 Task: Search for a private room in Ribeira do Pombal, Brazil, from 2nd to 12th August for 2 guests, with a price range of ₹5000 to ₹10000, hosted by a Superhost who speaks Spanish.
Action: Mouse moved to (565, 162)
Screenshot: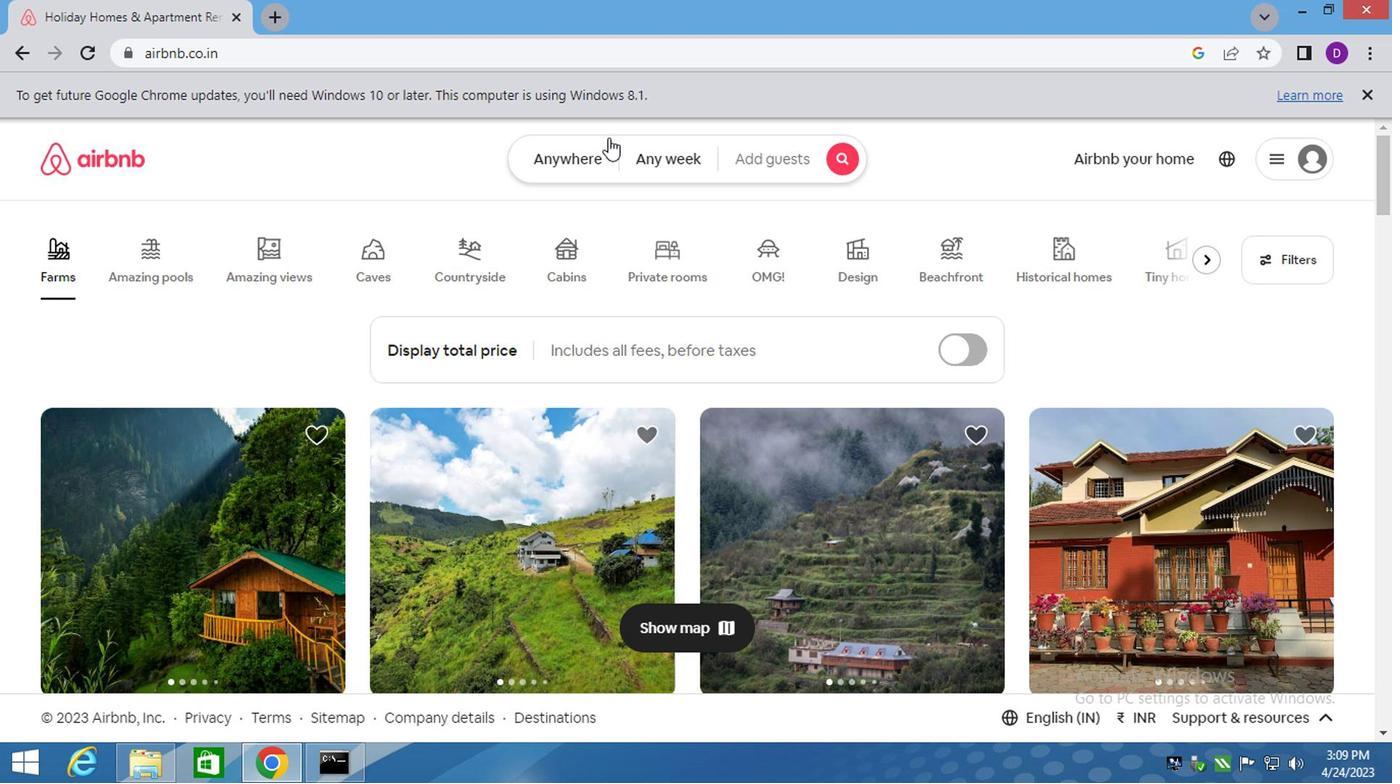 
Action: Mouse pressed left at (565, 162)
Screenshot: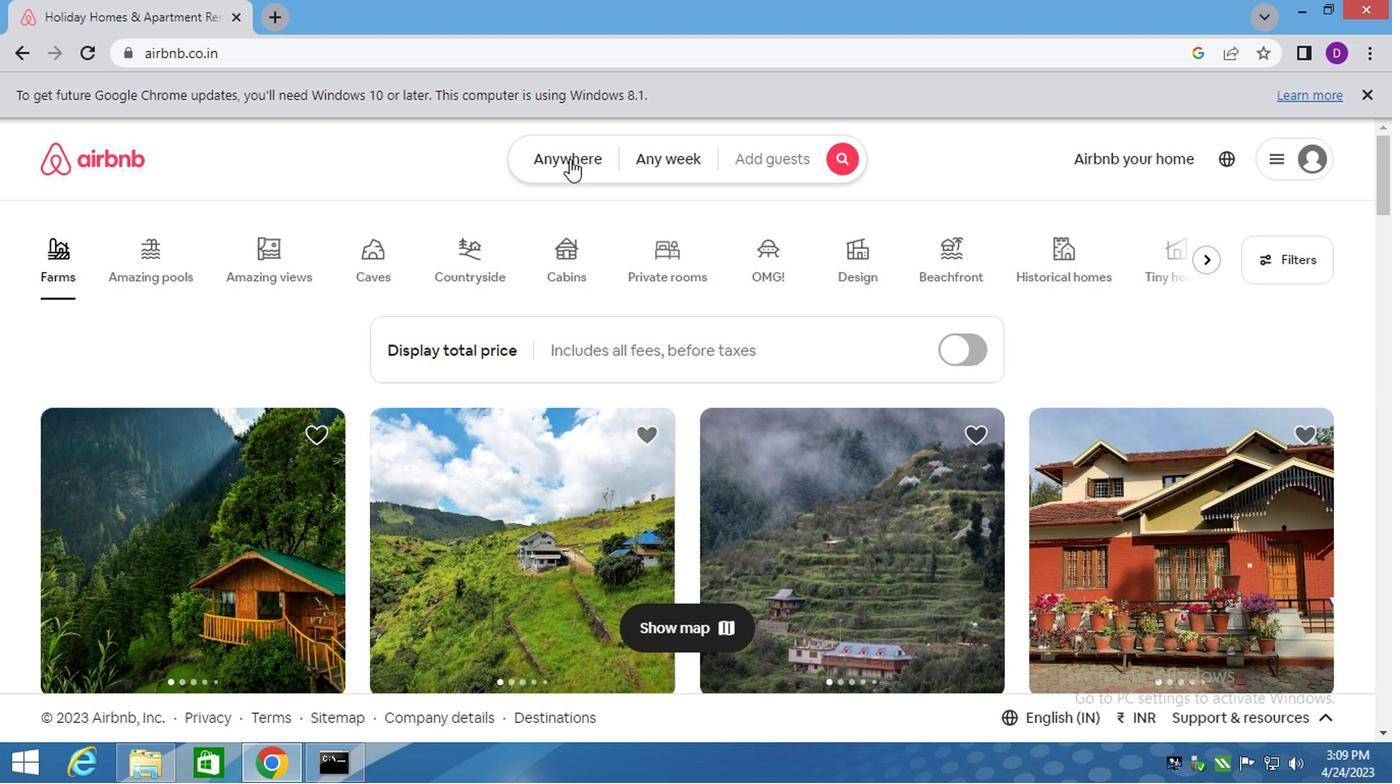 
Action: Mouse moved to (399, 243)
Screenshot: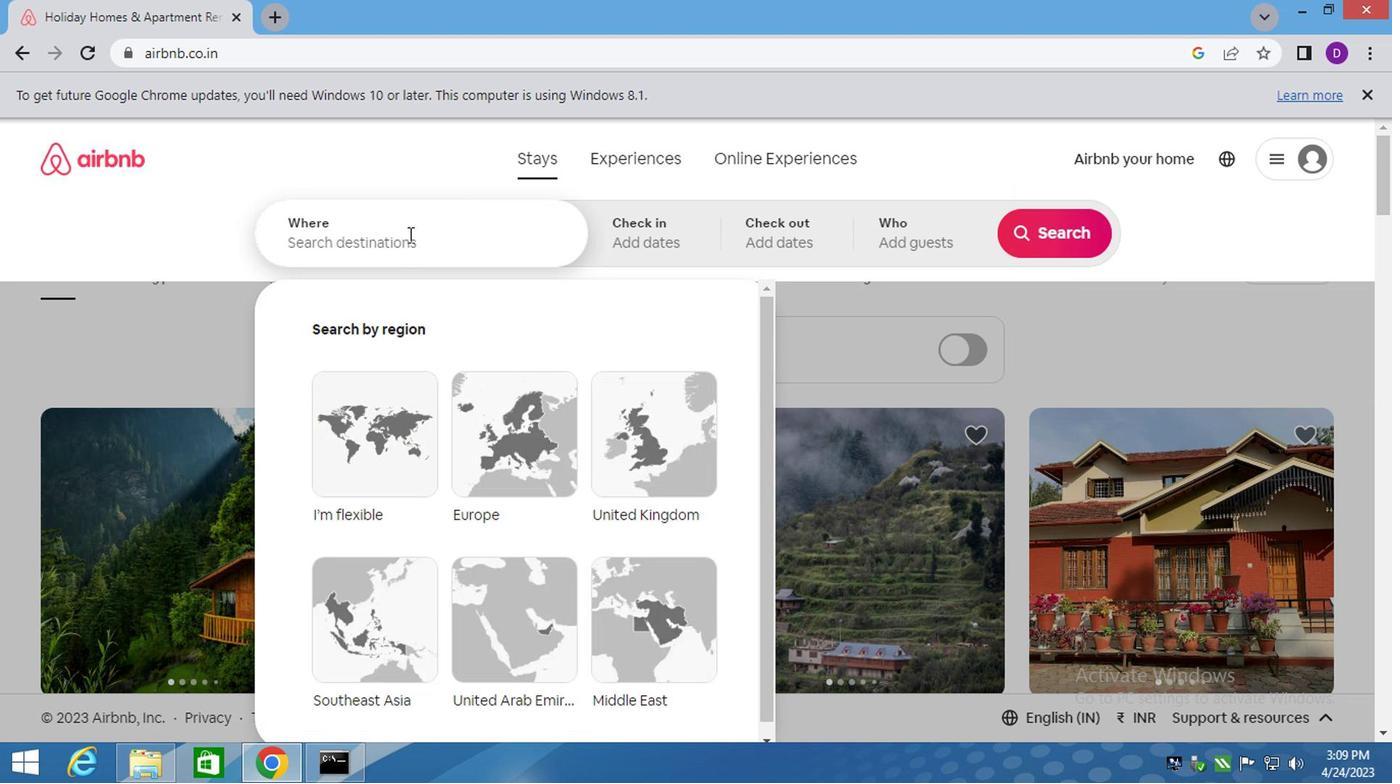 
Action: Mouse pressed left at (399, 243)
Screenshot: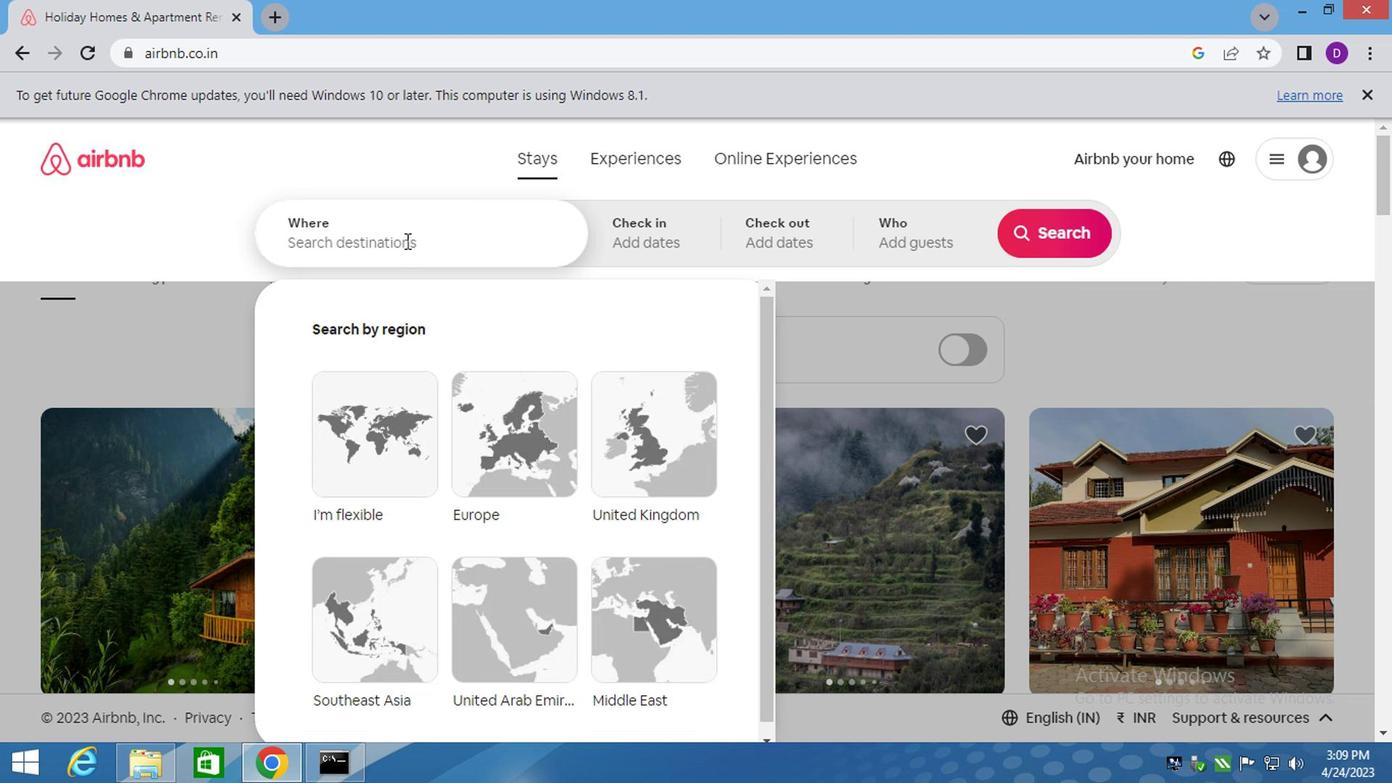 
Action: Key pressed <Key.shift>RIBEIRA<Key.space>DO<Key.space>POMBAL,<Key.space><Key.shift>BRAZIL<Key.enter>
Screenshot: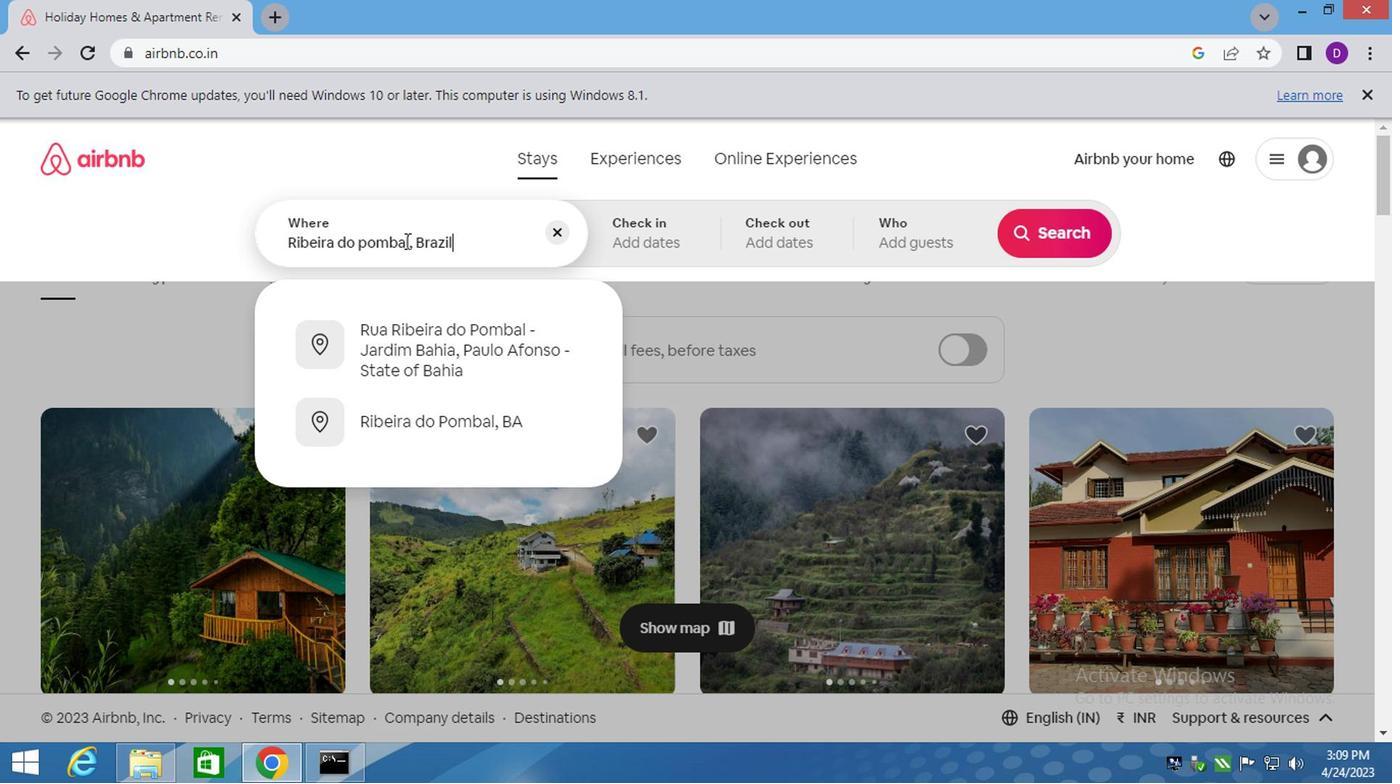 
Action: Mouse moved to (1029, 401)
Screenshot: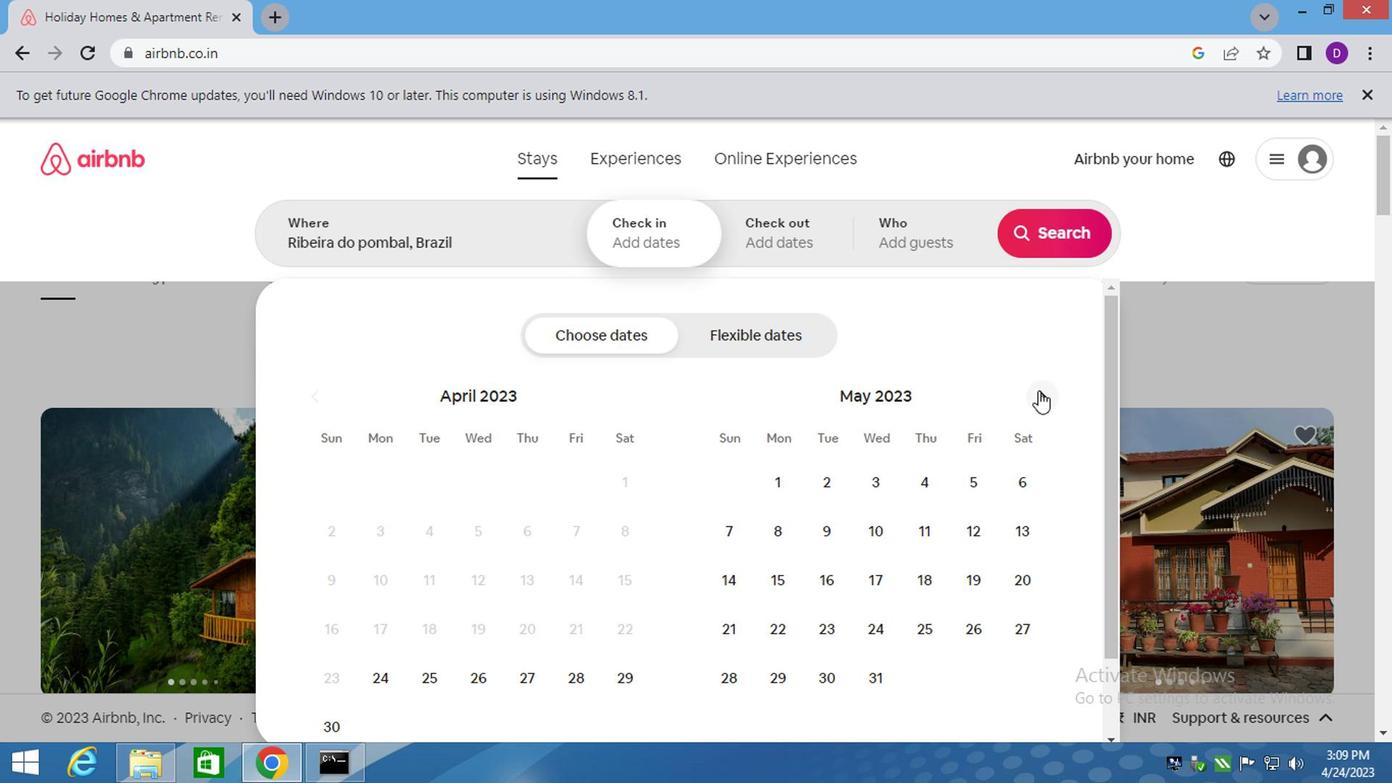 
Action: Mouse pressed left at (1029, 401)
Screenshot: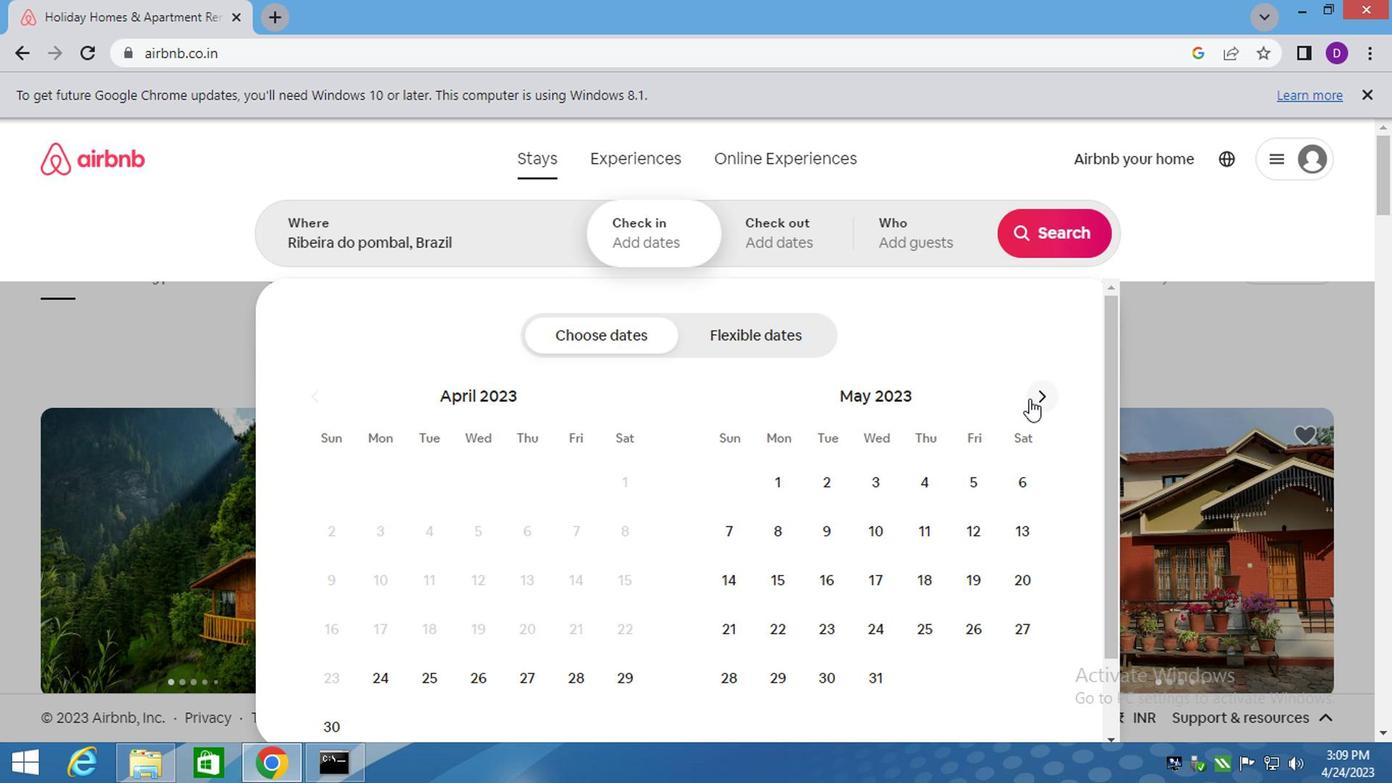 
Action: Mouse pressed left at (1029, 401)
Screenshot: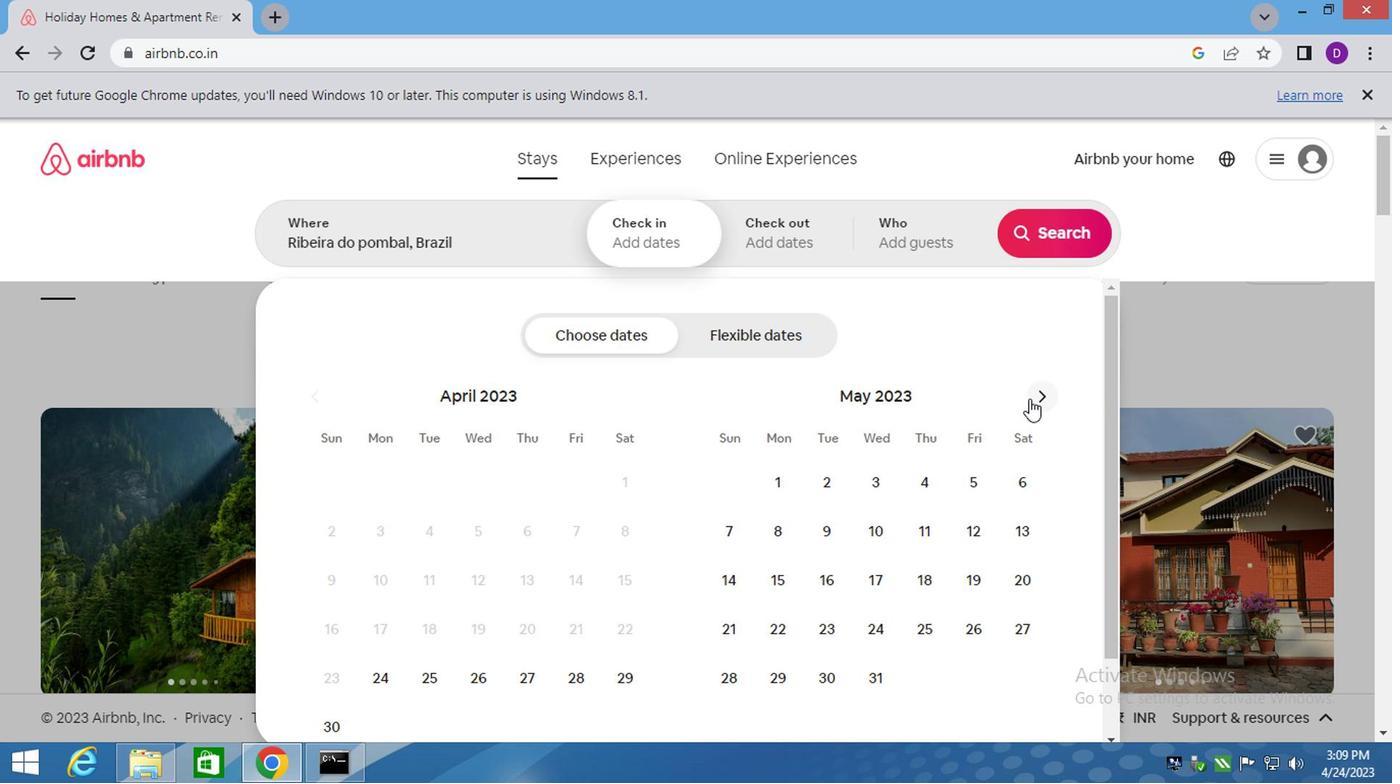 
Action: Mouse pressed left at (1029, 401)
Screenshot: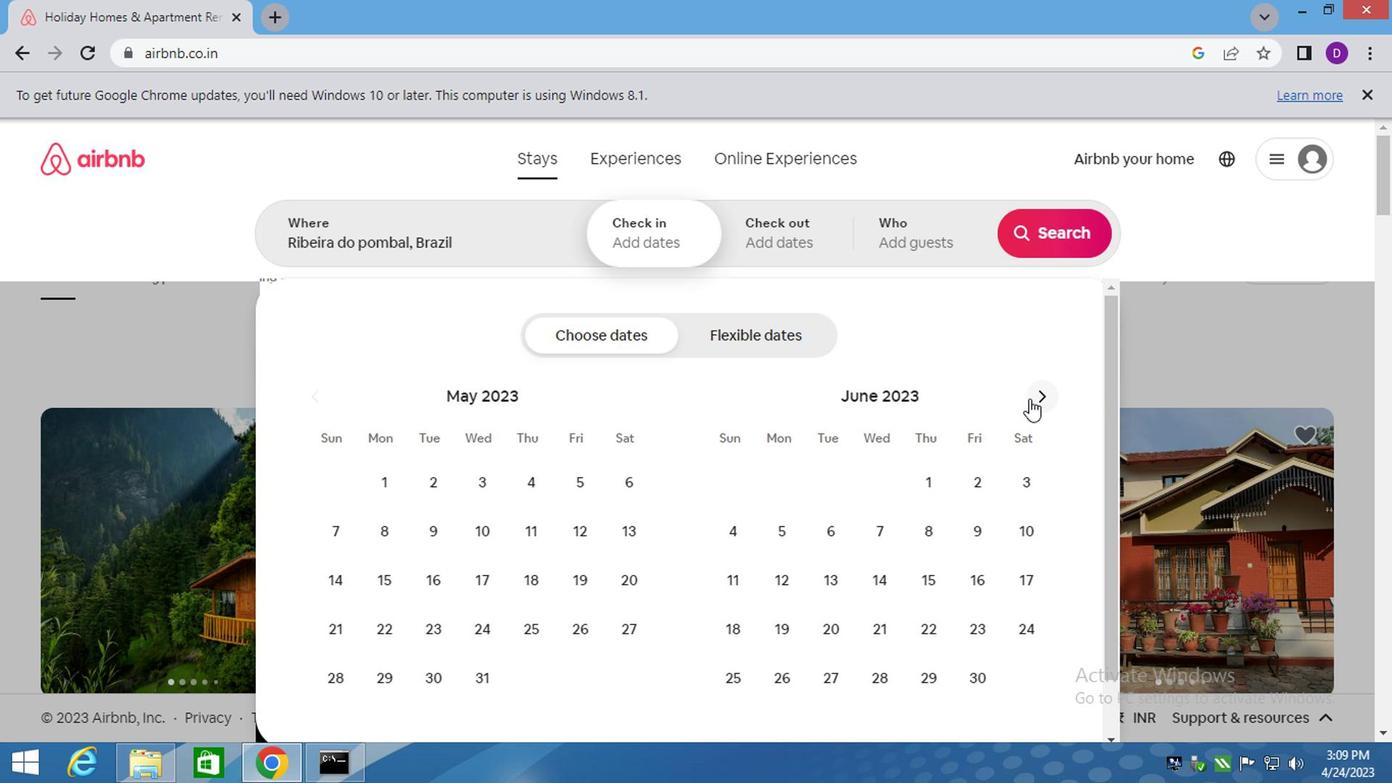 
Action: Mouse pressed left at (1029, 401)
Screenshot: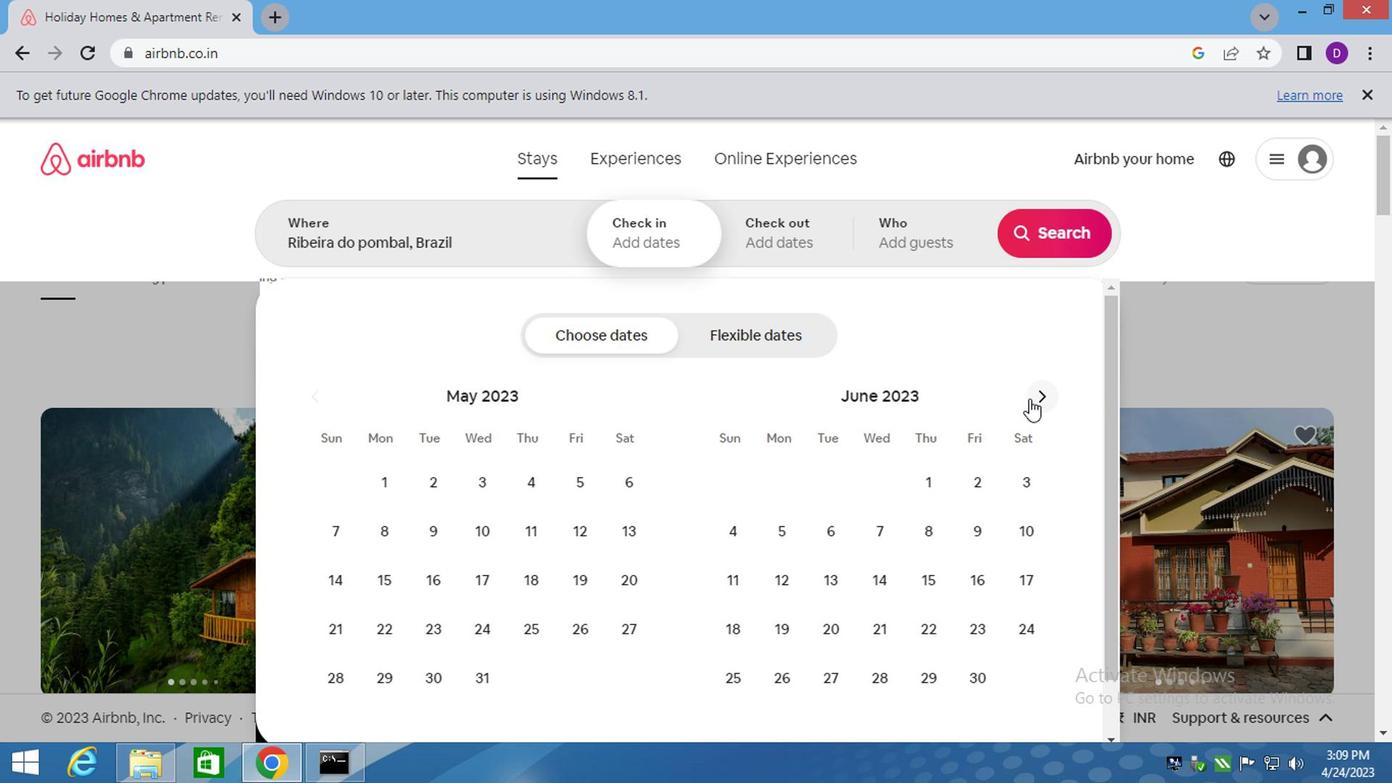 
Action: Mouse moved to (1031, 401)
Screenshot: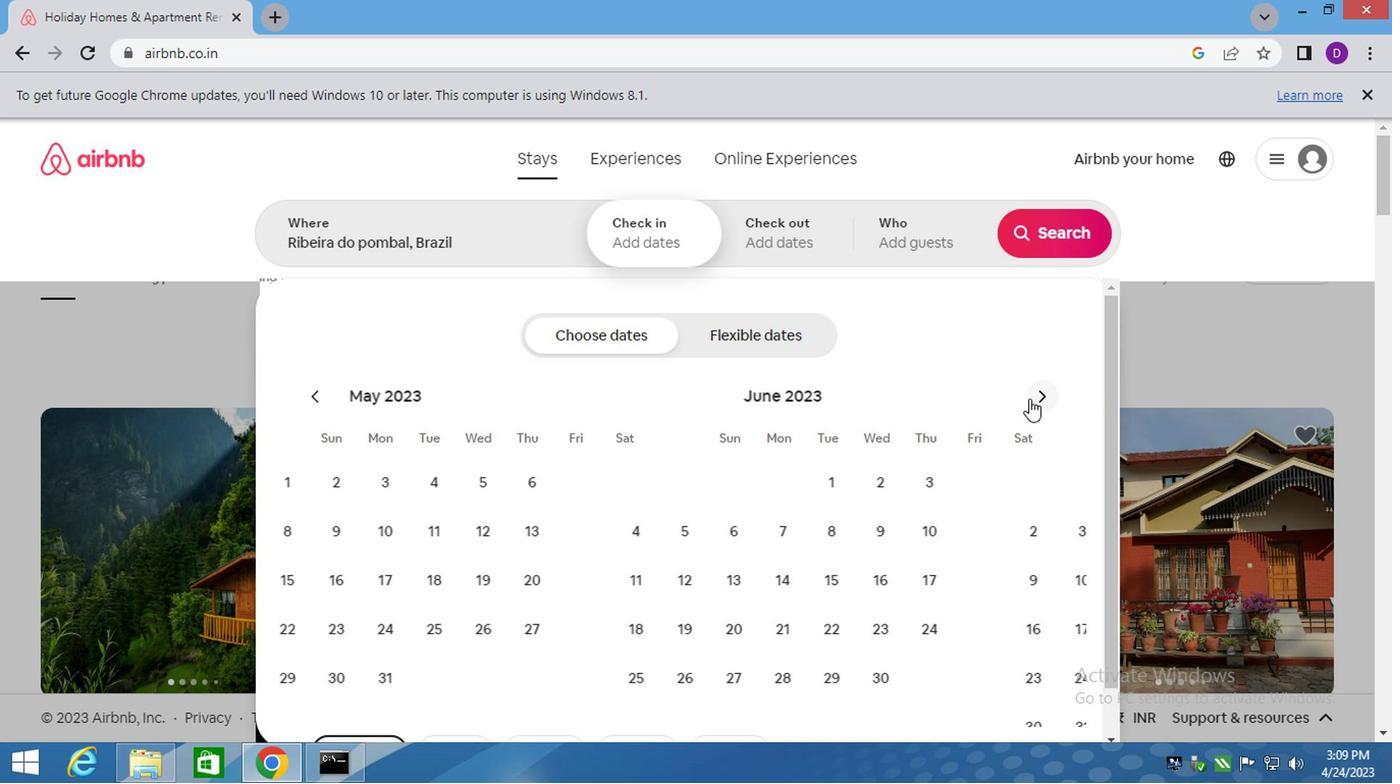
Action: Mouse pressed left at (1031, 401)
Screenshot: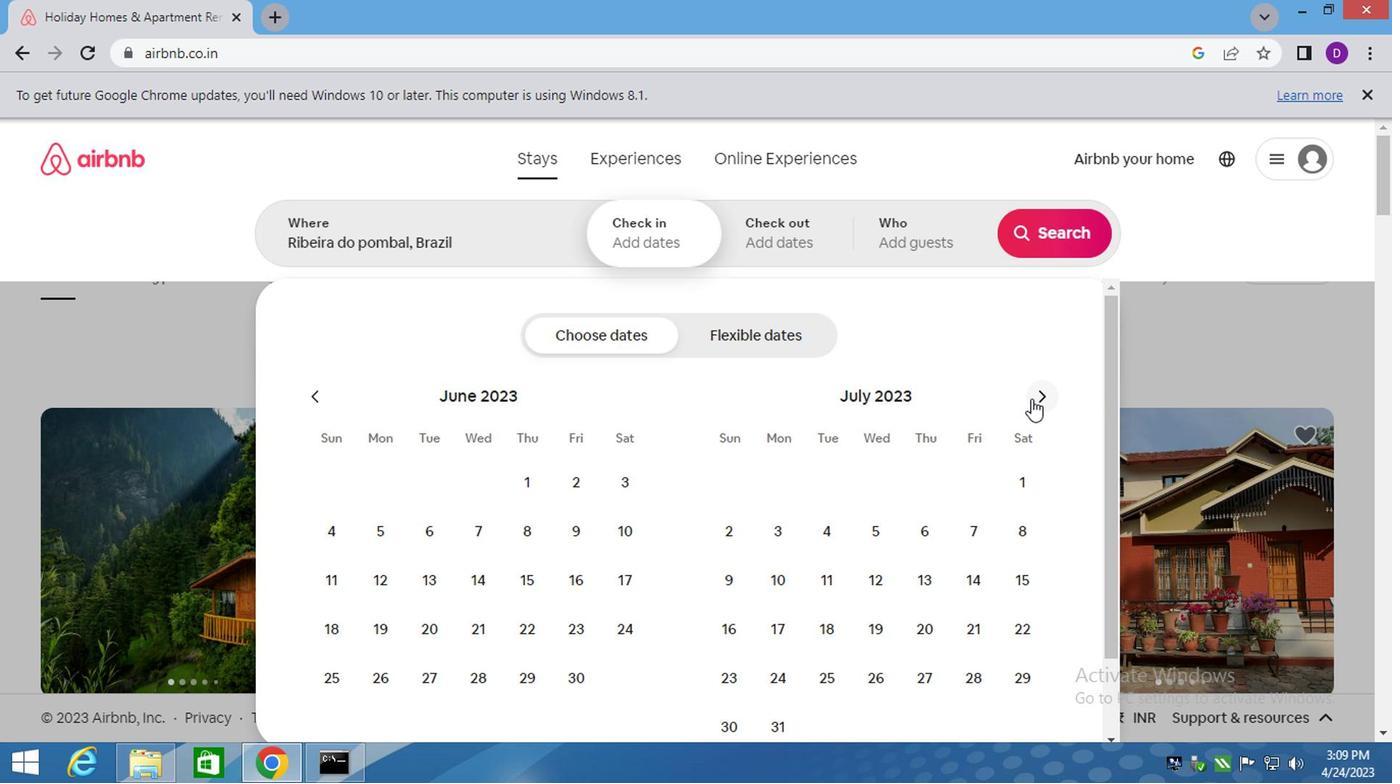 
Action: Mouse moved to (863, 494)
Screenshot: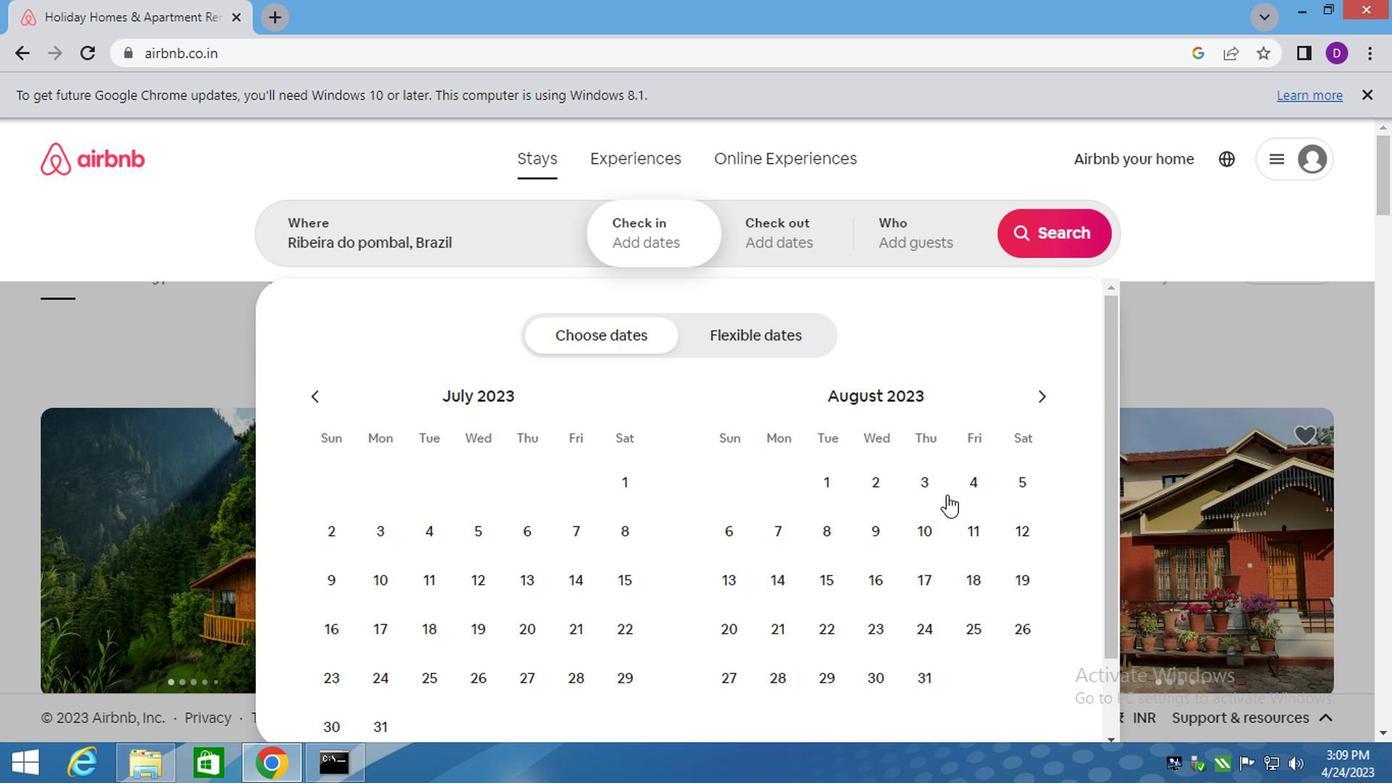 
Action: Mouse pressed left at (863, 494)
Screenshot: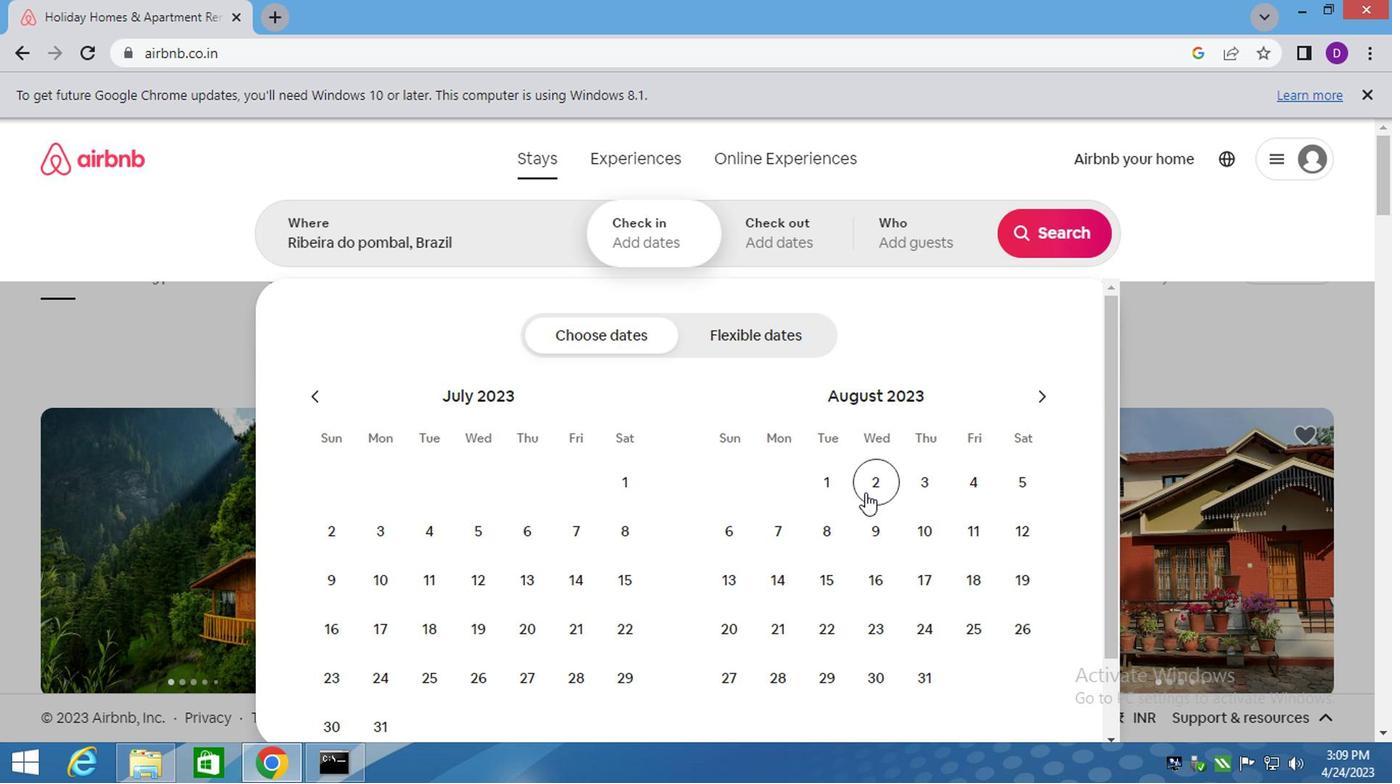 
Action: Mouse moved to (1025, 539)
Screenshot: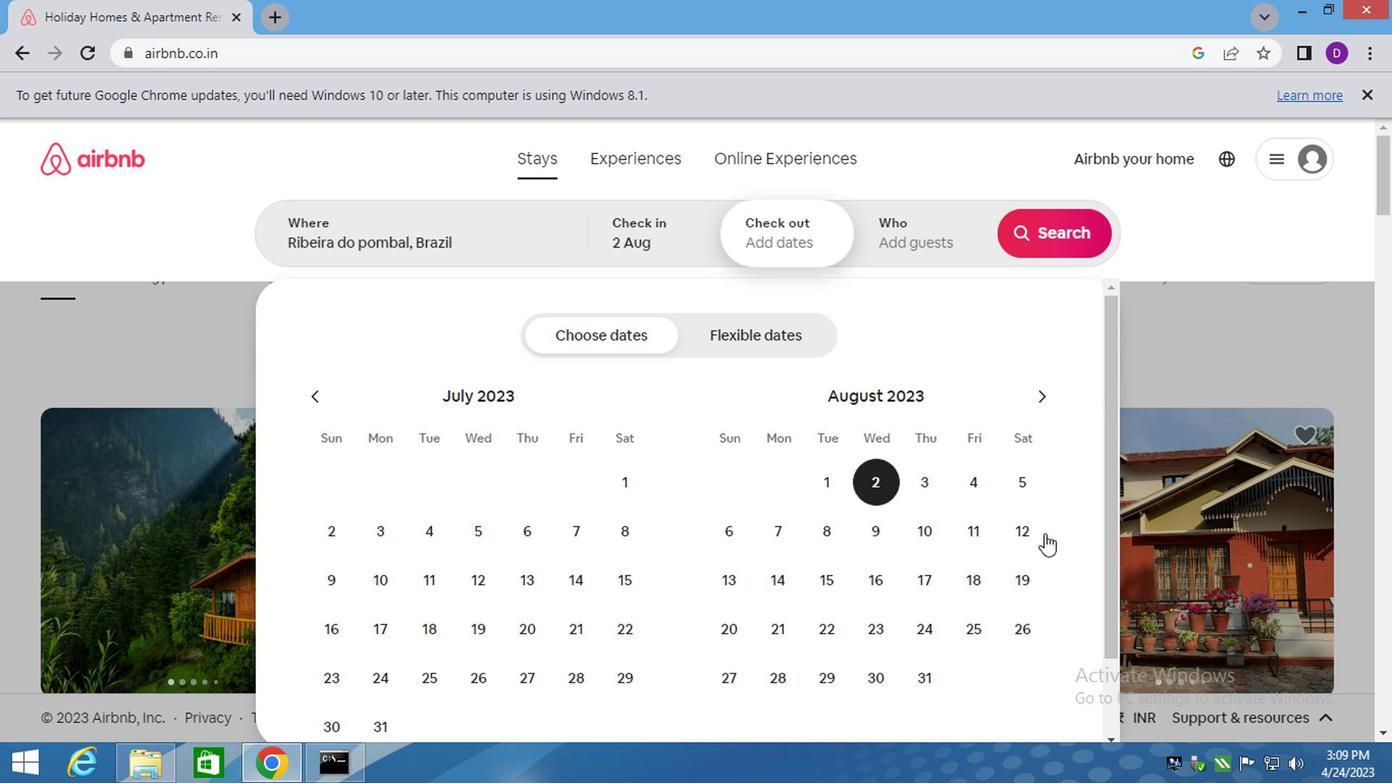 
Action: Mouse pressed left at (1025, 539)
Screenshot: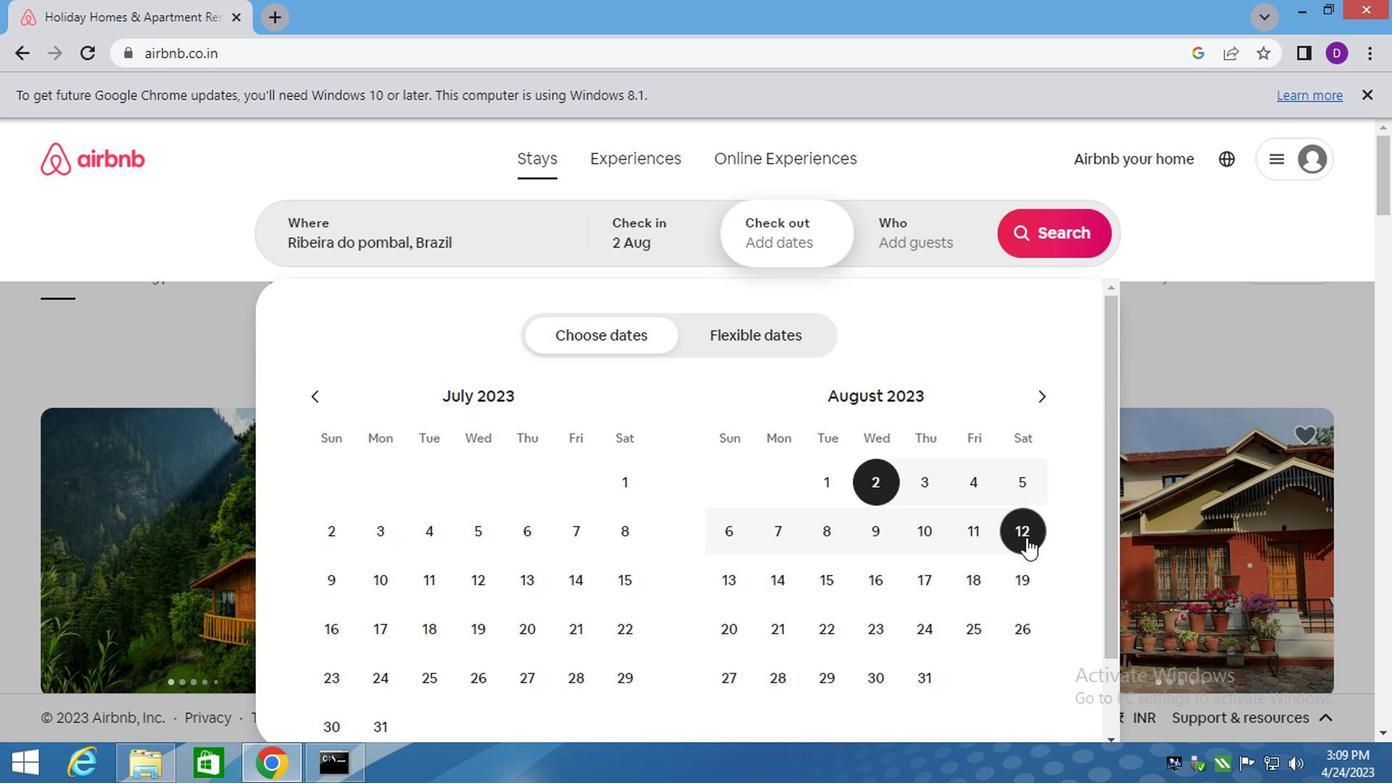 
Action: Mouse moved to (928, 241)
Screenshot: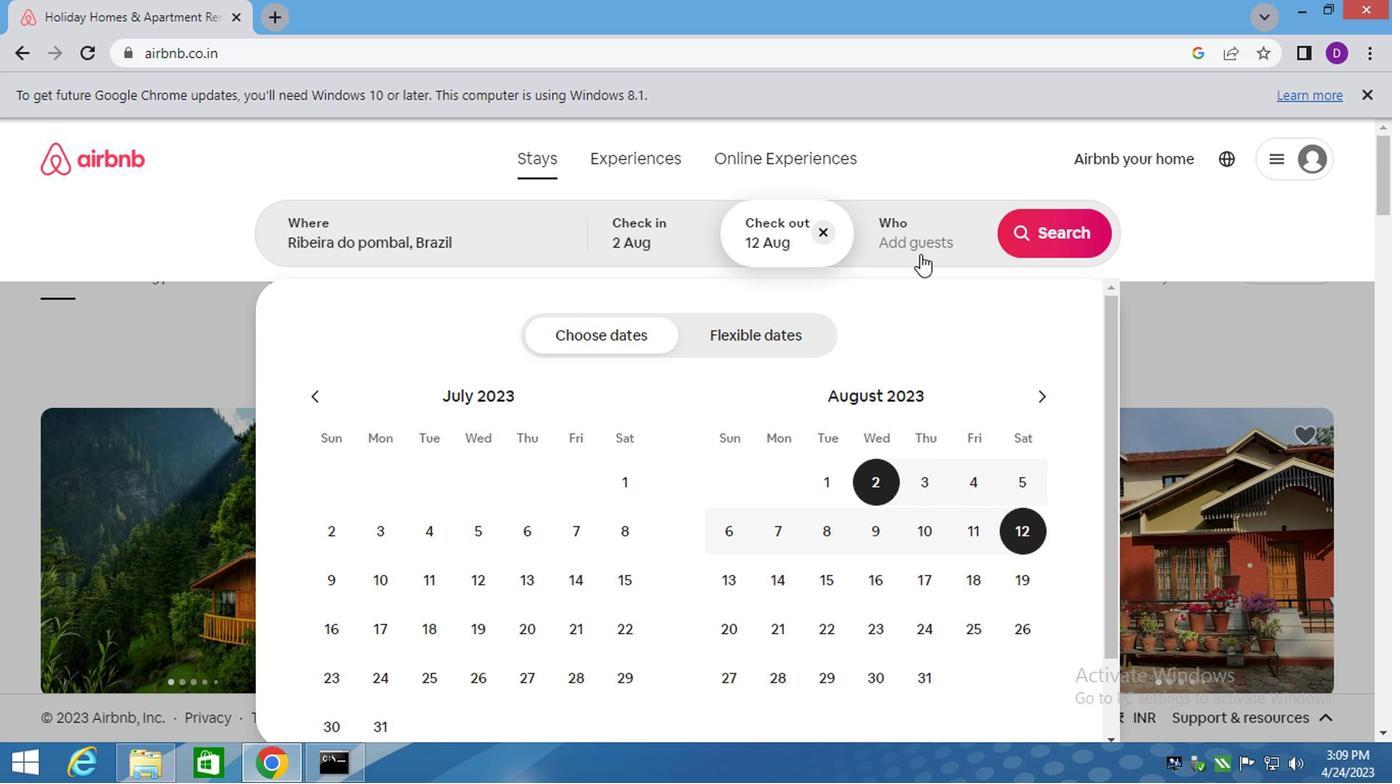 
Action: Mouse pressed left at (928, 241)
Screenshot: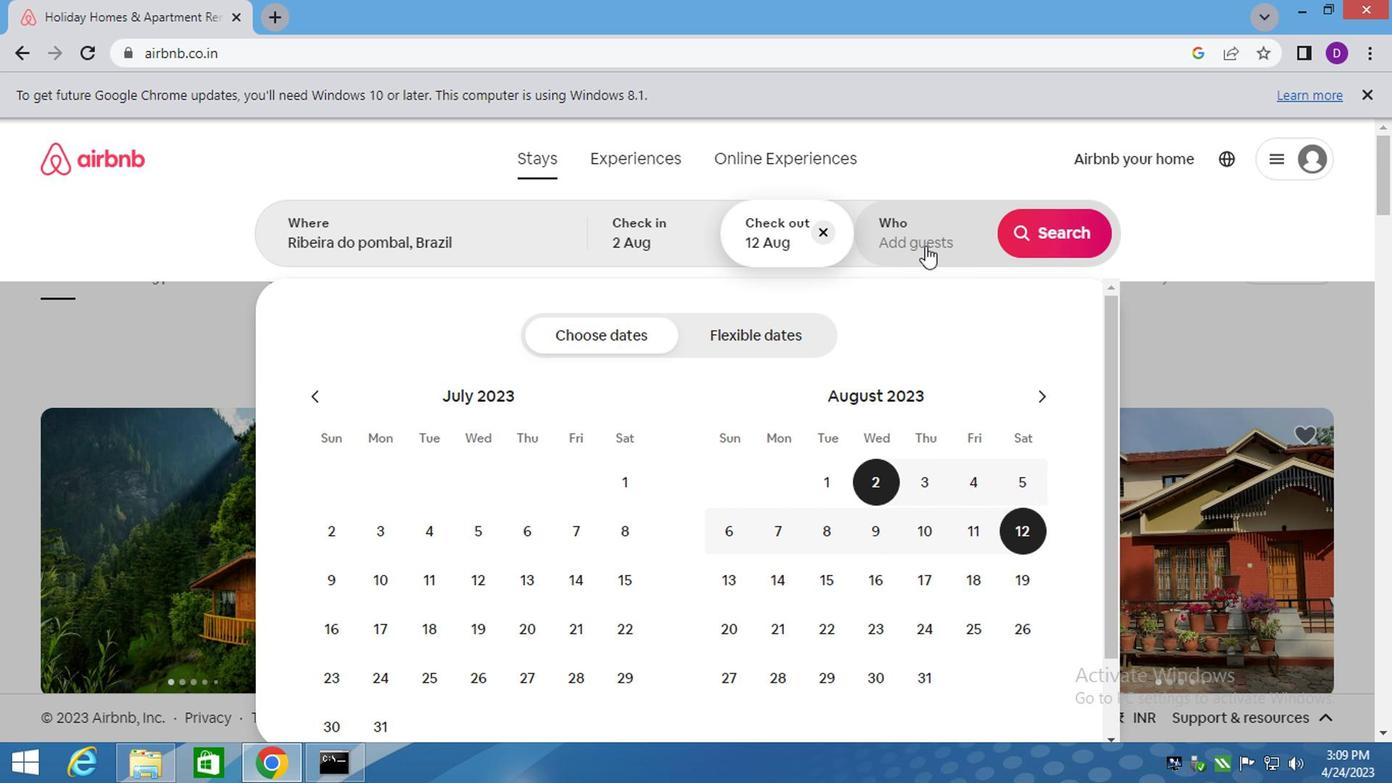 
Action: Mouse moved to (1064, 350)
Screenshot: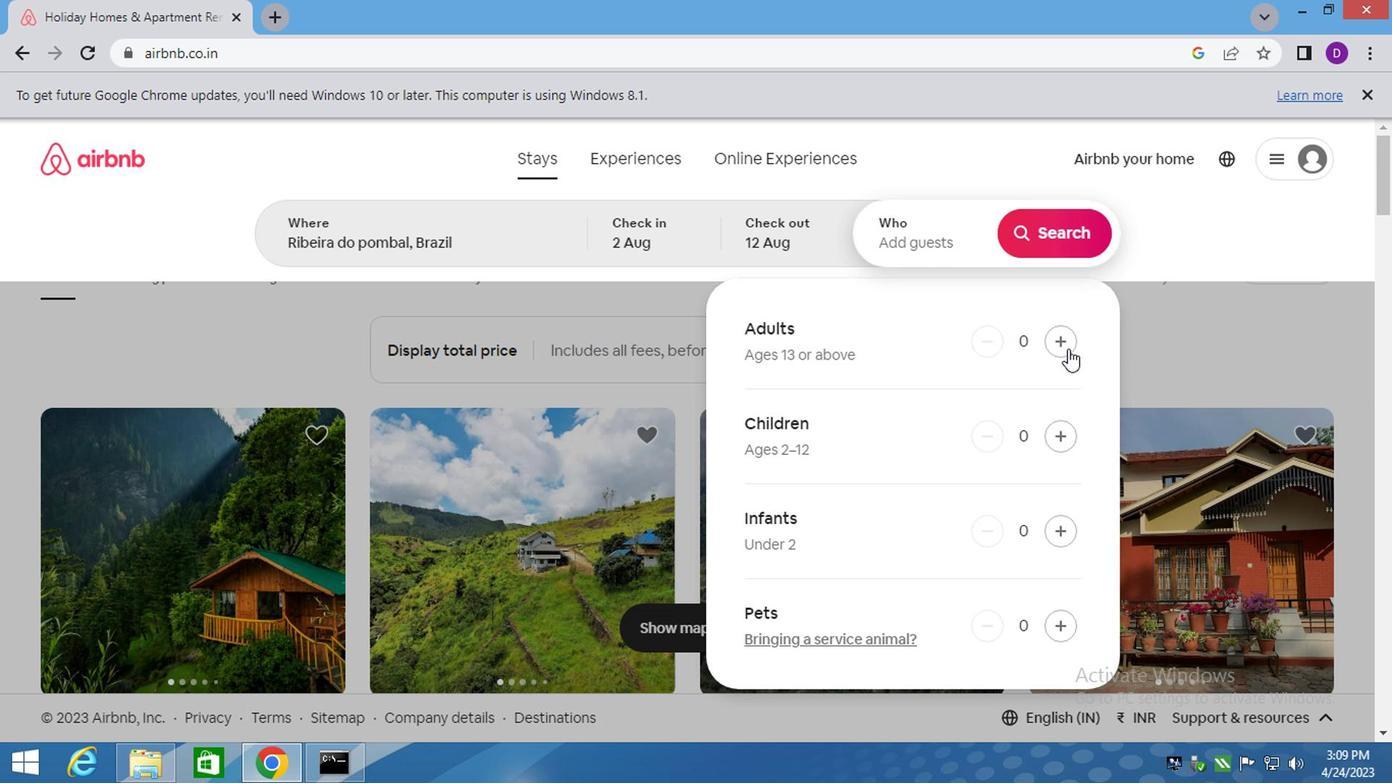 
Action: Mouse pressed left at (1064, 350)
Screenshot: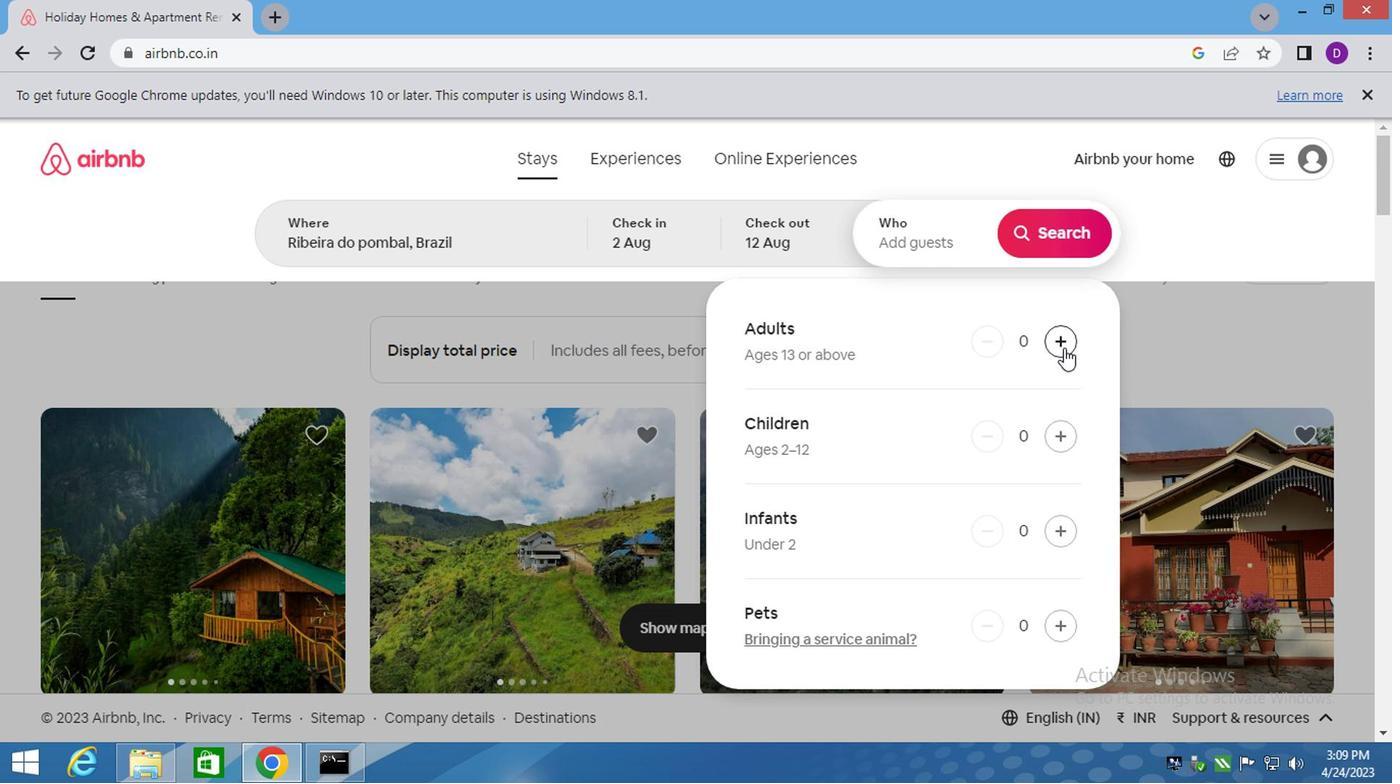 
Action: Mouse pressed left at (1064, 350)
Screenshot: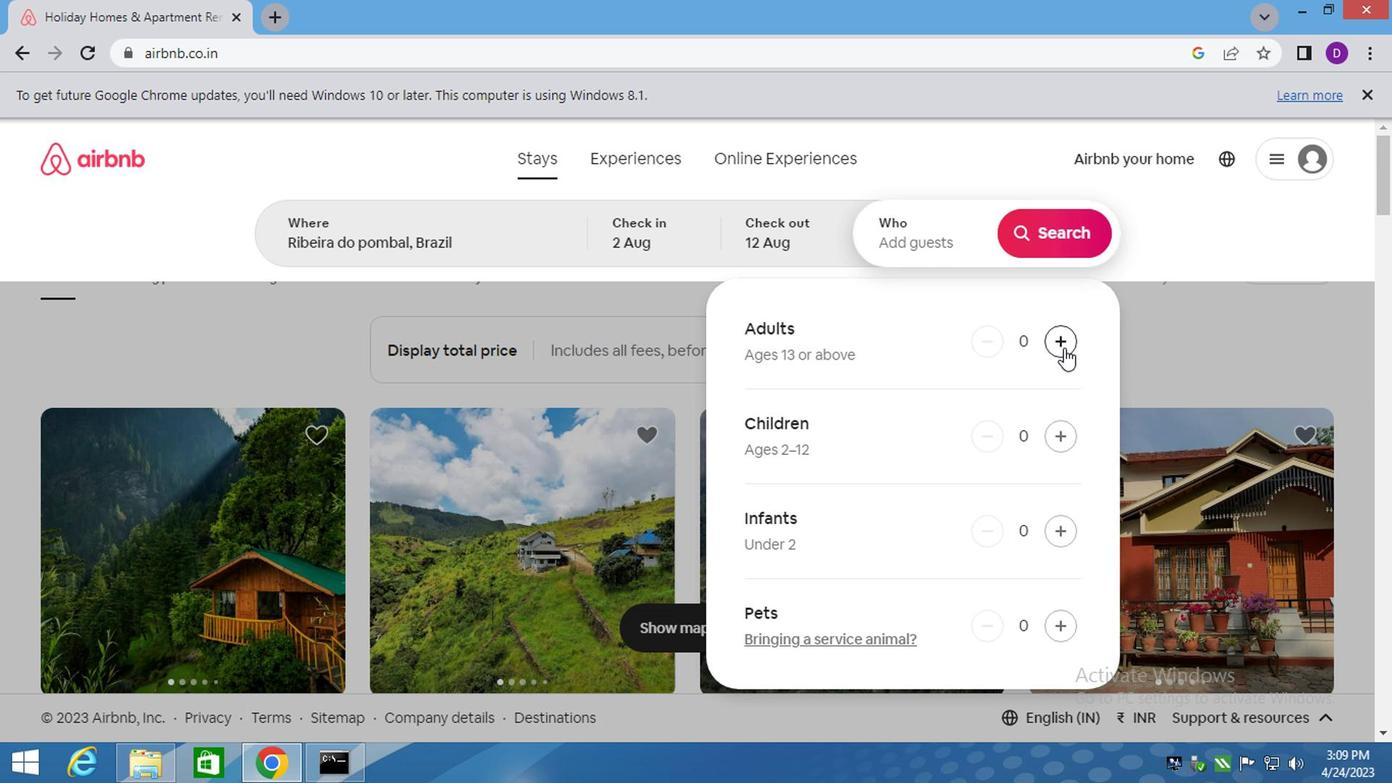 
Action: Mouse moved to (1032, 237)
Screenshot: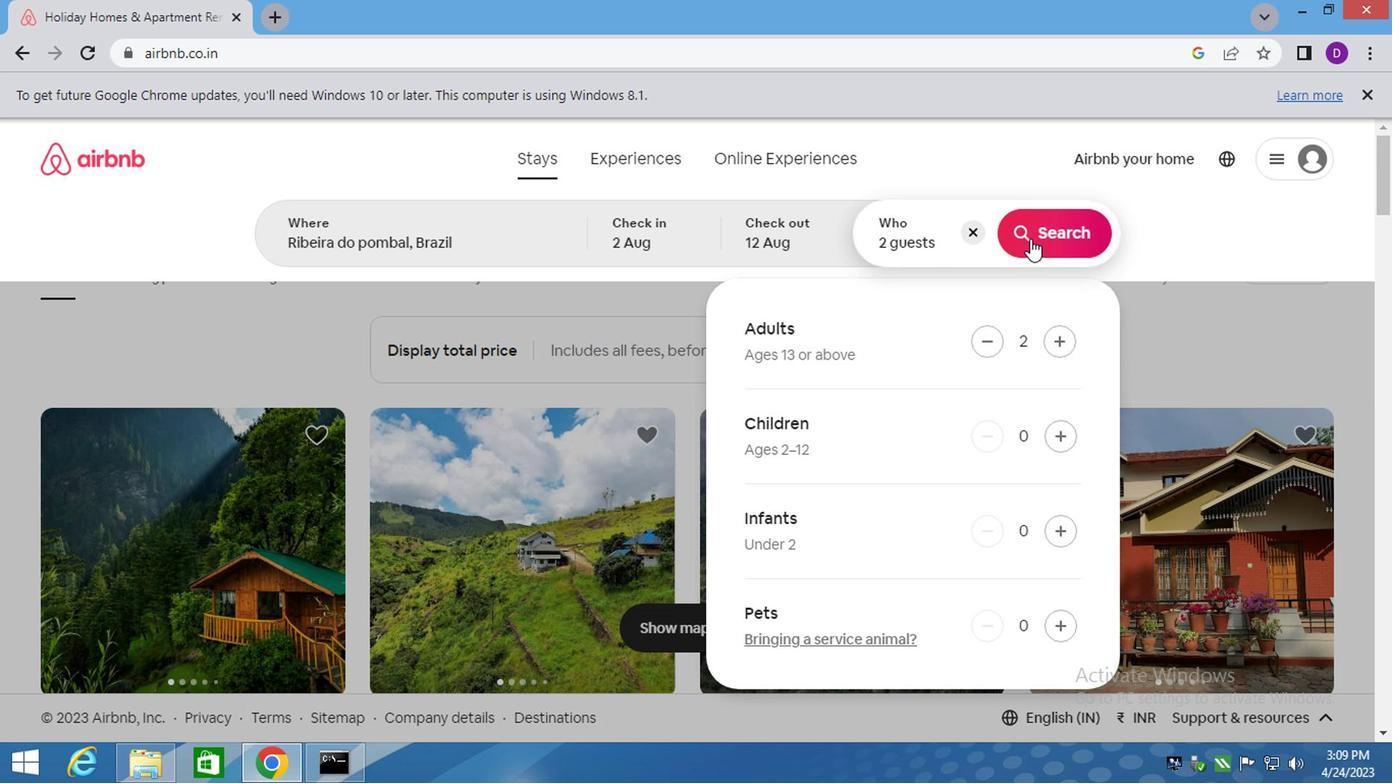 
Action: Mouse pressed left at (1032, 237)
Screenshot: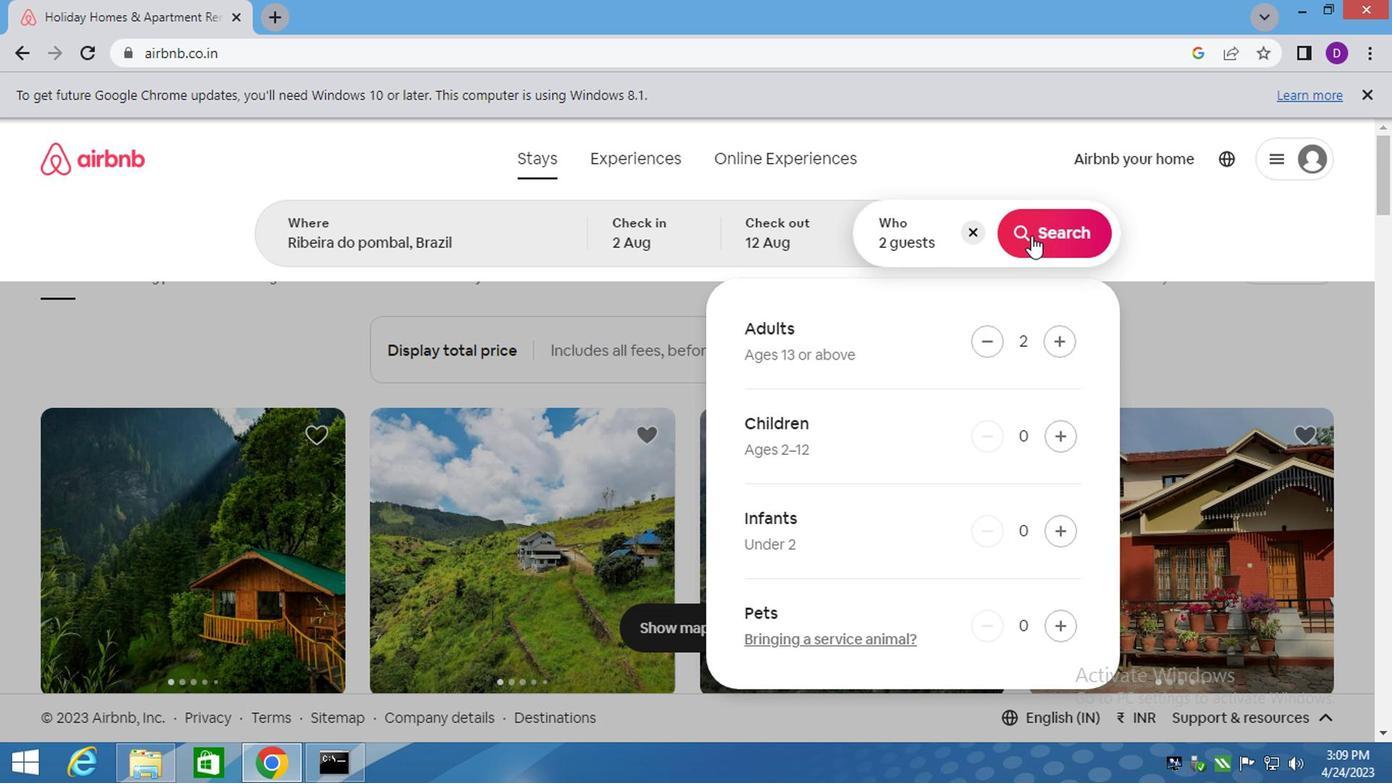 
Action: Mouse moved to (1280, 243)
Screenshot: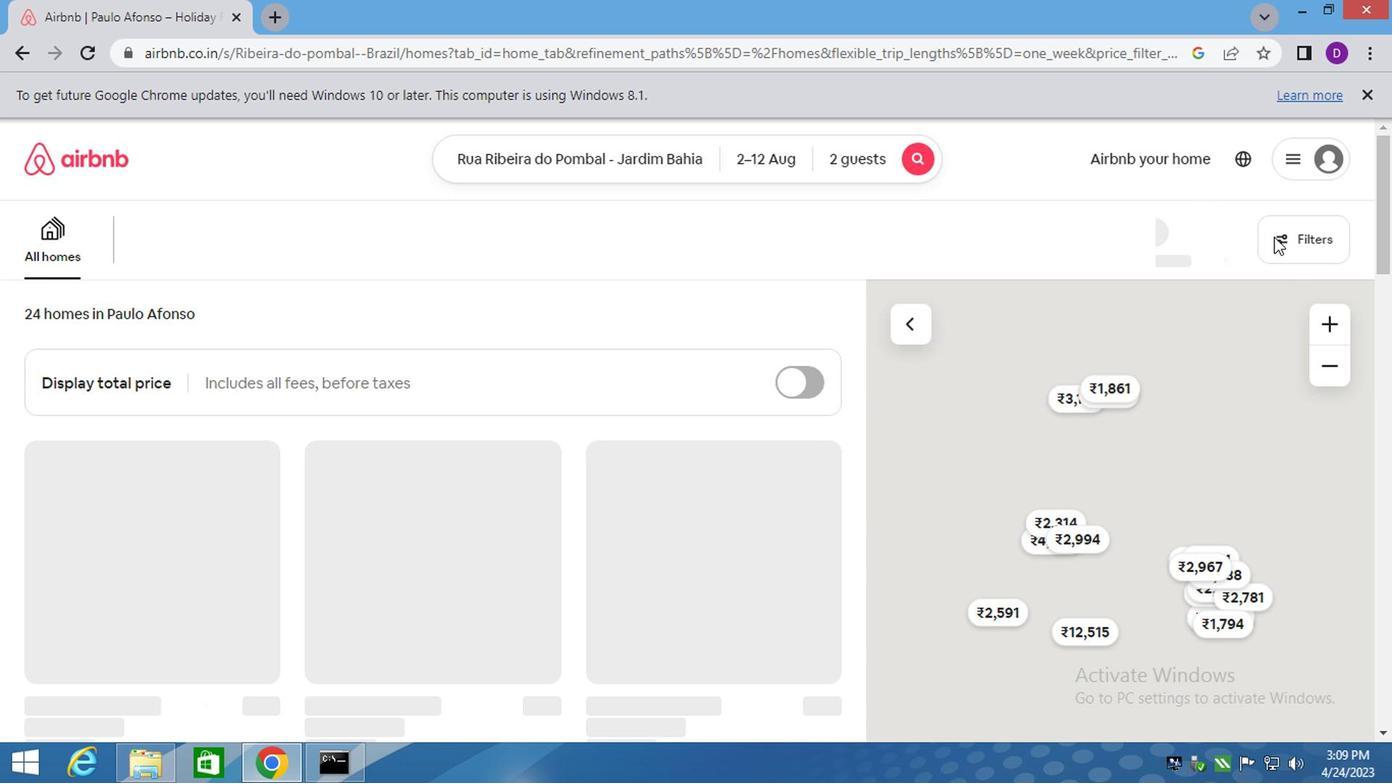 
Action: Mouse pressed left at (1280, 243)
Screenshot: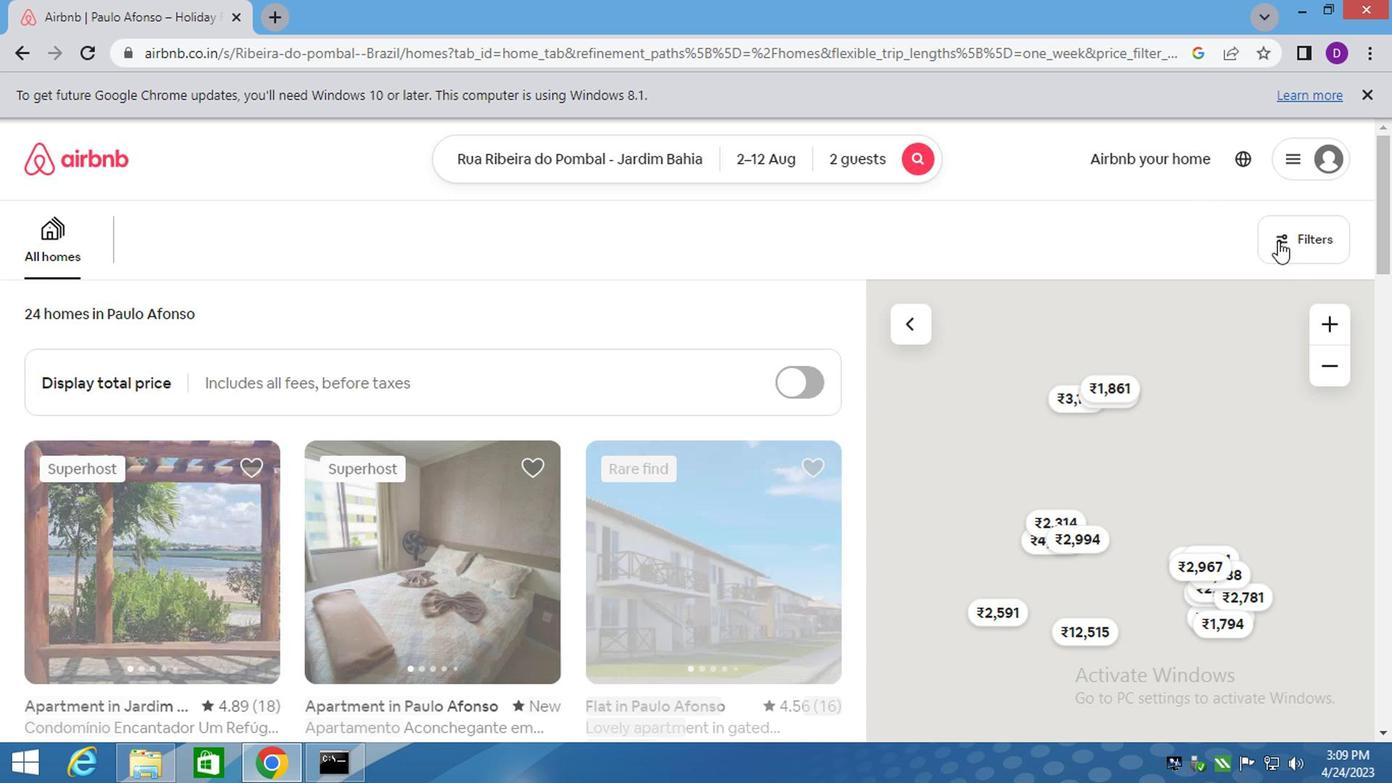 
Action: Mouse moved to (427, 501)
Screenshot: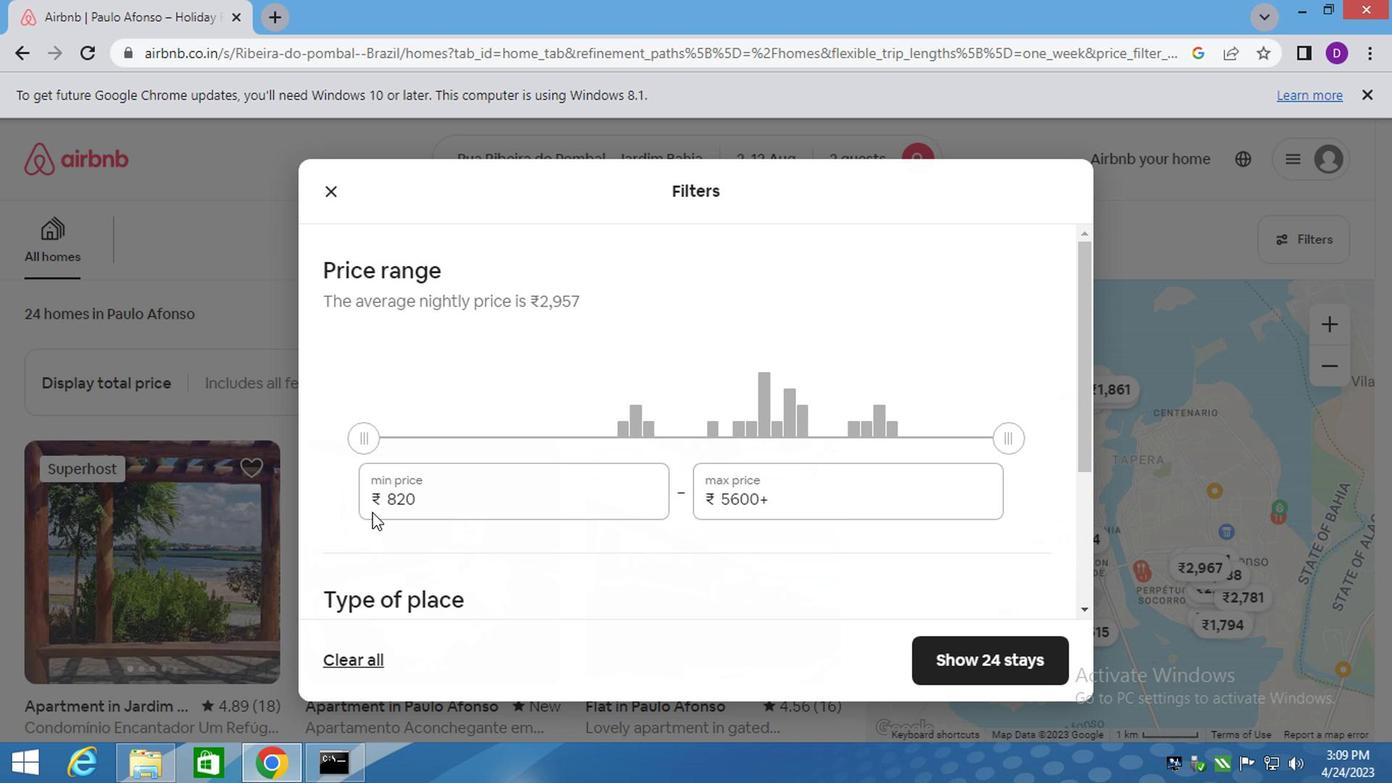 
Action: Mouse pressed left at (427, 501)
Screenshot: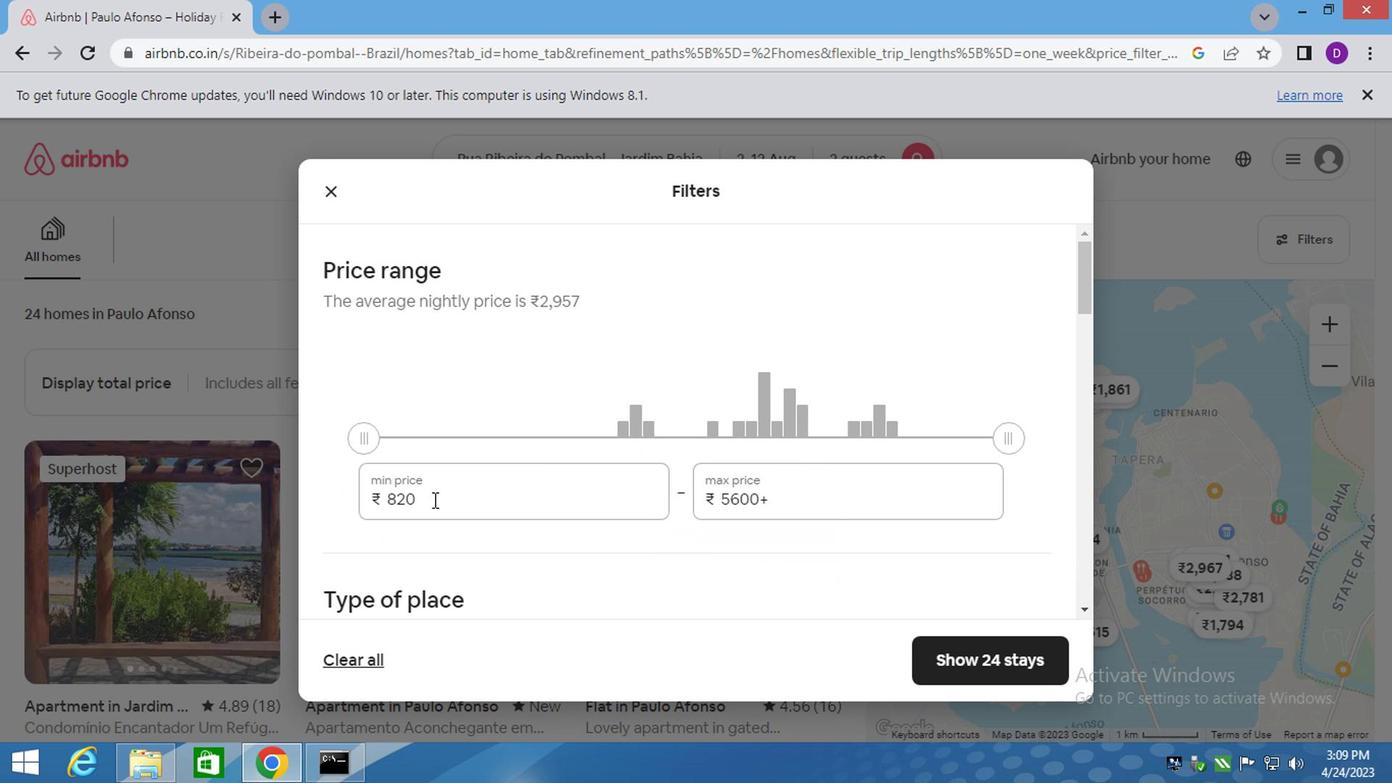 
Action: Mouse moved to (427, 499)
Screenshot: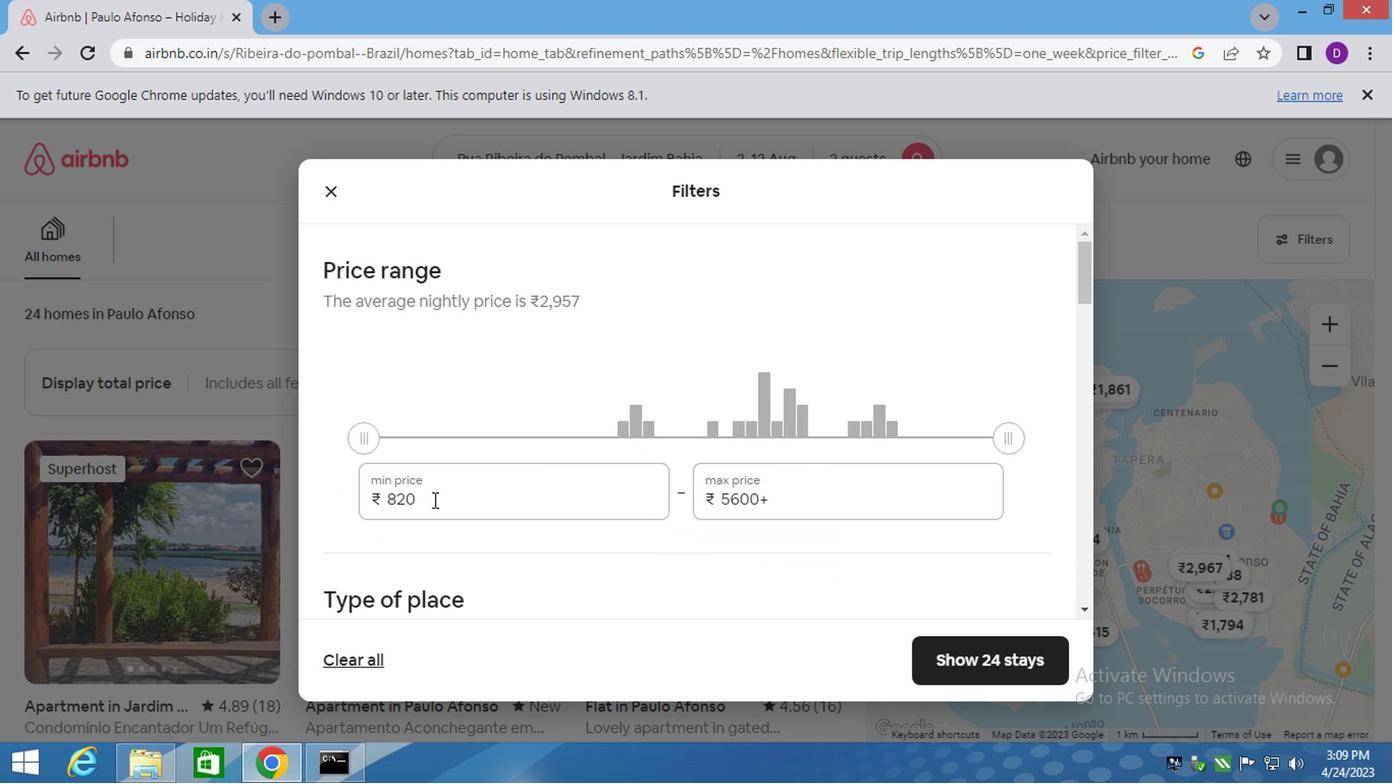 
Action: Mouse pressed left at (427, 499)
Screenshot: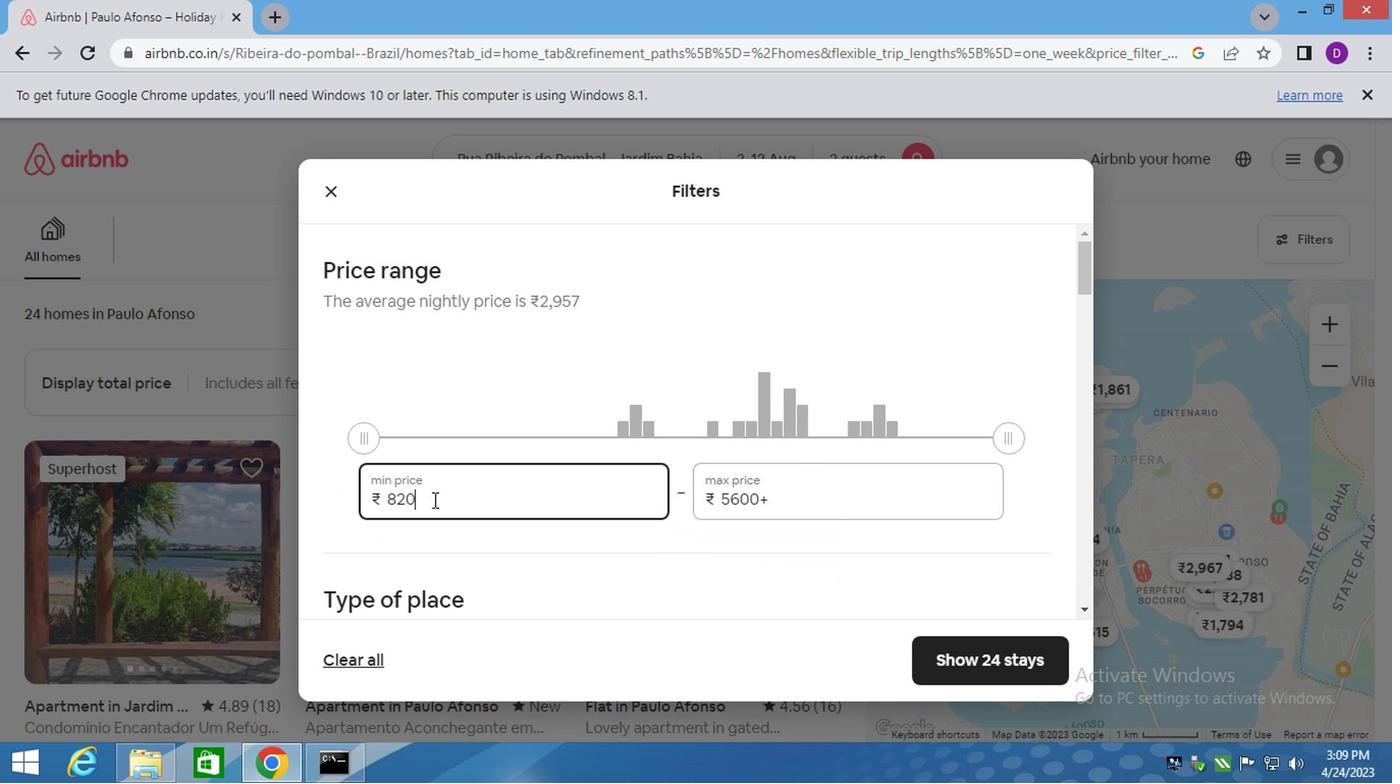 
Action: Mouse moved to (426, 497)
Screenshot: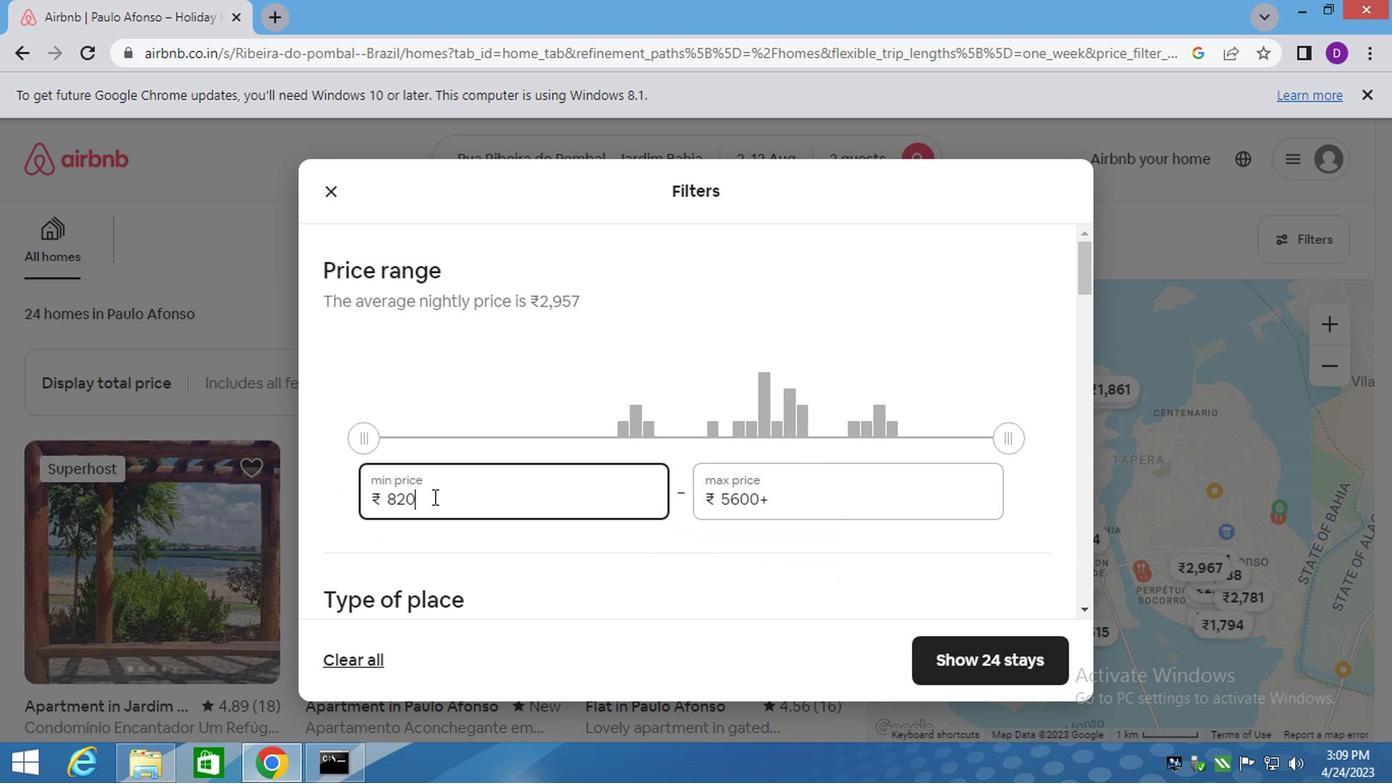 
Action: Mouse pressed left at (426, 497)
Screenshot: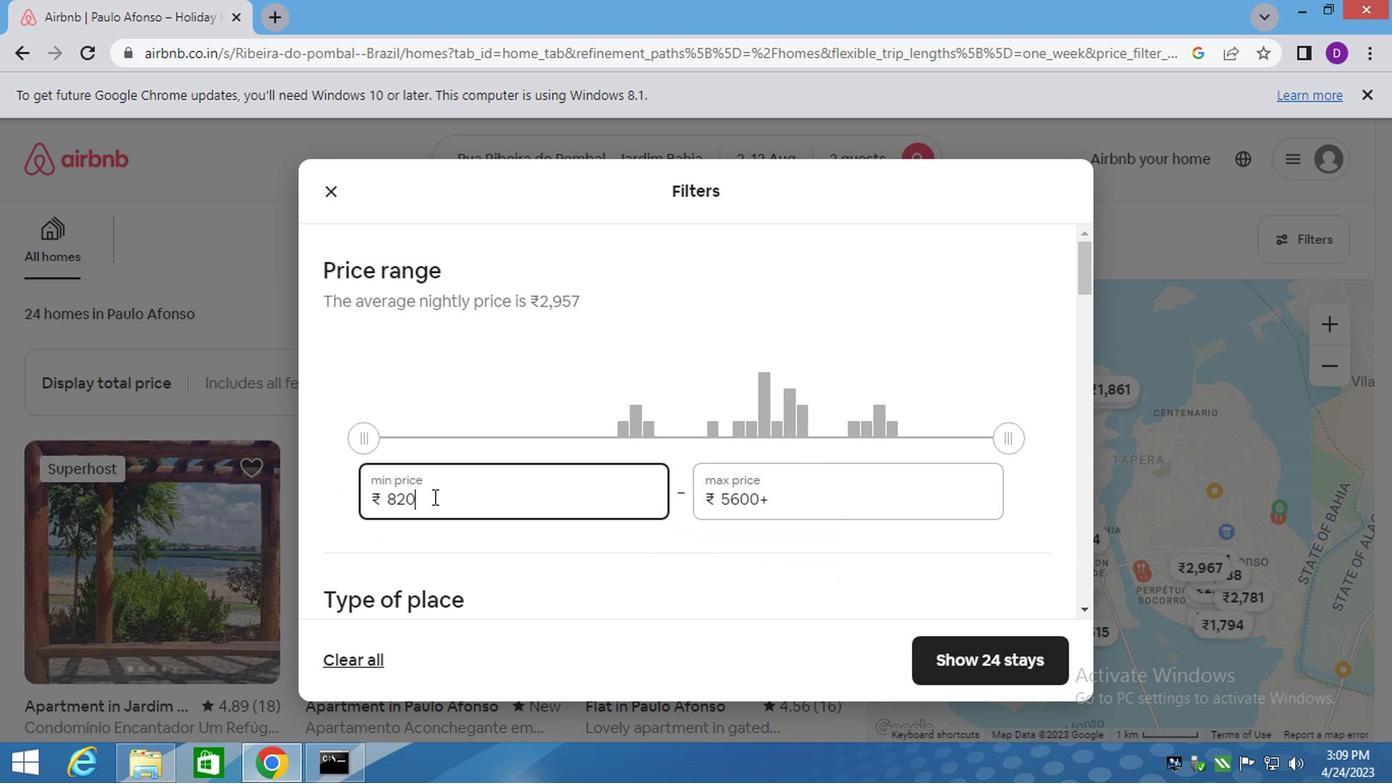 
Action: Key pressed 5
Screenshot: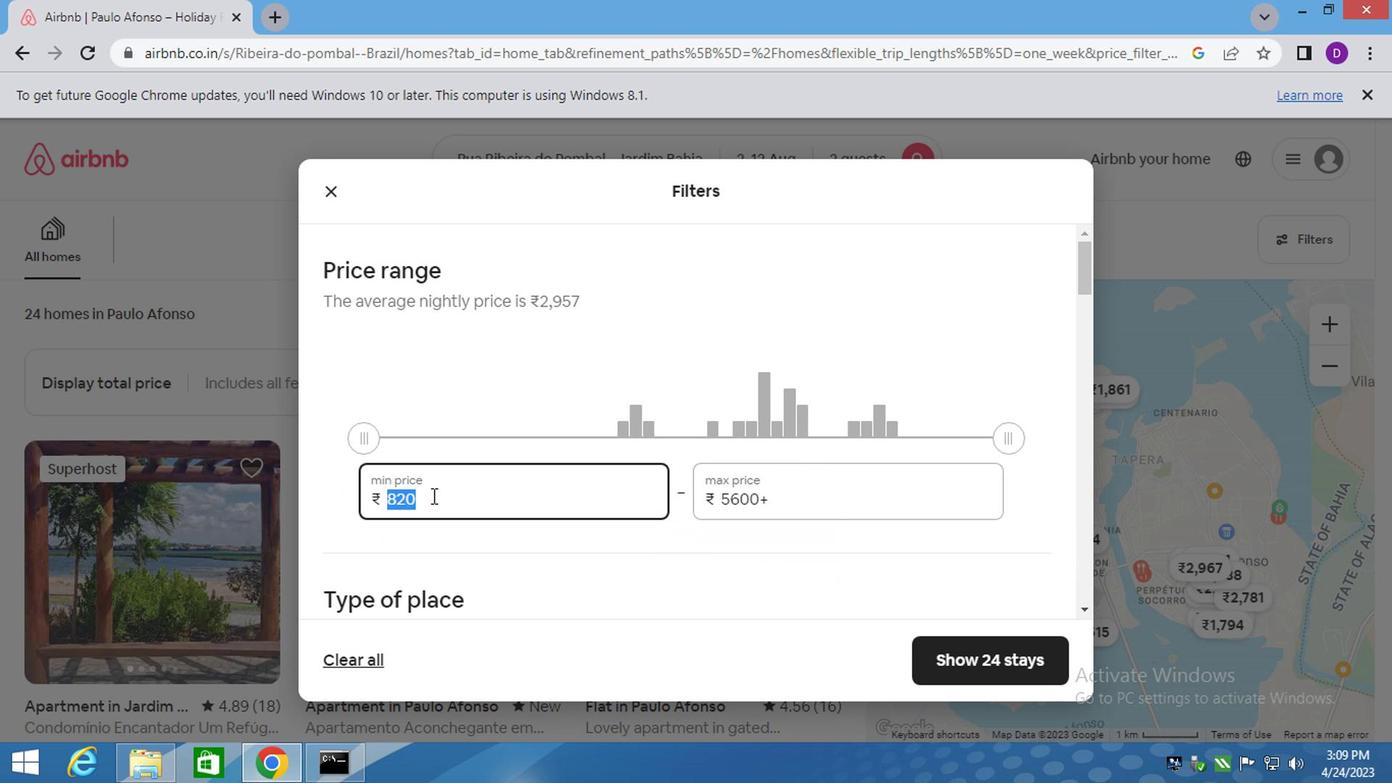 
Action: Mouse moved to (426, 493)
Screenshot: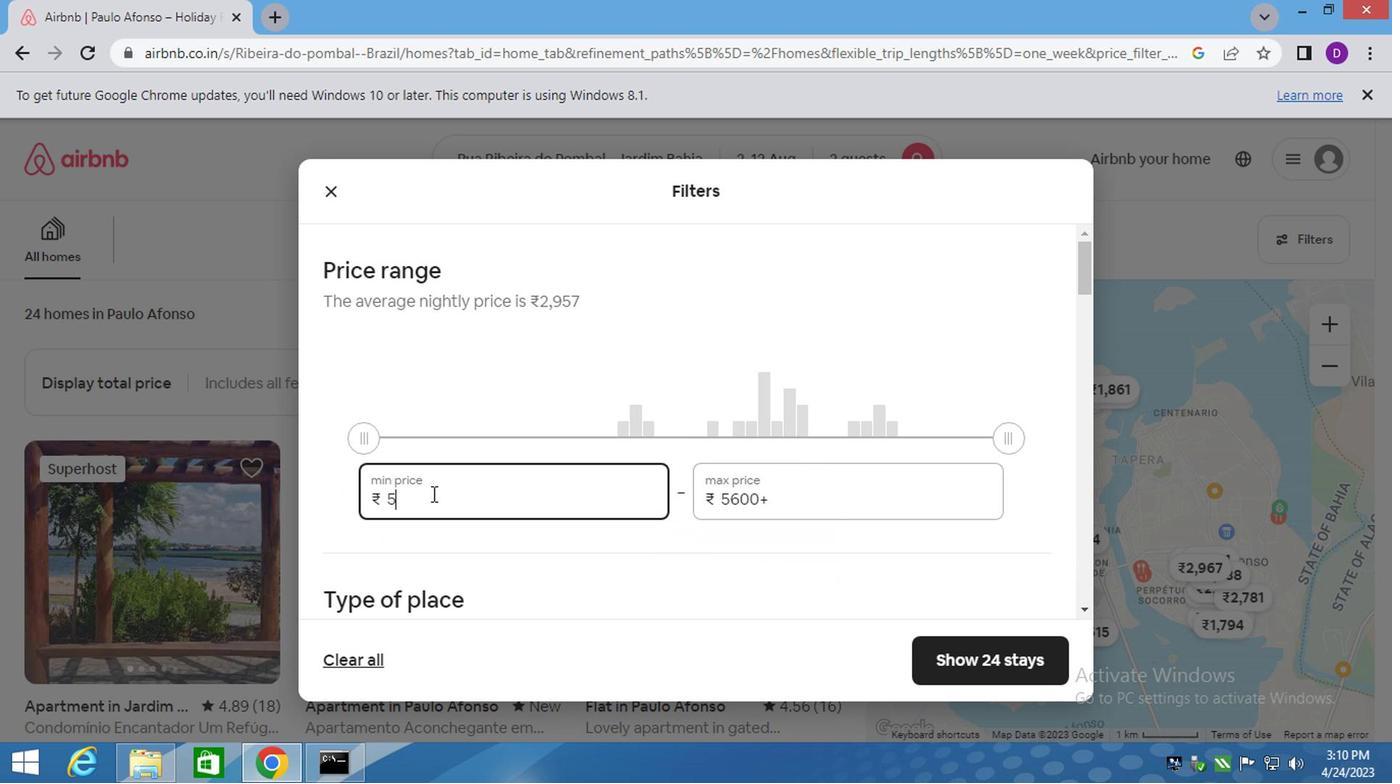 
Action: Key pressed 00
Screenshot: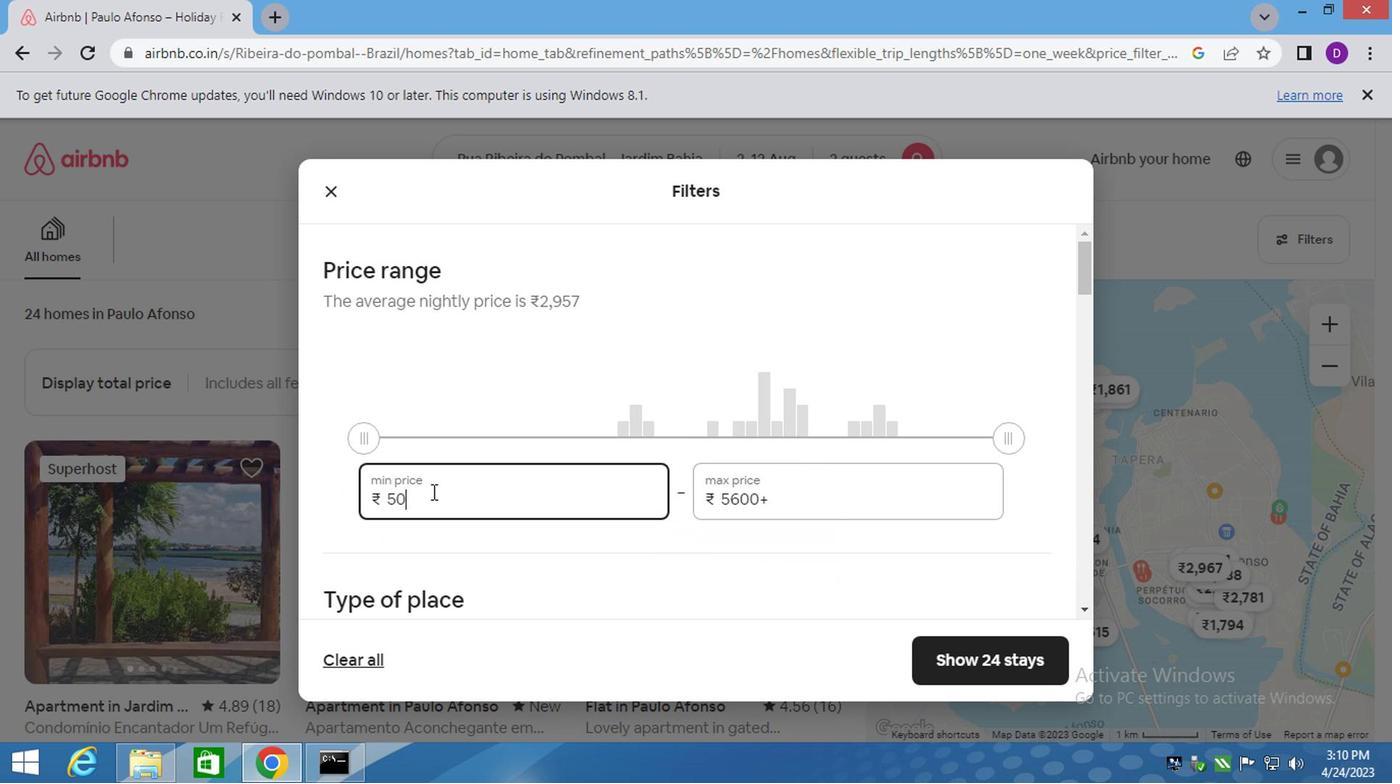 
Action: Mouse moved to (458, 493)
Screenshot: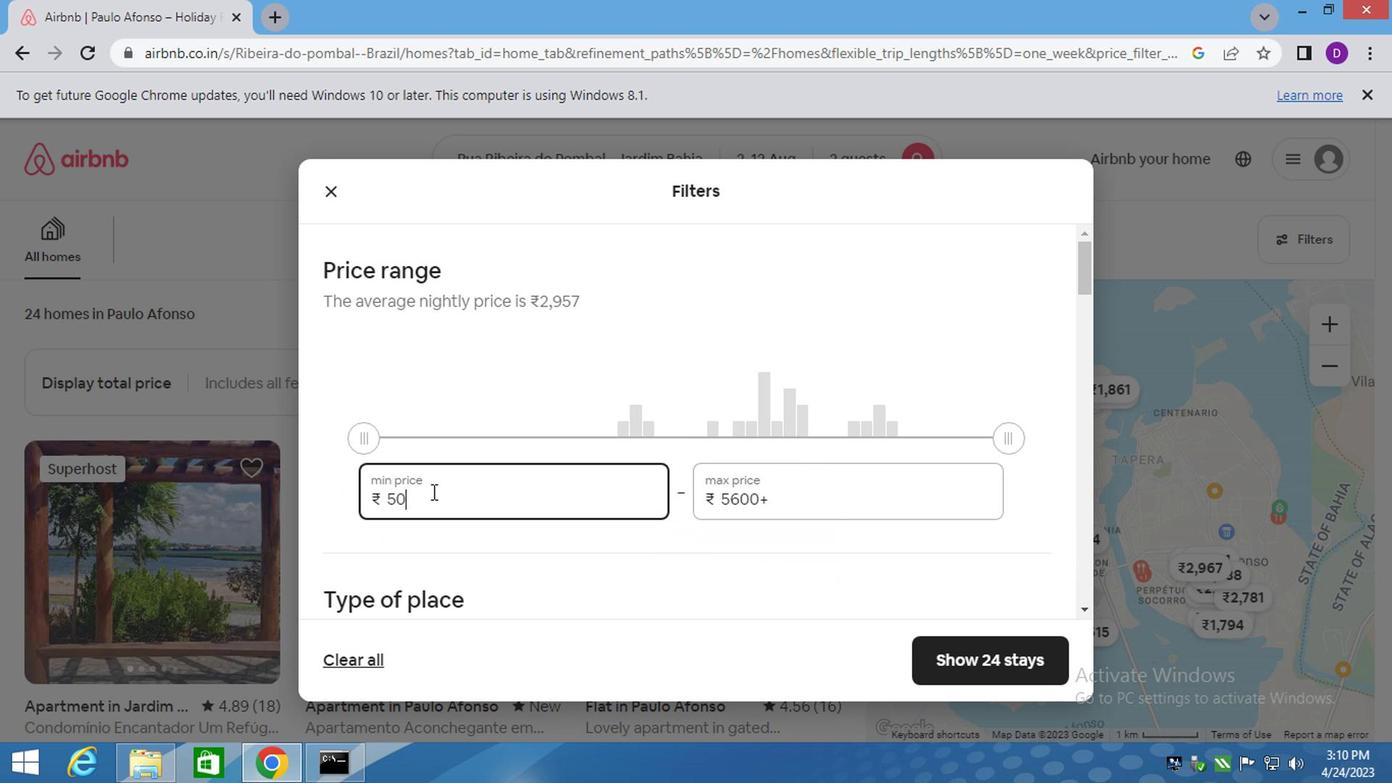 
Action: Key pressed 0
Screenshot: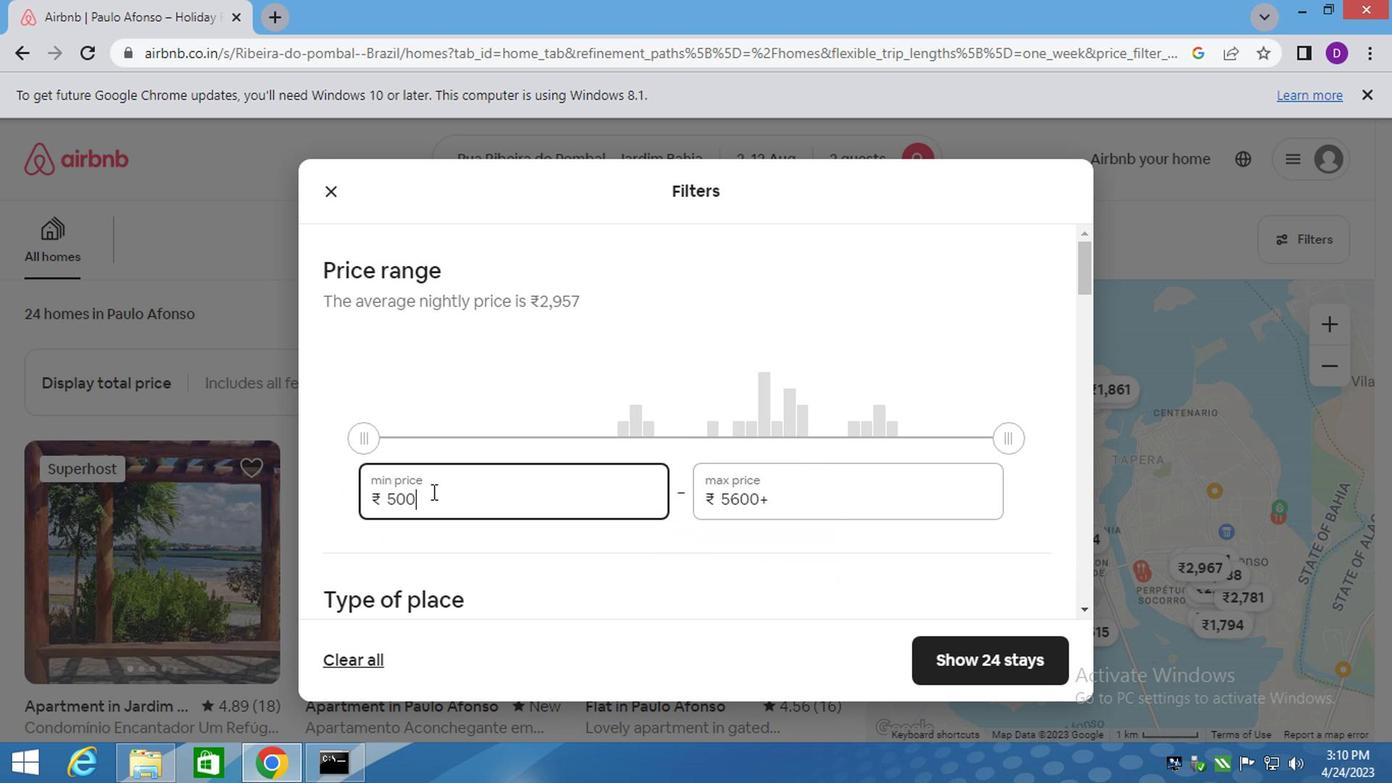 
Action: Mouse moved to (720, 499)
Screenshot: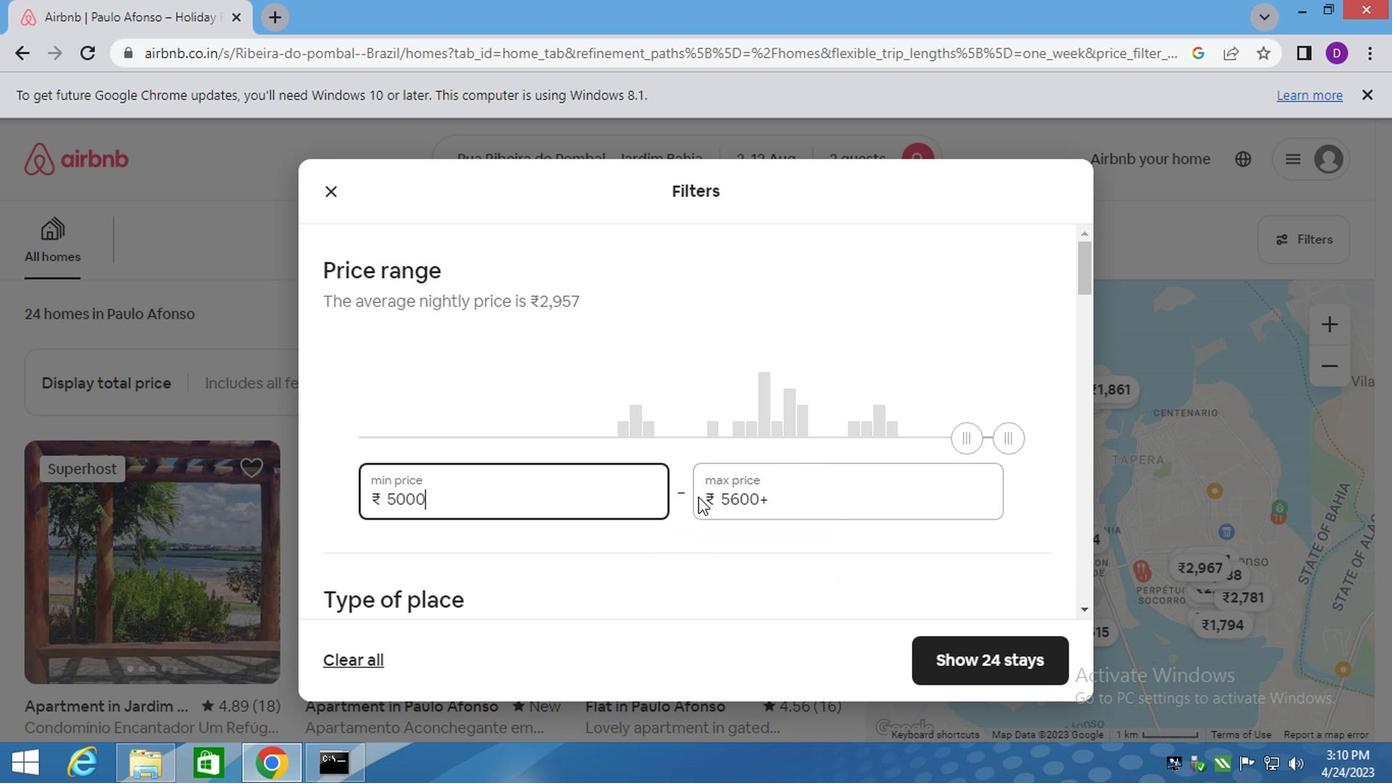
Action: Mouse pressed left at (720, 499)
Screenshot: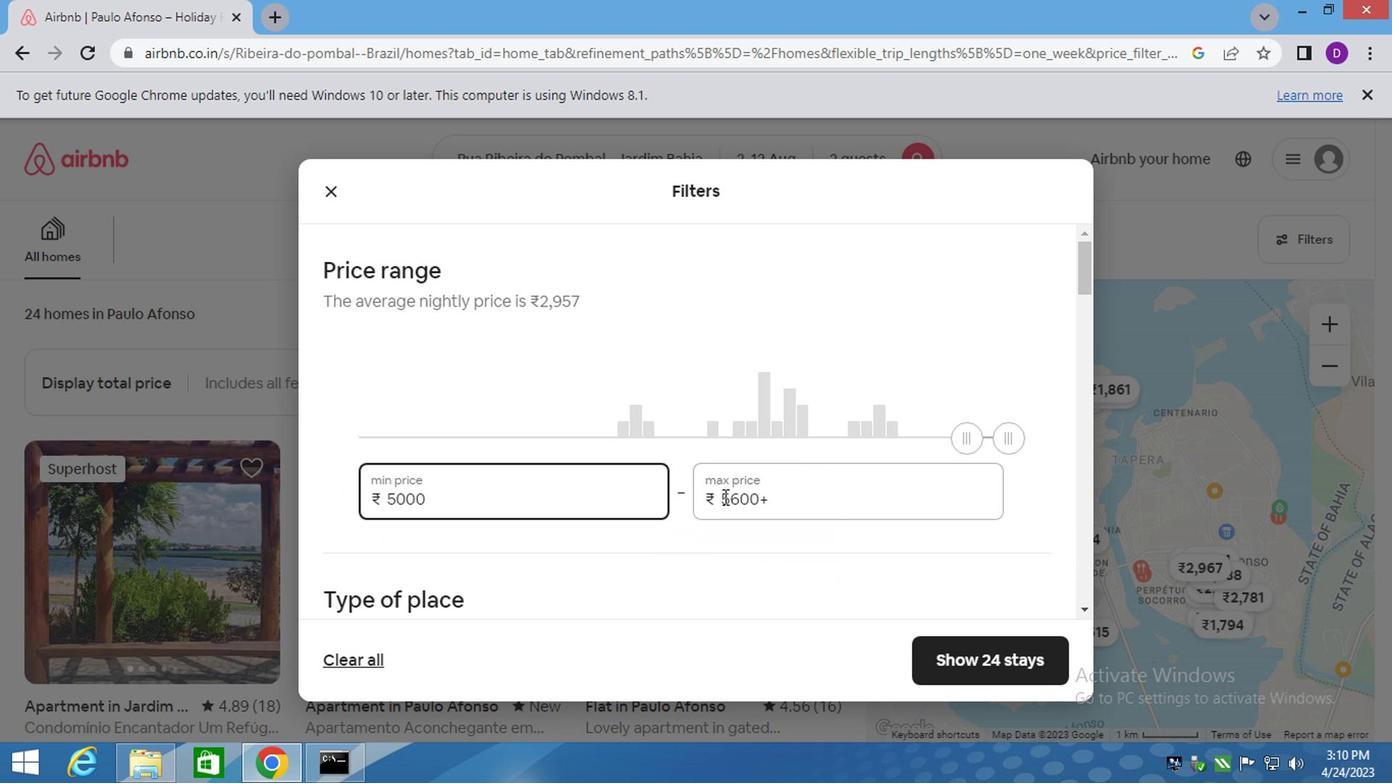 
Action: Mouse pressed left at (720, 499)
Screenshot: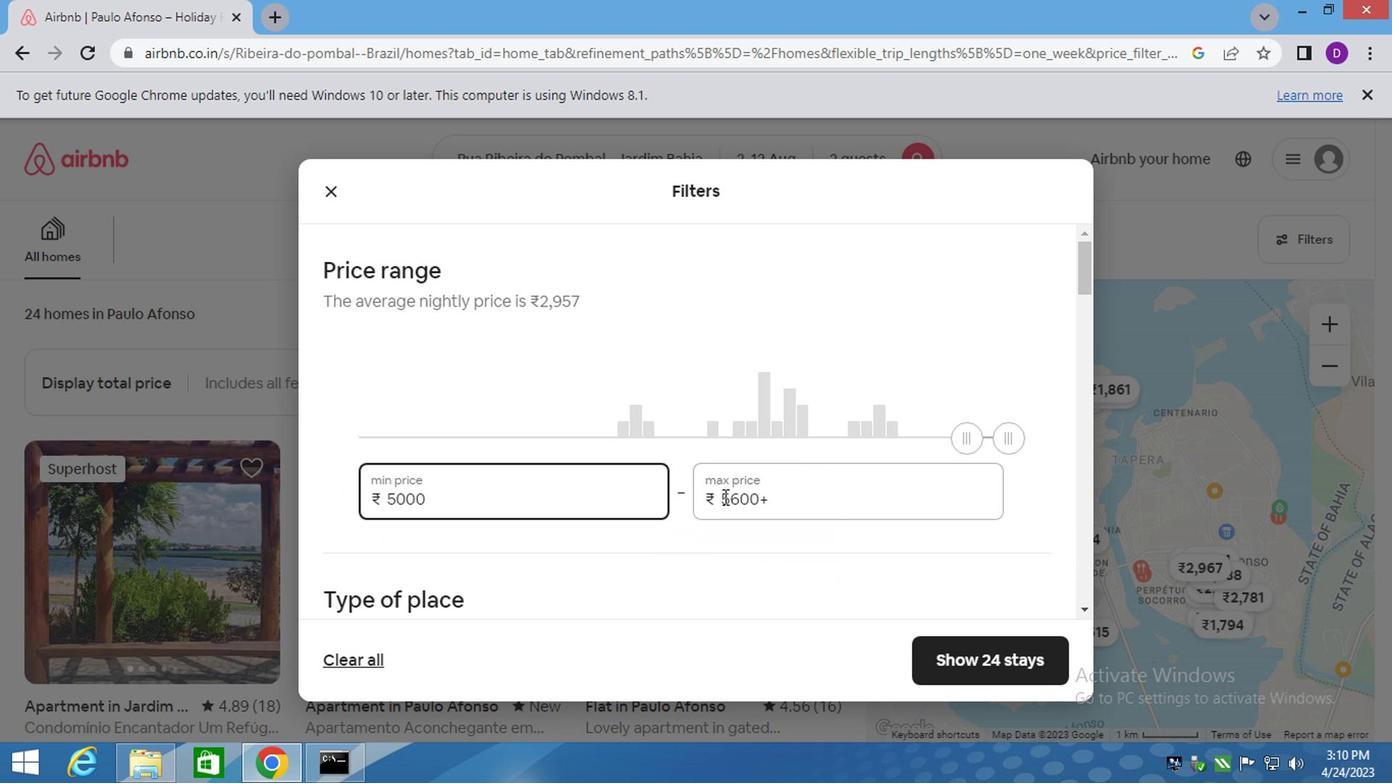 
Action: Mouse pressed left at (720, 499)
Screenshot: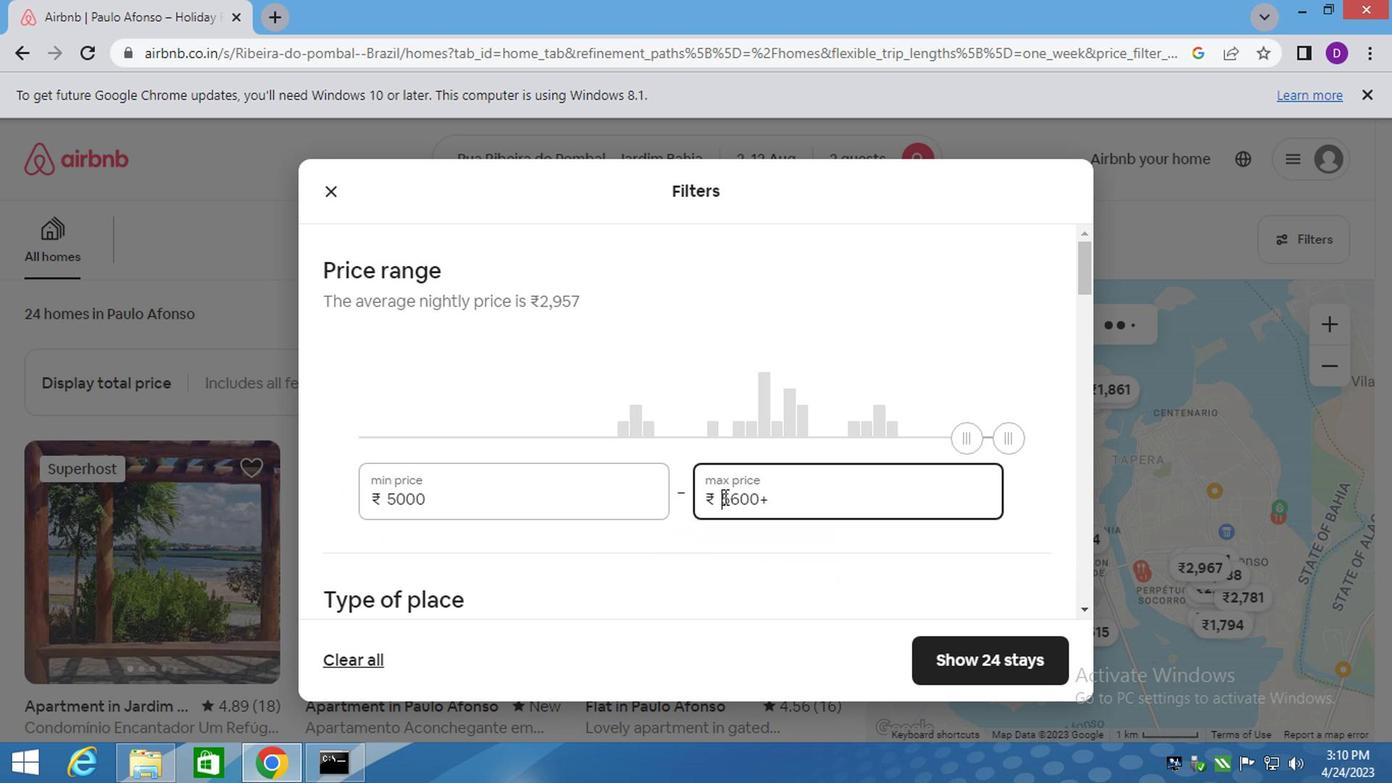
Action: Key pressed 1
Screenshot: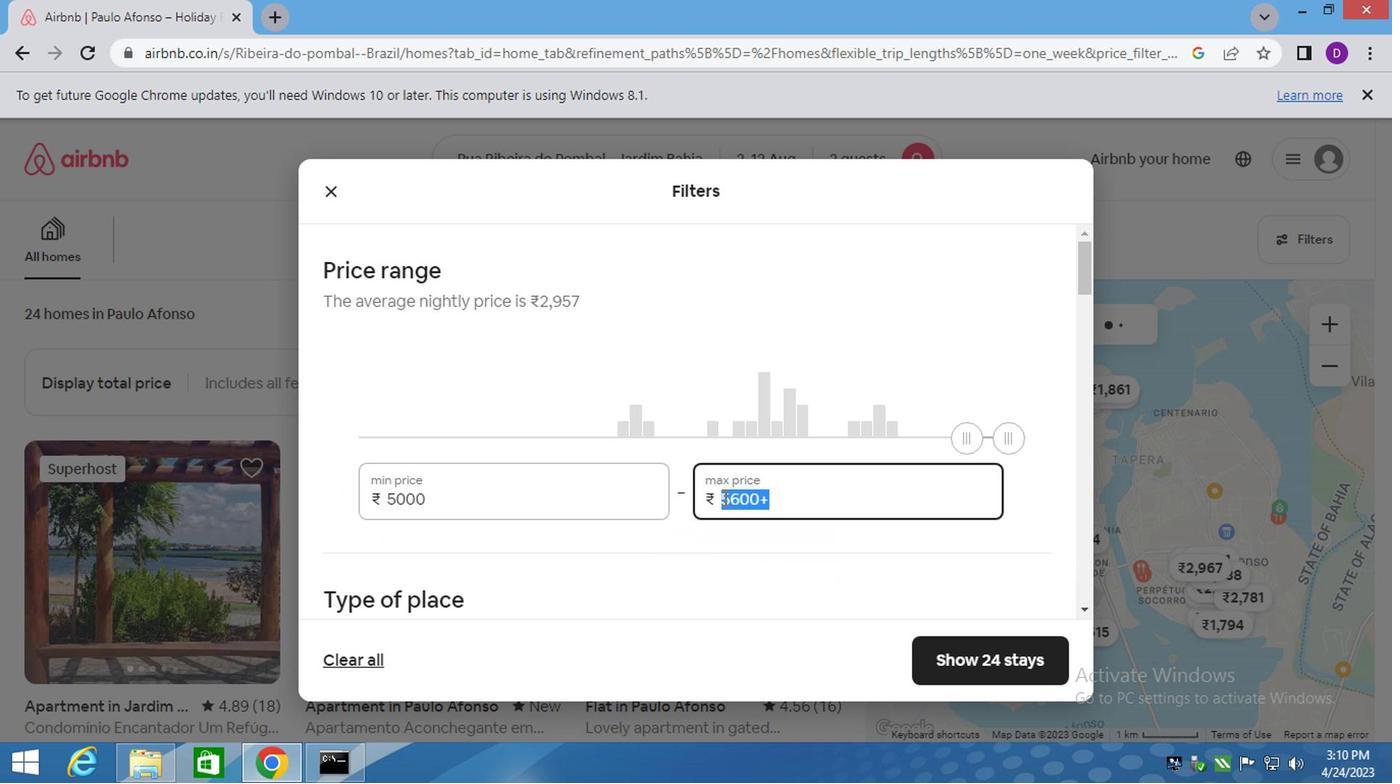
Action: Mouse moved to (832, 517)
Screenshot: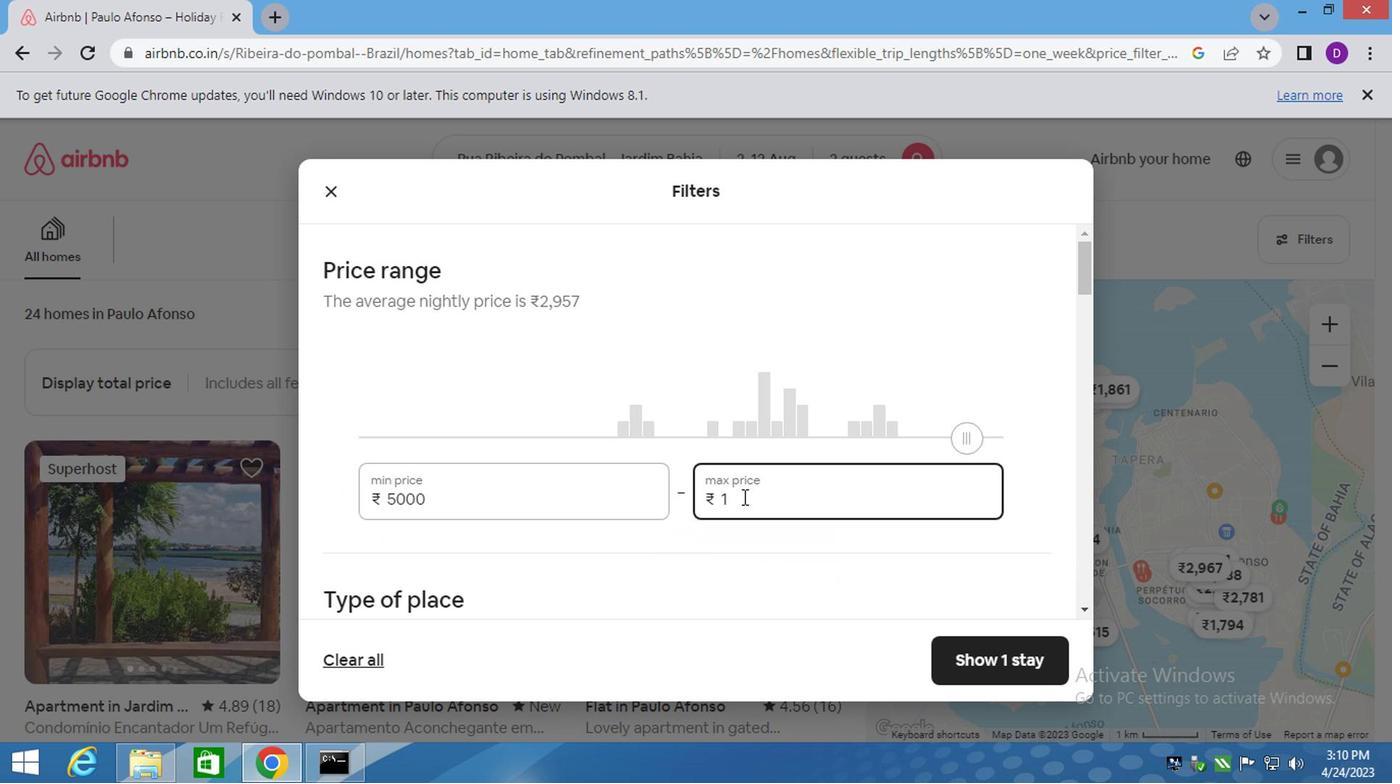 
Action: Key pressed 000
Screenshot: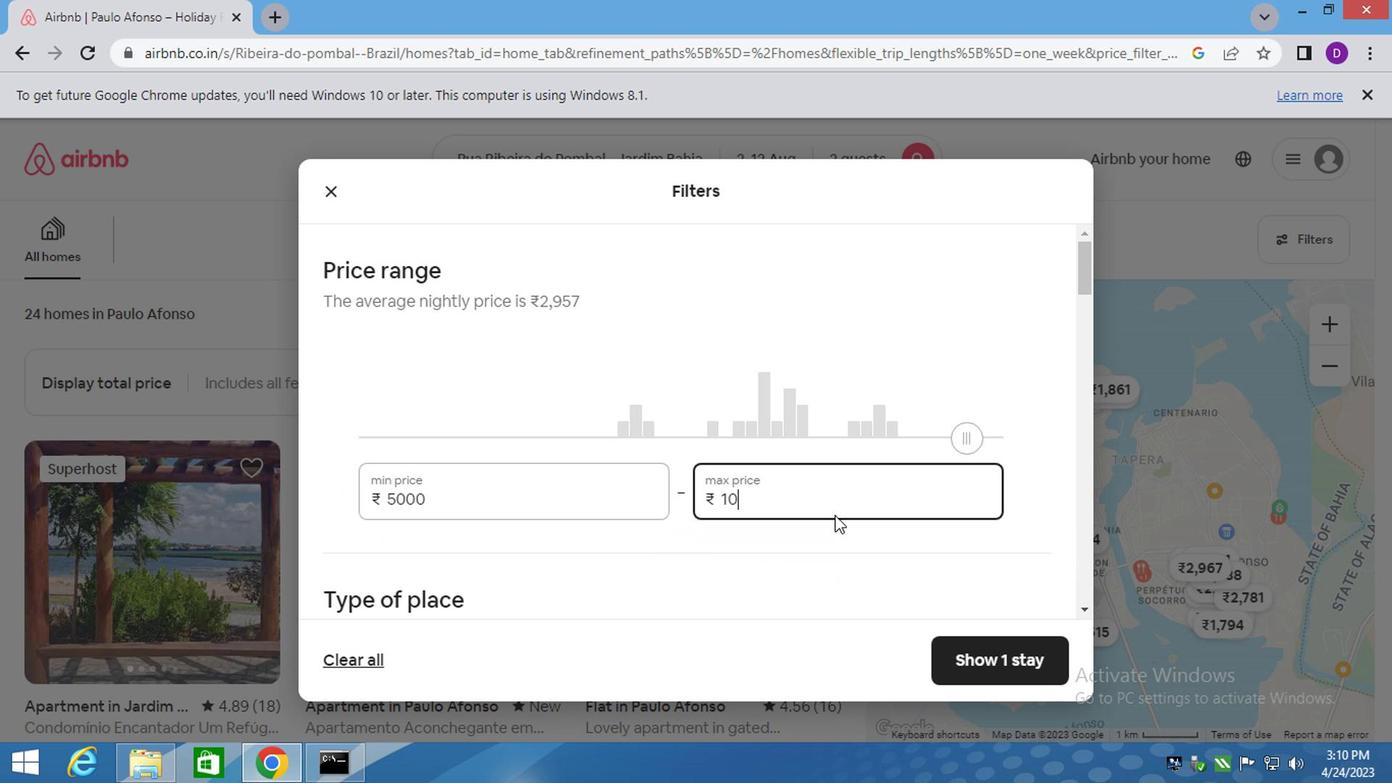 
Action: Mouse moved to (833, 517)
Screenshot: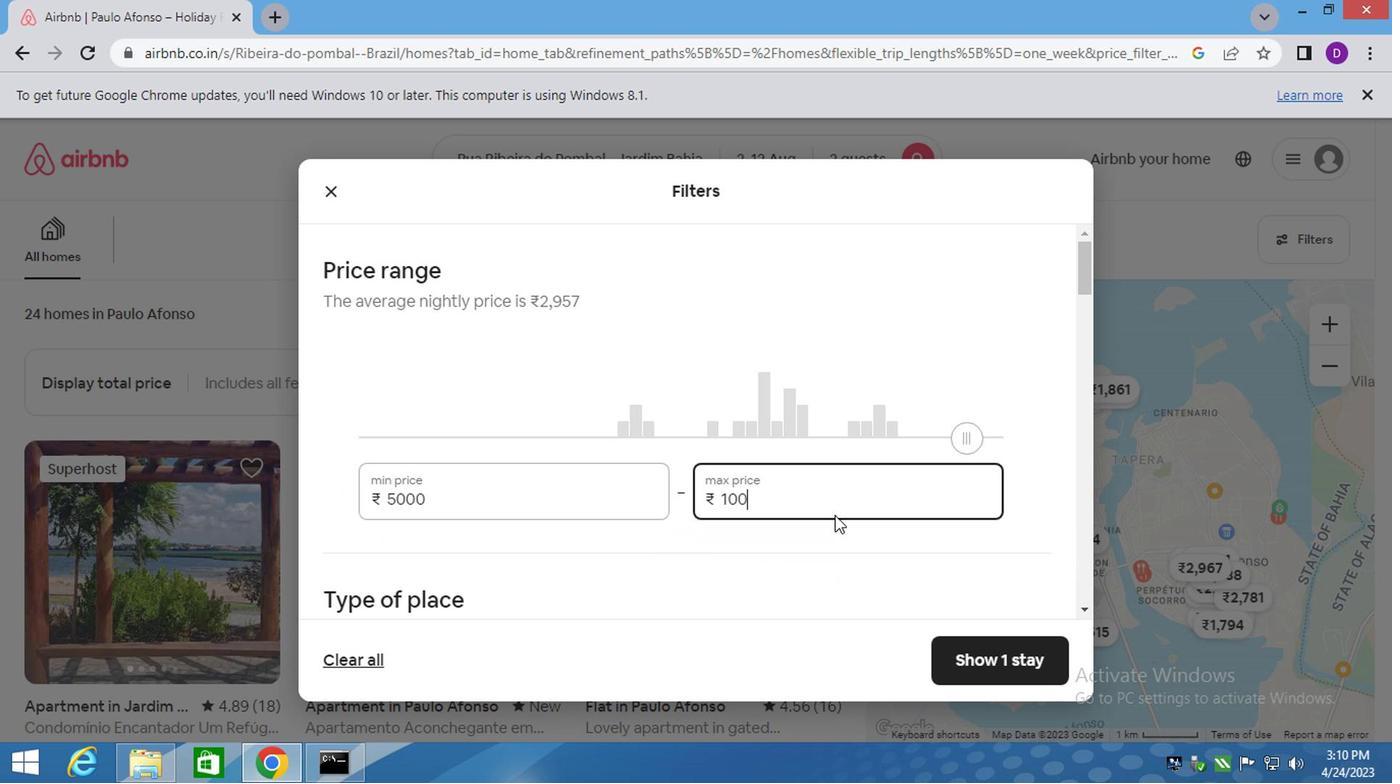
Action: Key pressed 0
Screenshot: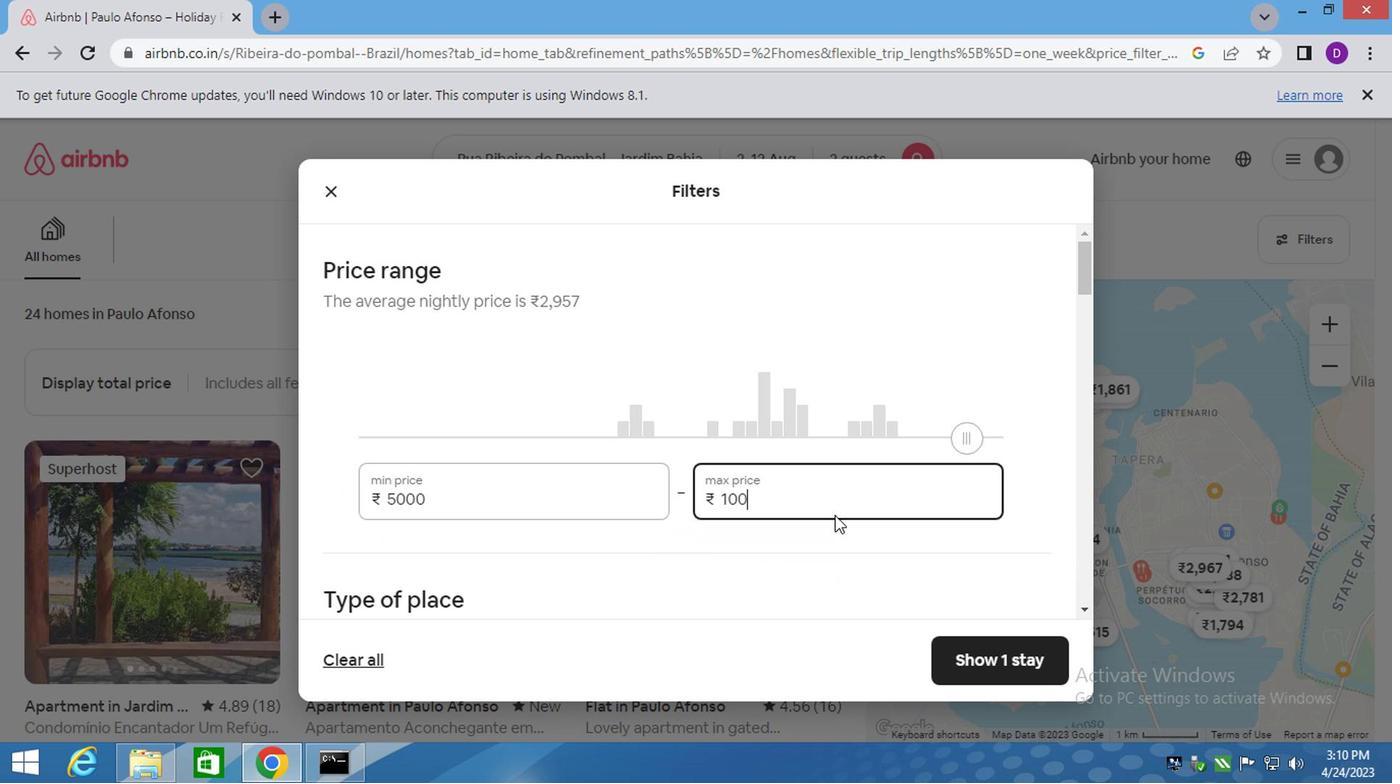 
Action: Mouse moved to (655, 557)
Screenshot: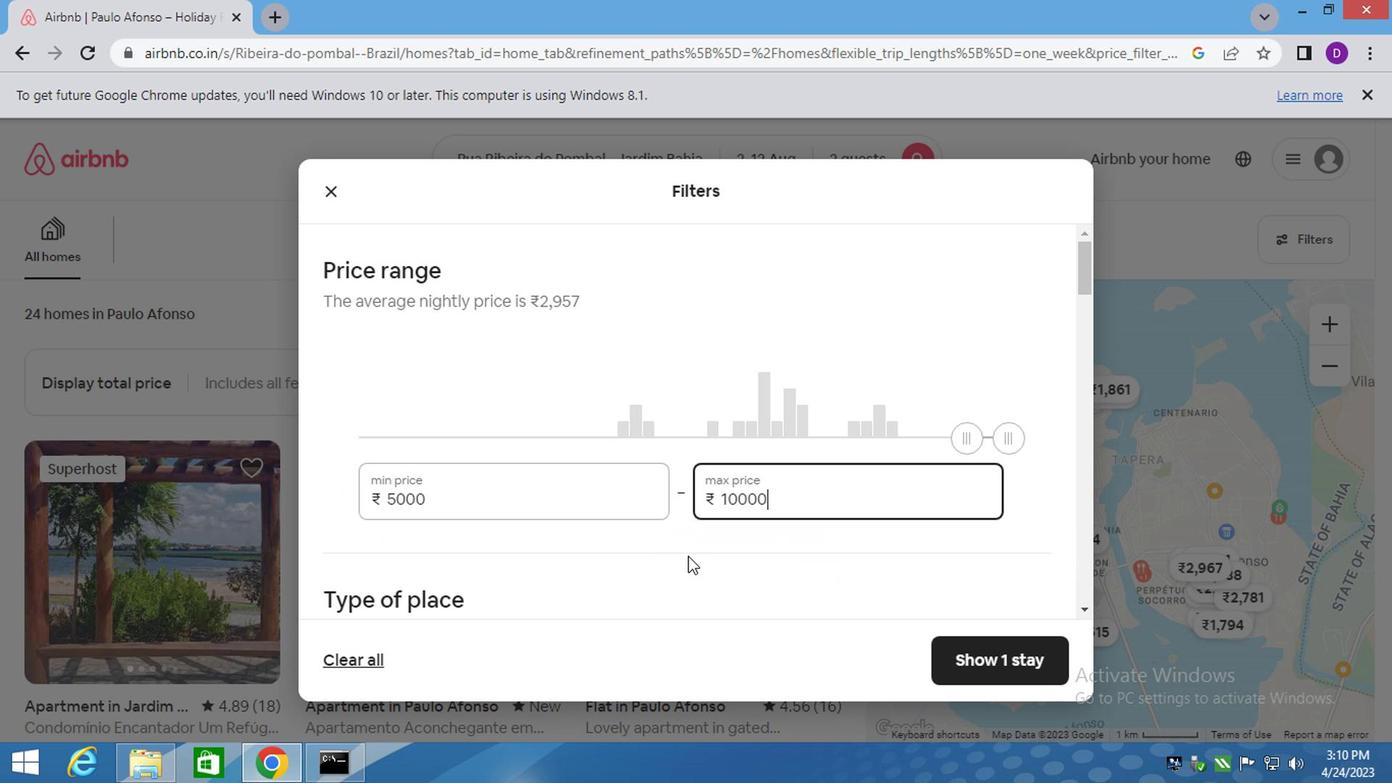 
Action: Mouse scrolled (655, 556) with delta (0, -1)
Screenshot: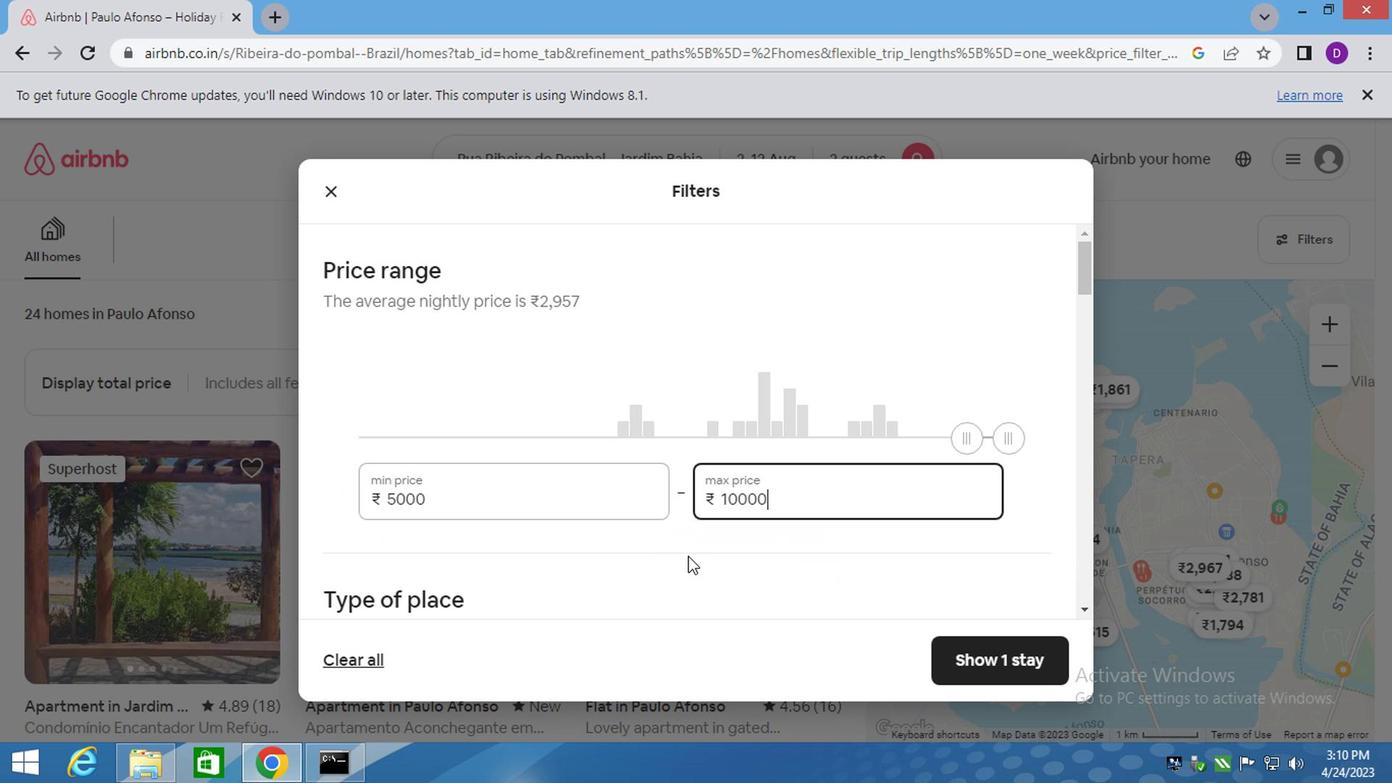 
Action: Mouse moved to (739, 561)
Screenshot: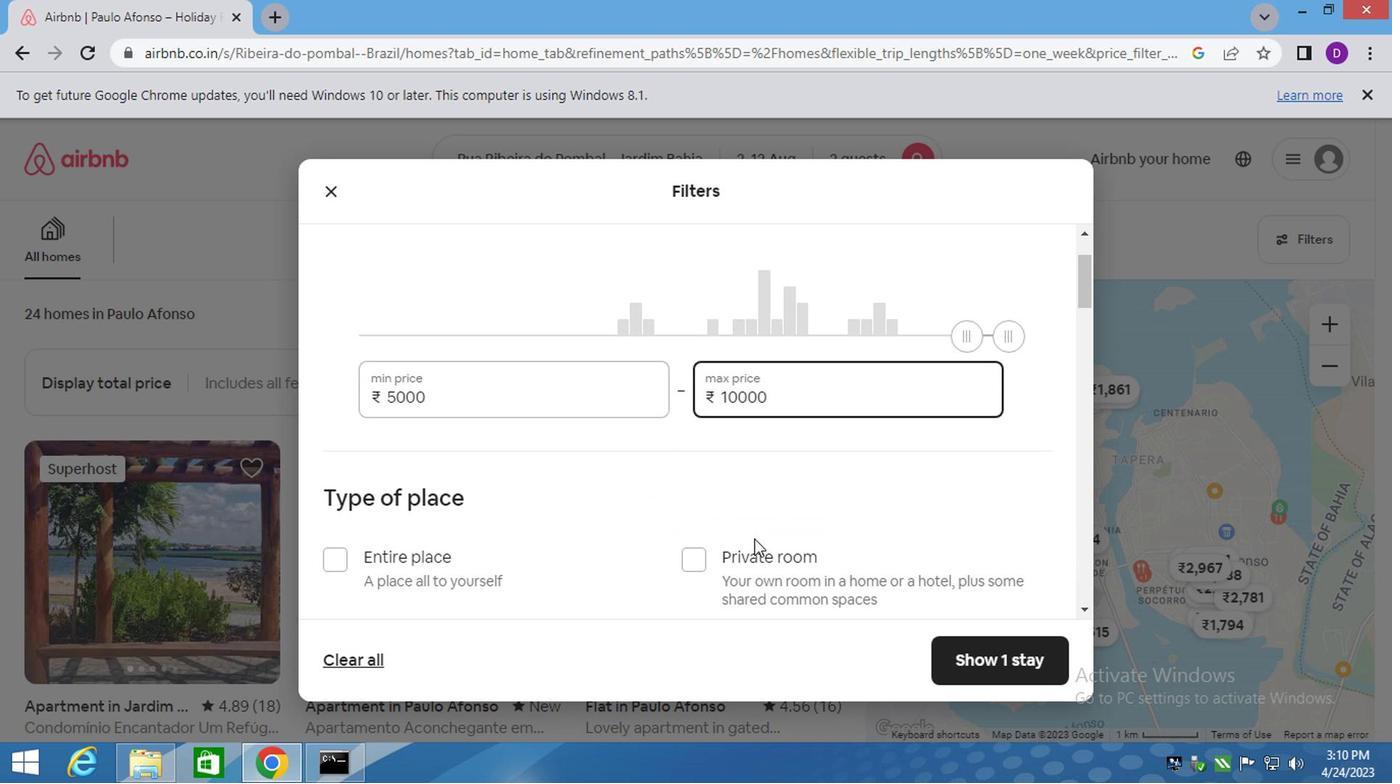 
Action: Mouse pressed left at (739, 561)
Screenshot: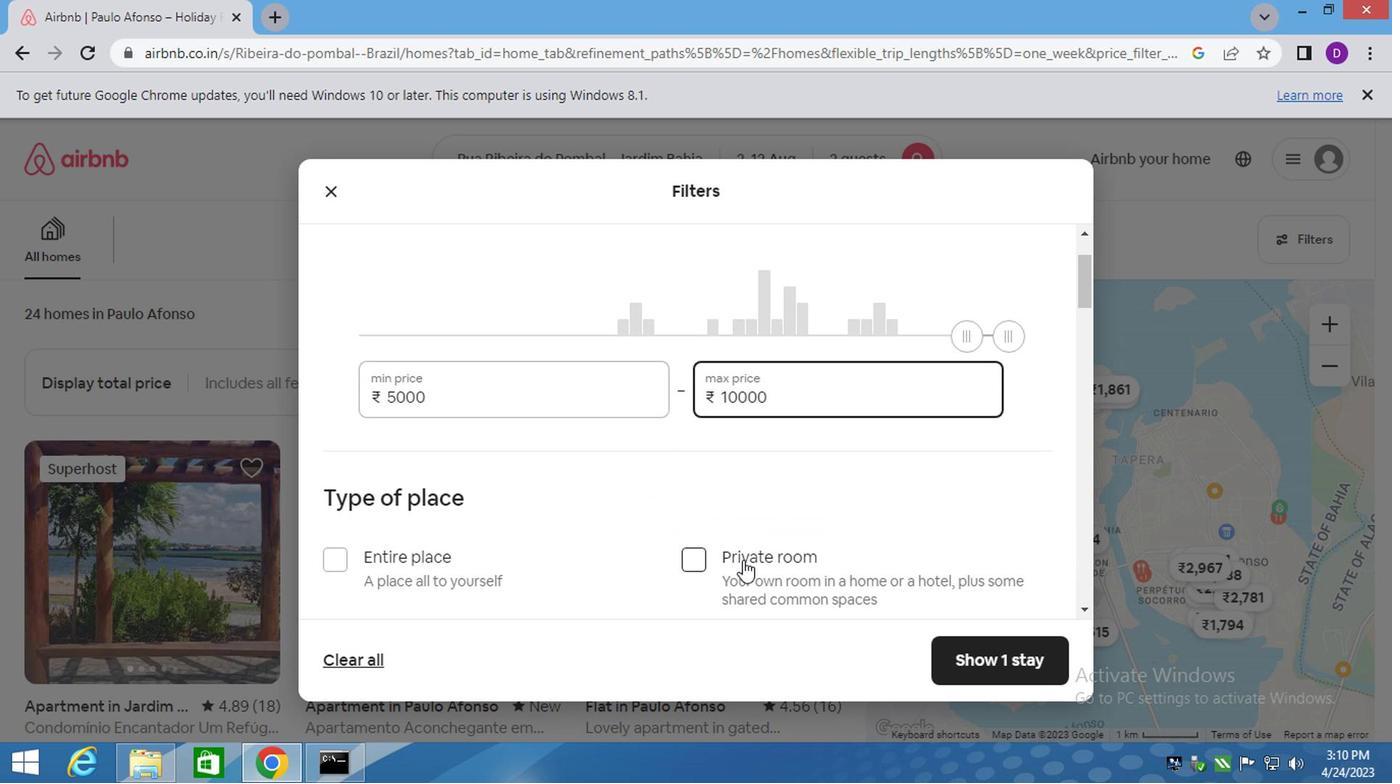 
Action: Mouse moved to (739, 552)
Screenshot: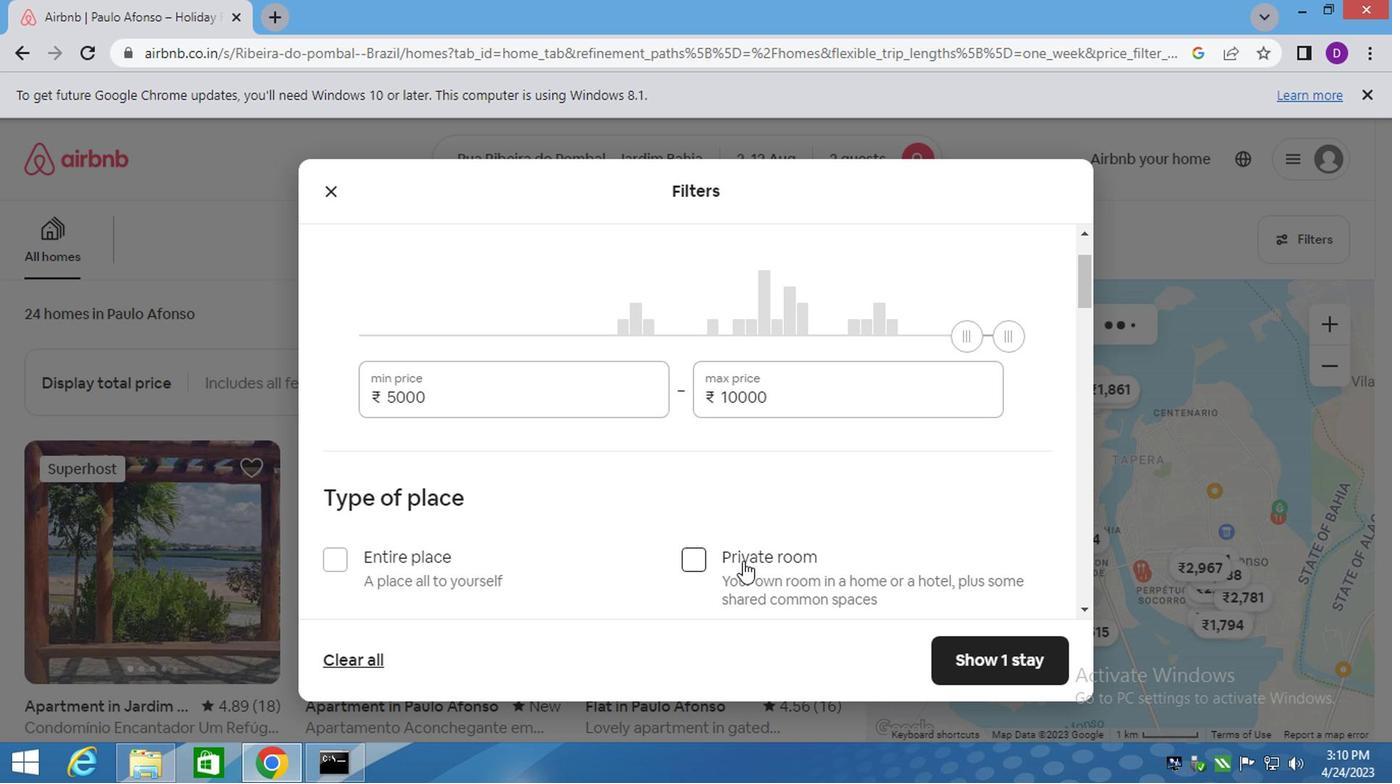 
Action: Mouse scrolled (739, 551) with delta (0, -1)
Screenshot: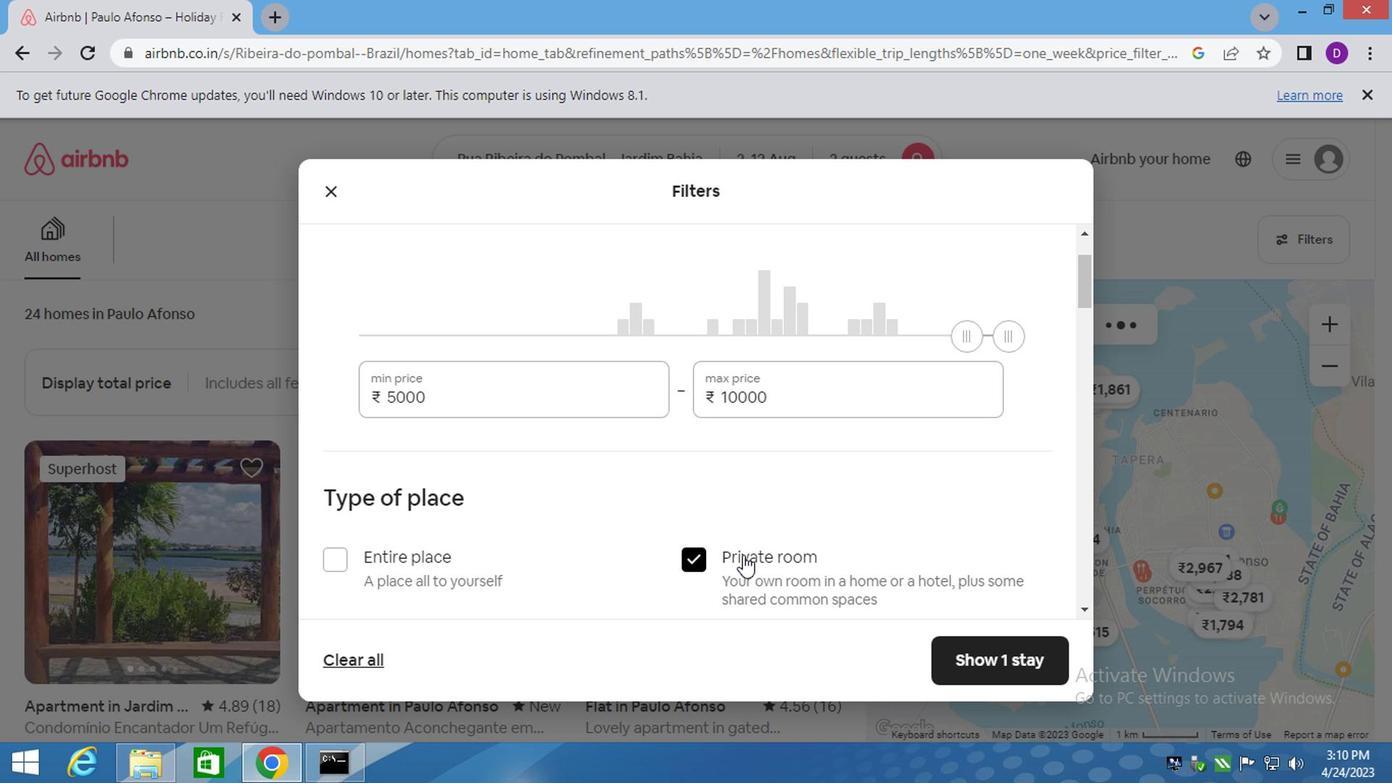 
Action: Mouse scrolled (739, 551) with delta (0, -1)
Screenshot: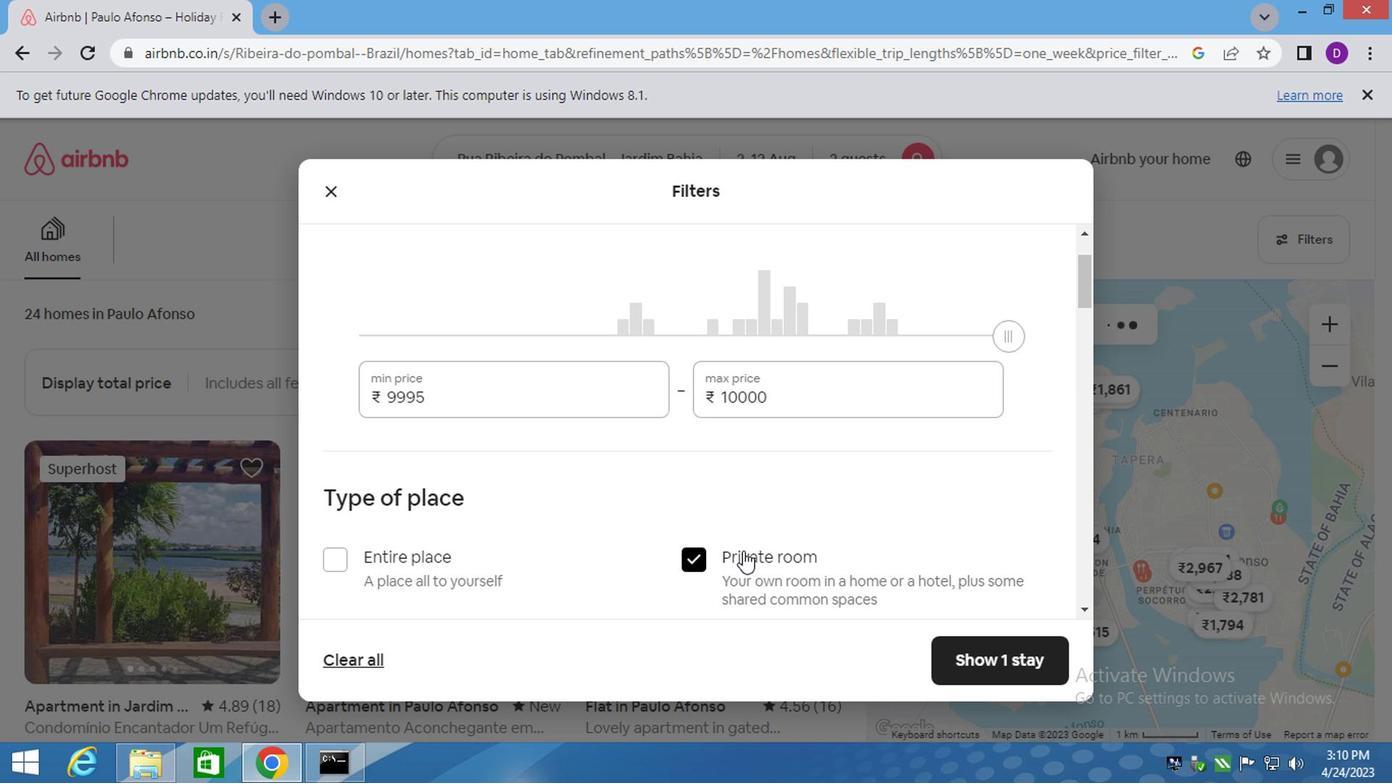 
Action: Mouse moved to (757, 466)
Screenshot: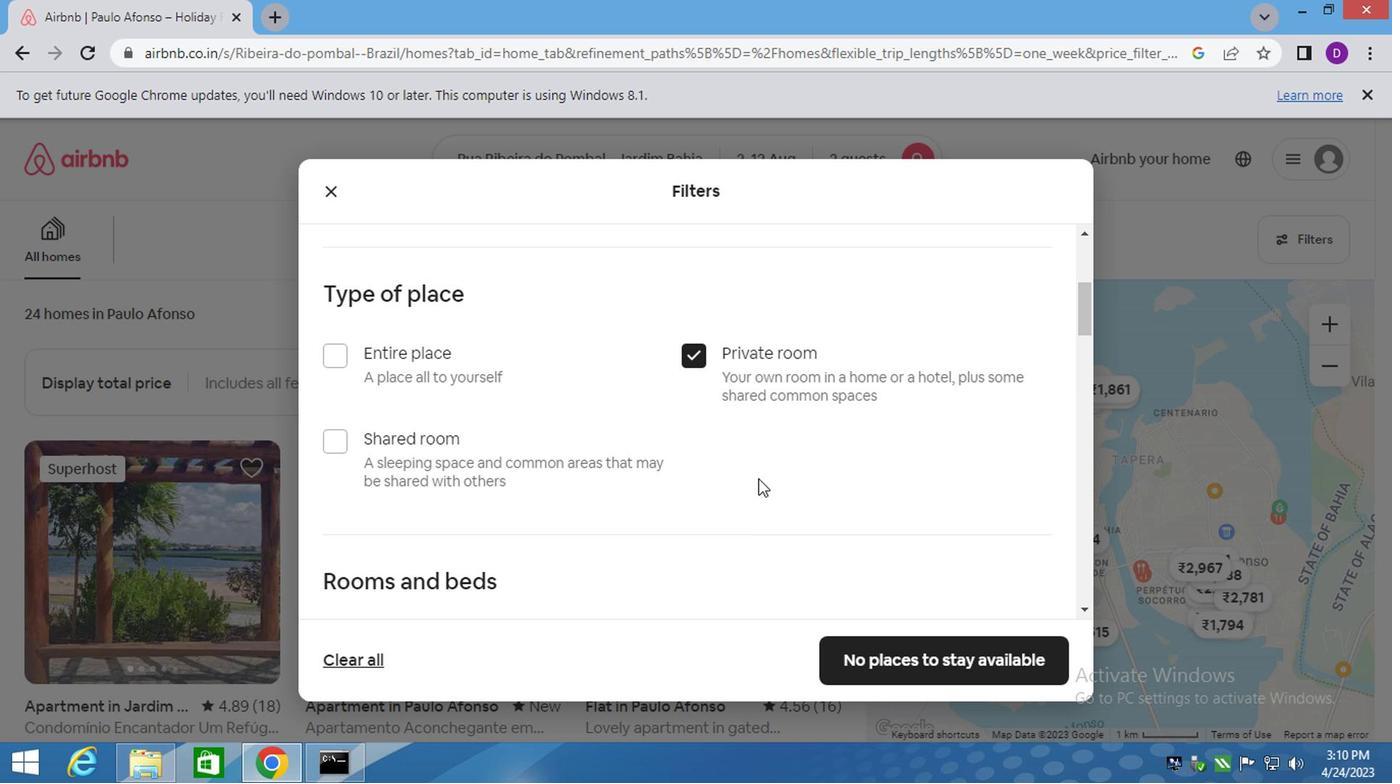 
Action: Mouse scrolled (757, 467) with delta (0, 0)
Screenshot: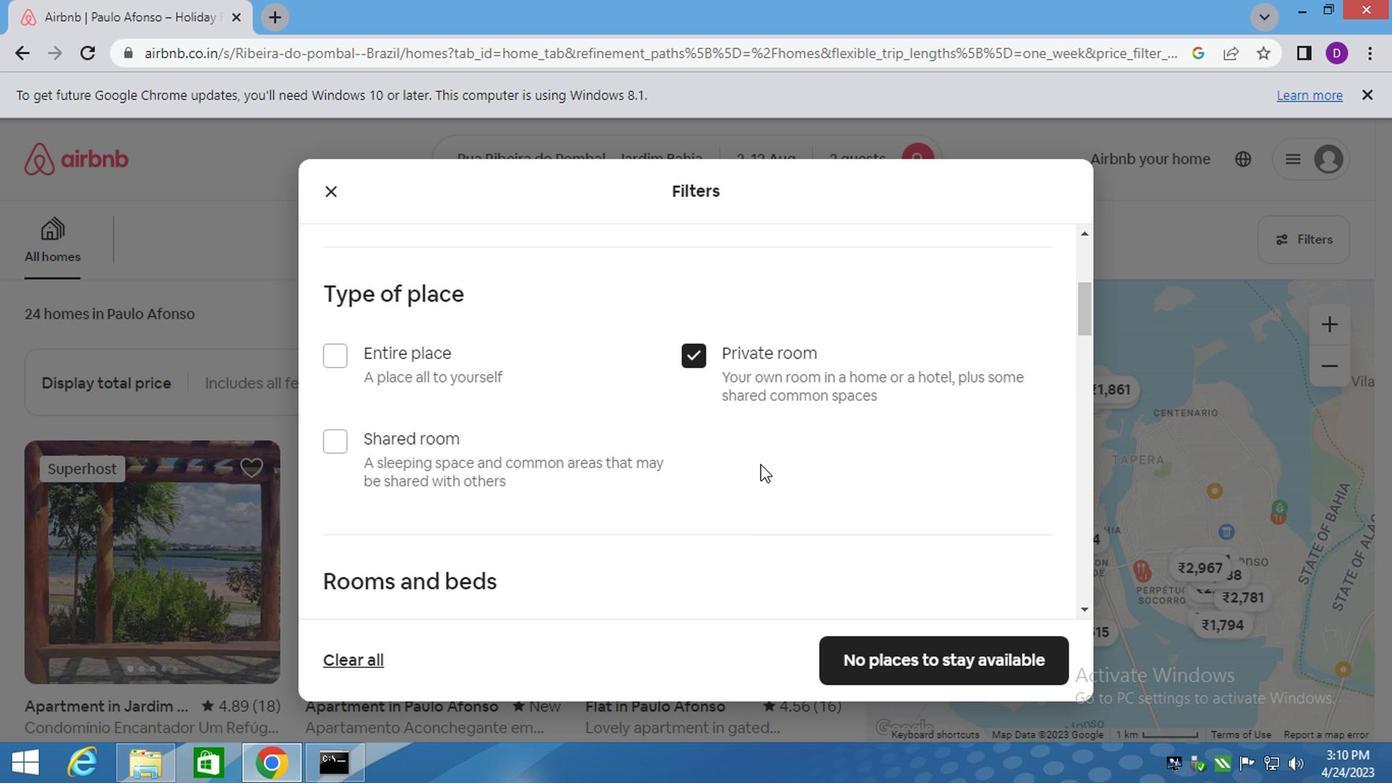 
Action: Mouse scrolled (757, 464) with delta (0, -1)
Screenshot: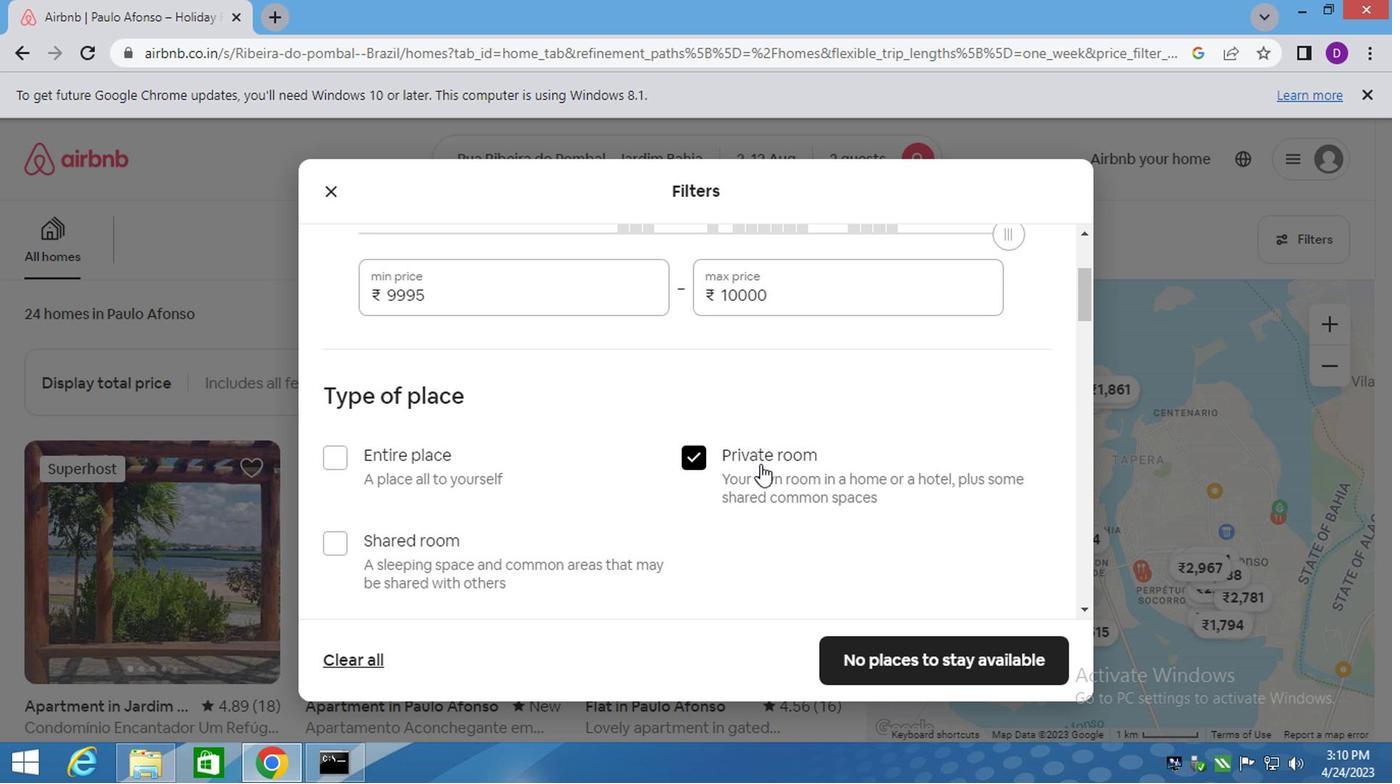 
Action: Mouse scrolled (757, 464) with delta (0, -1)
Screenshot: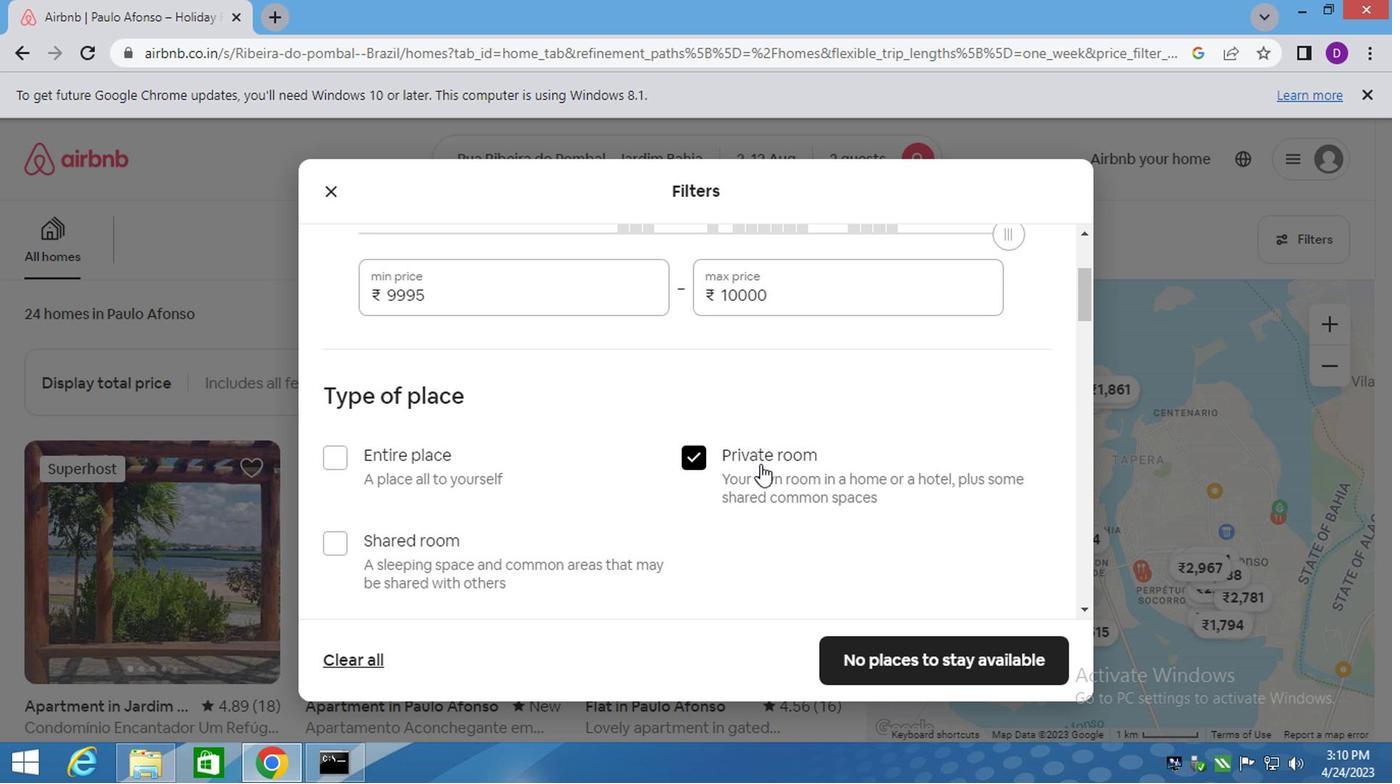
Action: Mouse moved to (604, 484)
Screenshot: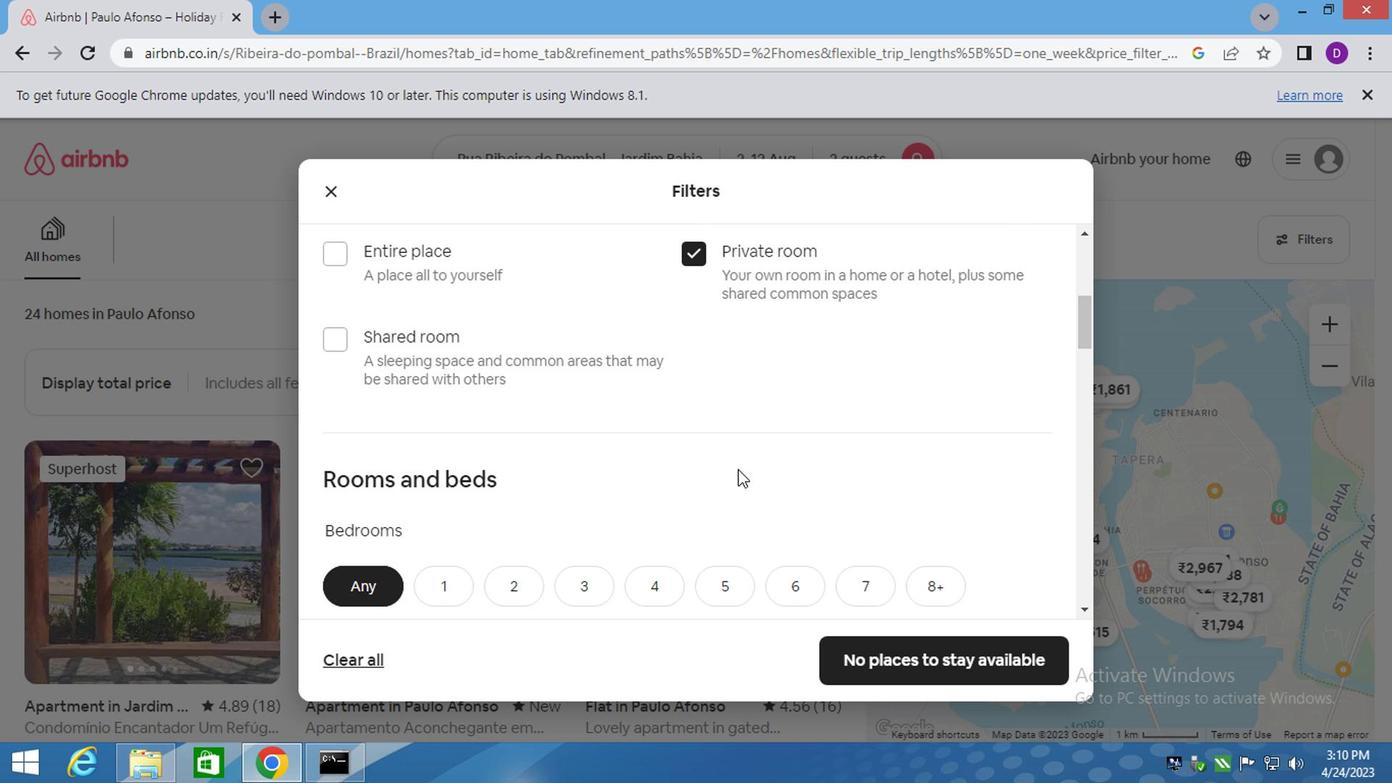 
Action: Mouse scrolled (604, 483) with delta (0, 0)
Screenshot: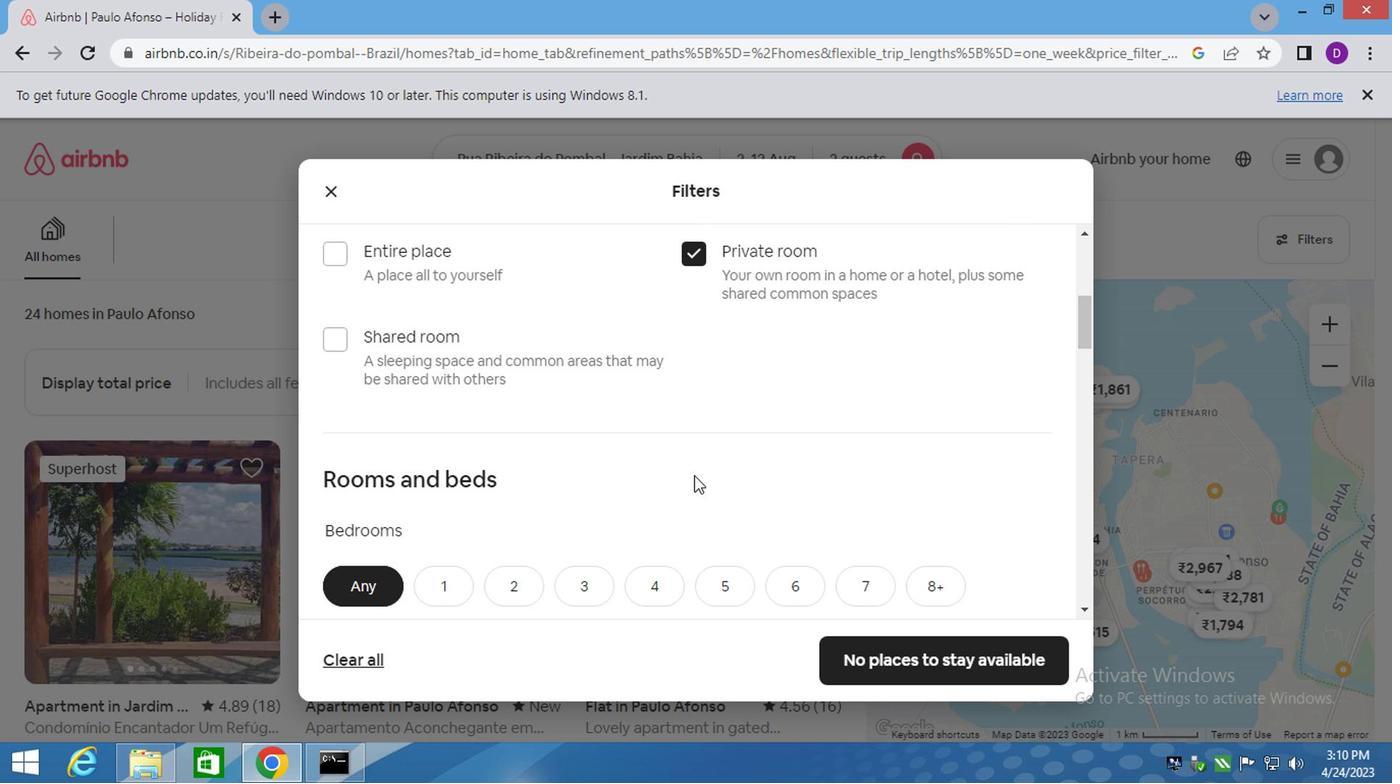 
Action: Mouse scrolled (604, 483) with delta (0, 0)
Screenshot: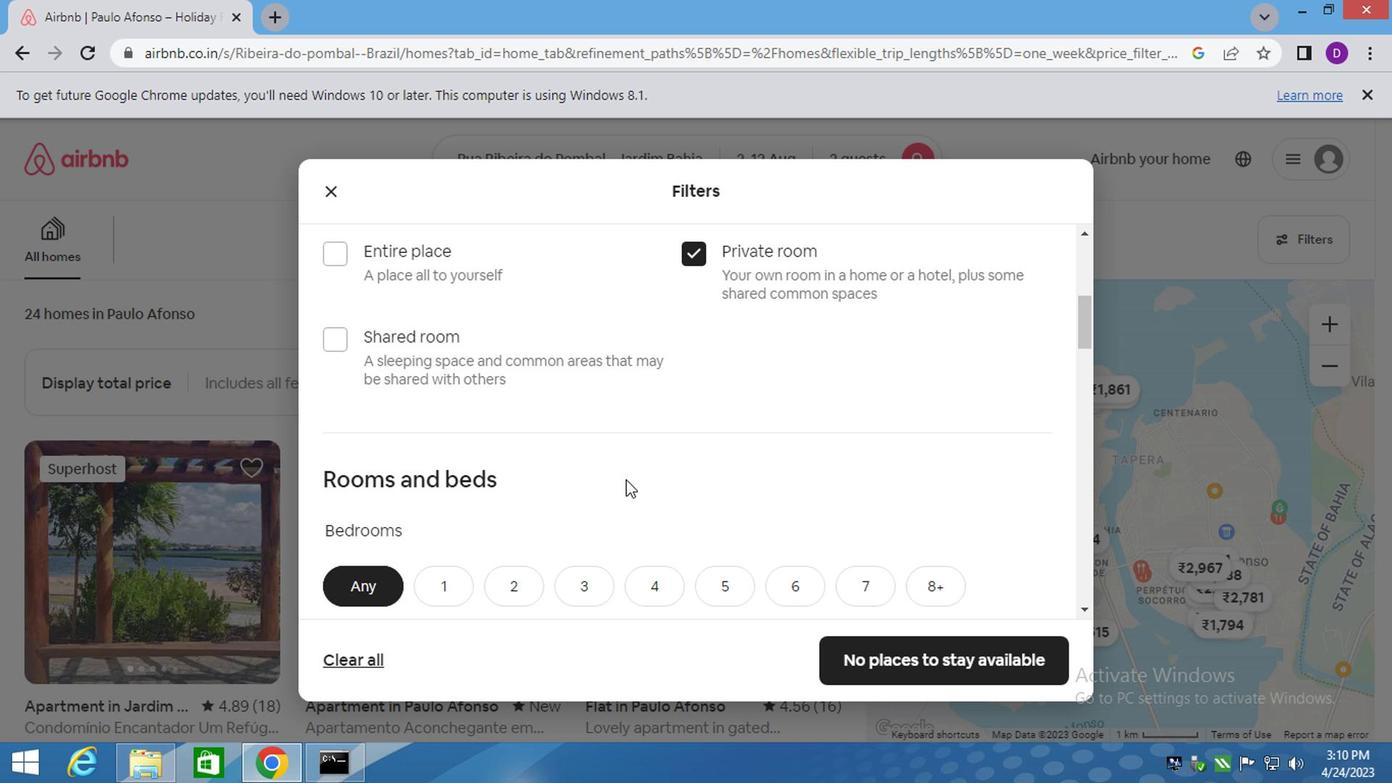 
Action: Mouse moved to (438, 382)
Screenshot: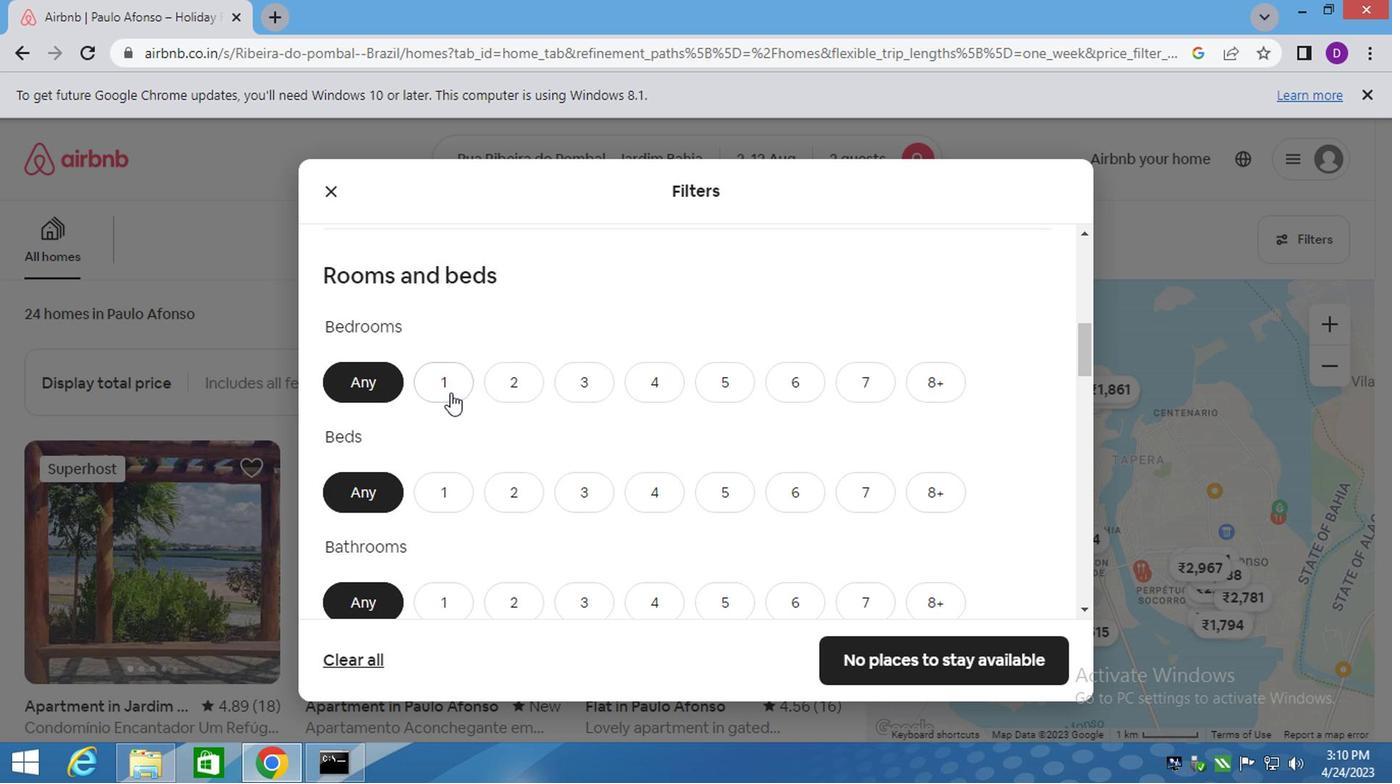 
Action: Mouse pressed left at (438, 382)
Screenshot: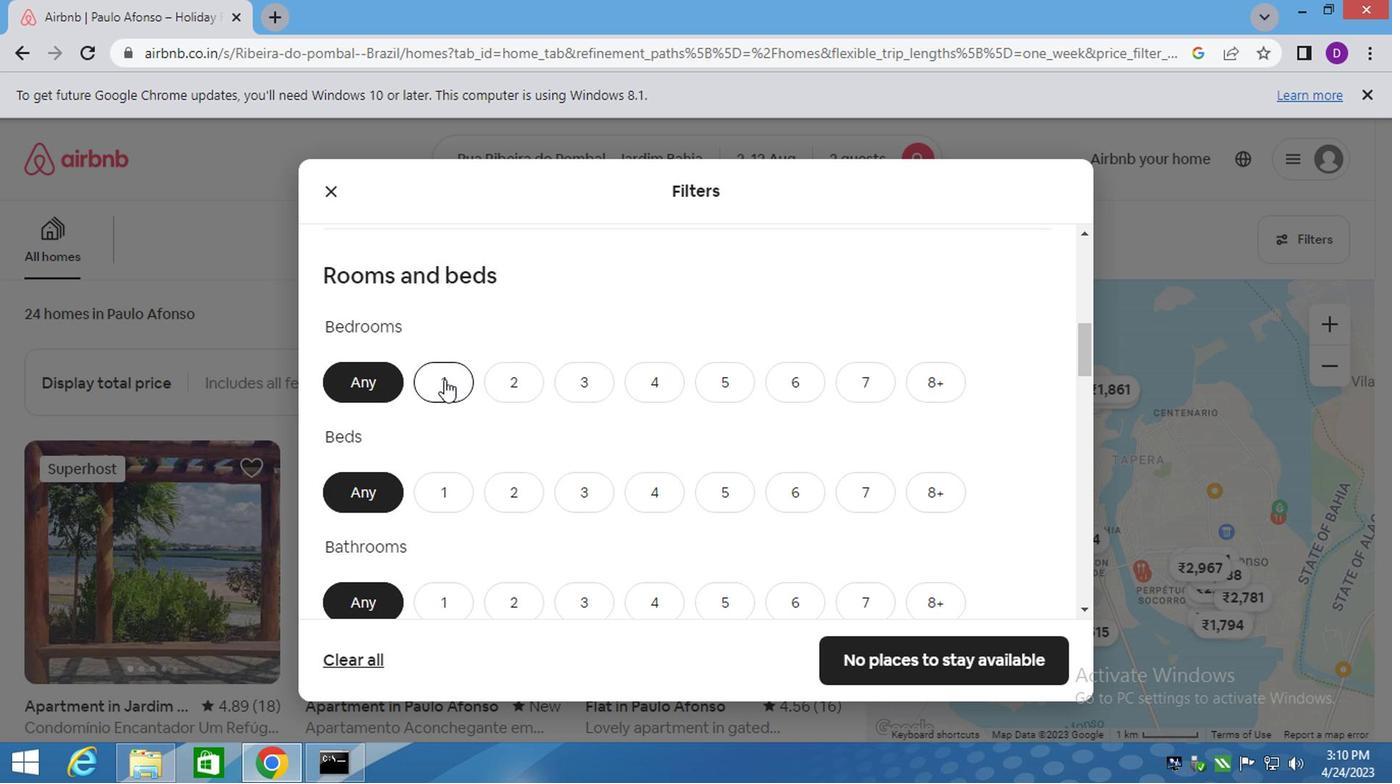 
Action: Mouse moved to (424, 490)
Screenshot: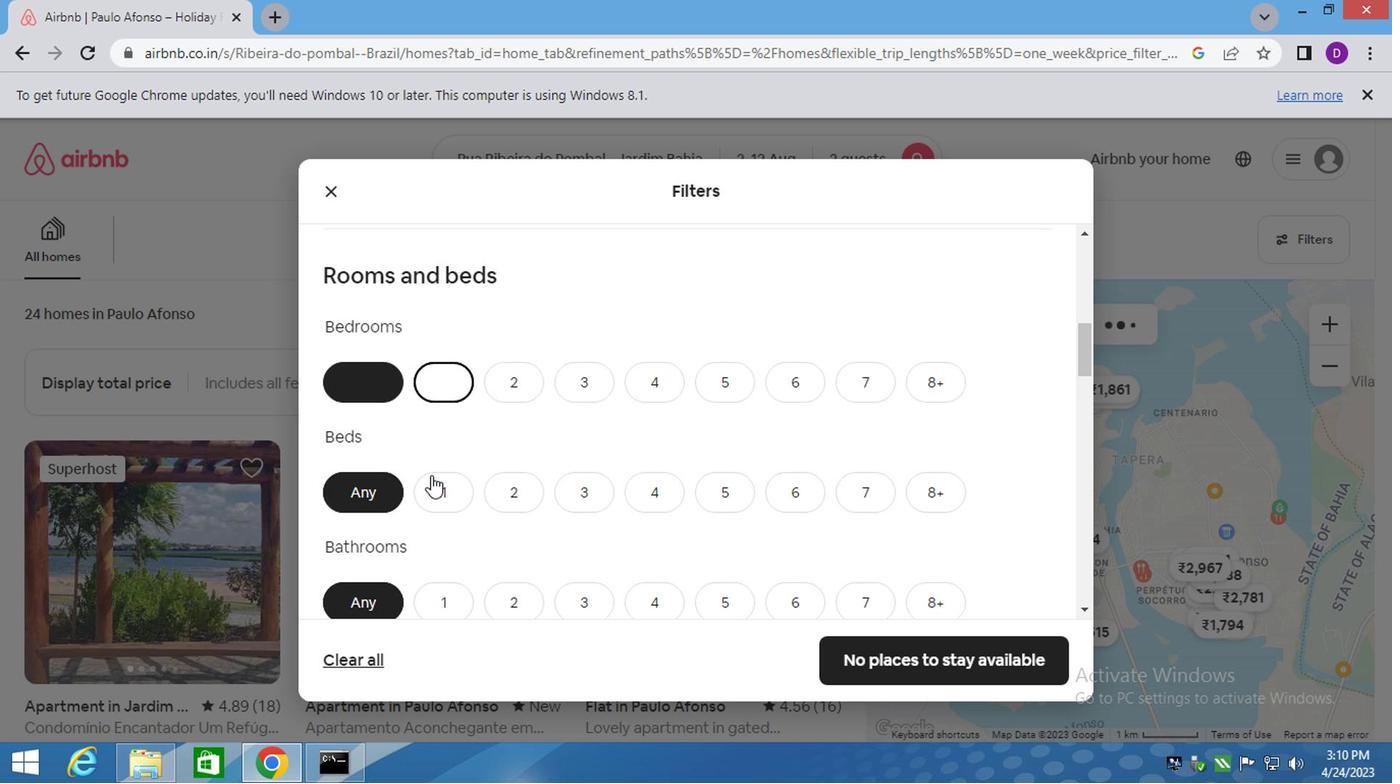
Action: Mouse pressed left at (424, 490)
Screenshot: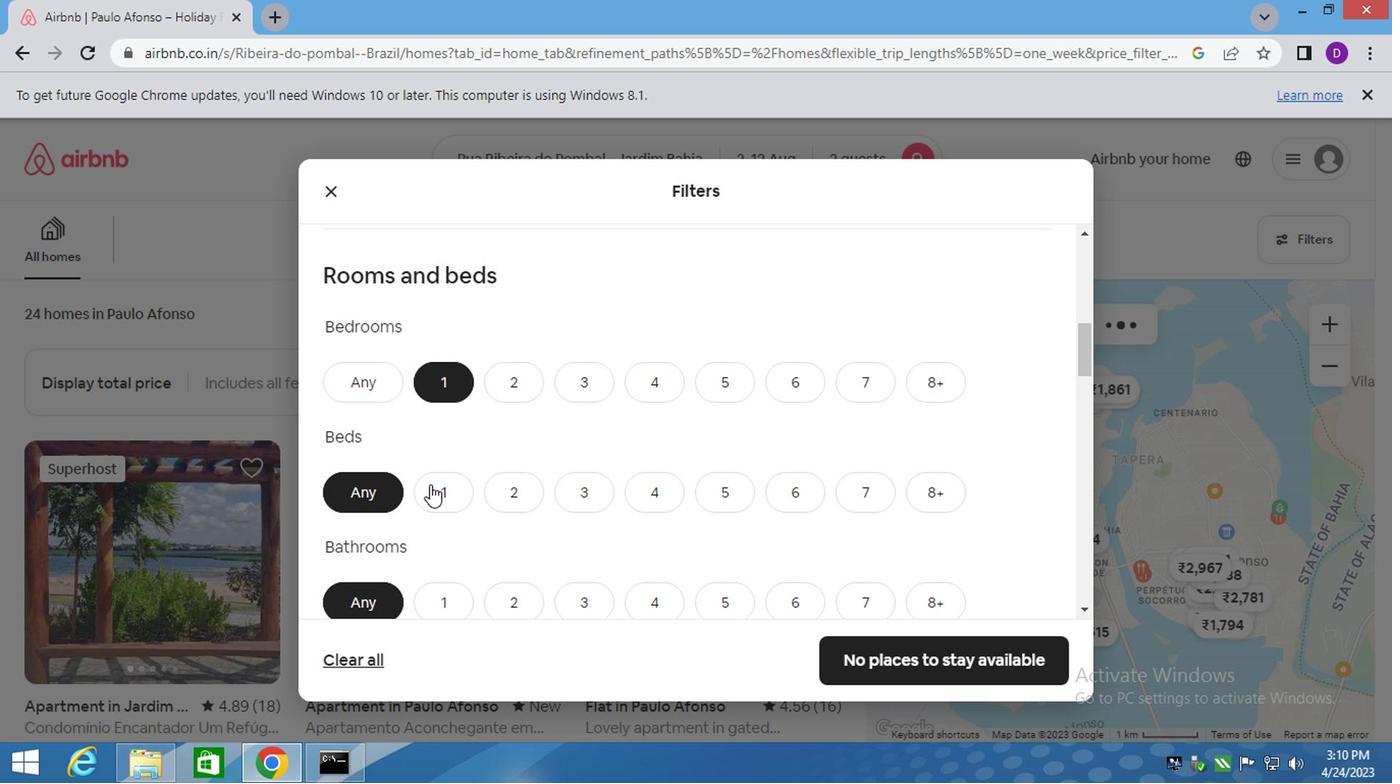 
Action: Mouse moved to (446, 604)
Screenshot: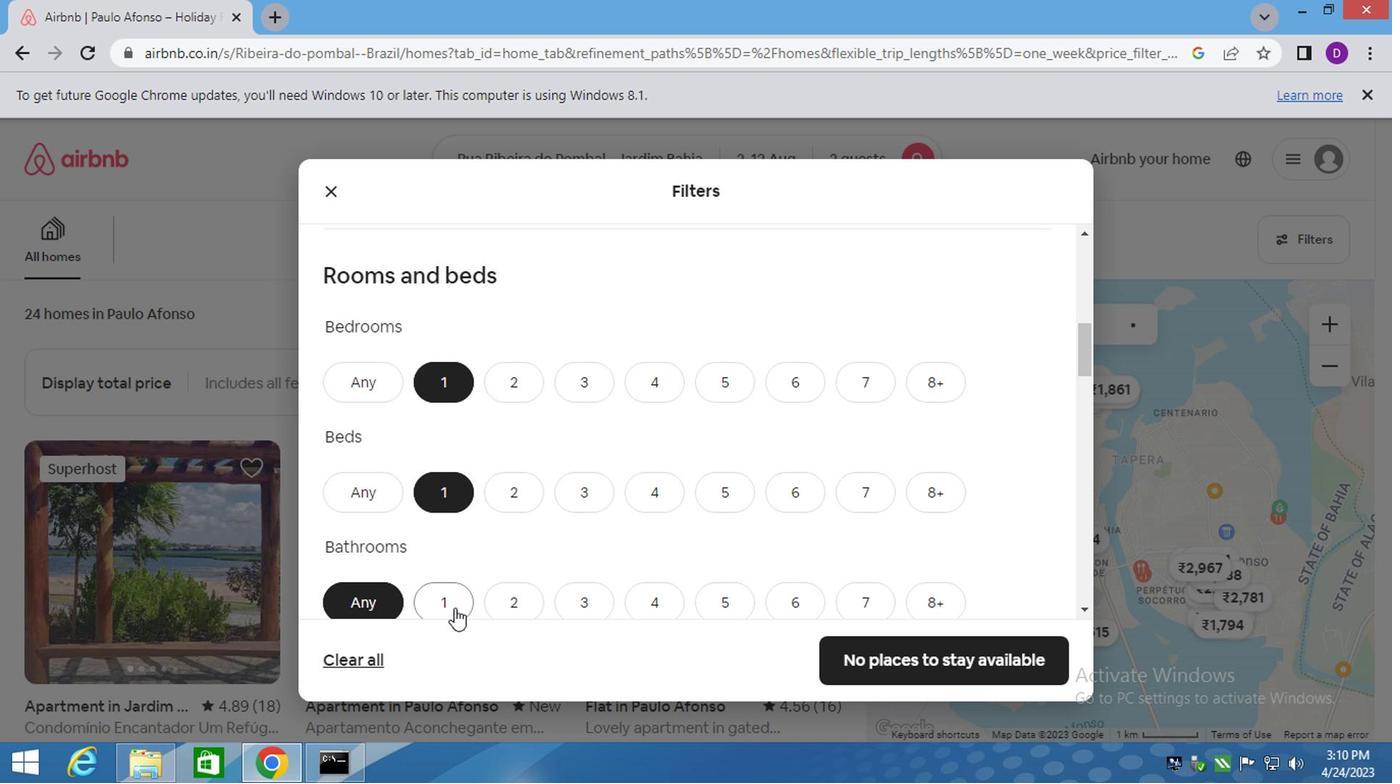 
Action: Mouse pressed left at (446, 604)
Screenshot: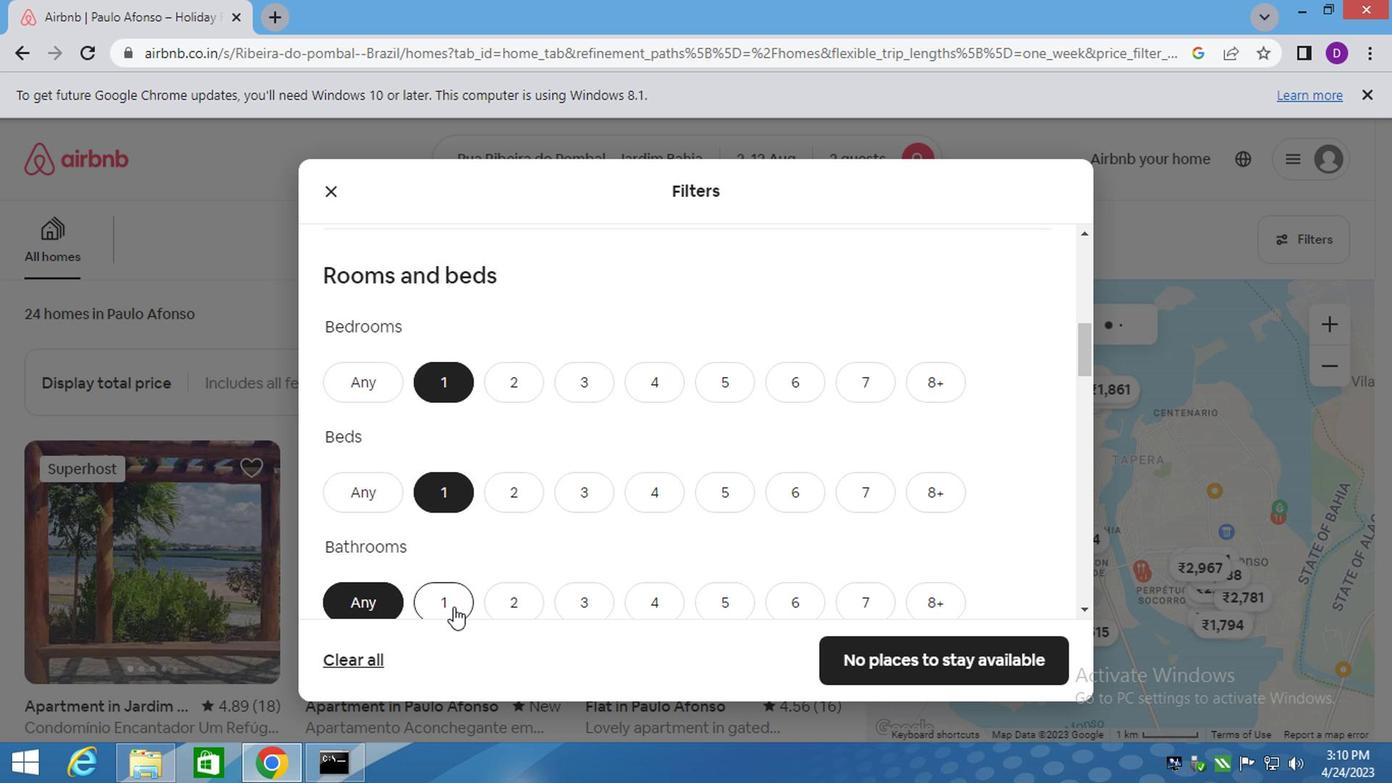 
Action: Mouse moved to (554, 530)
Screenshot: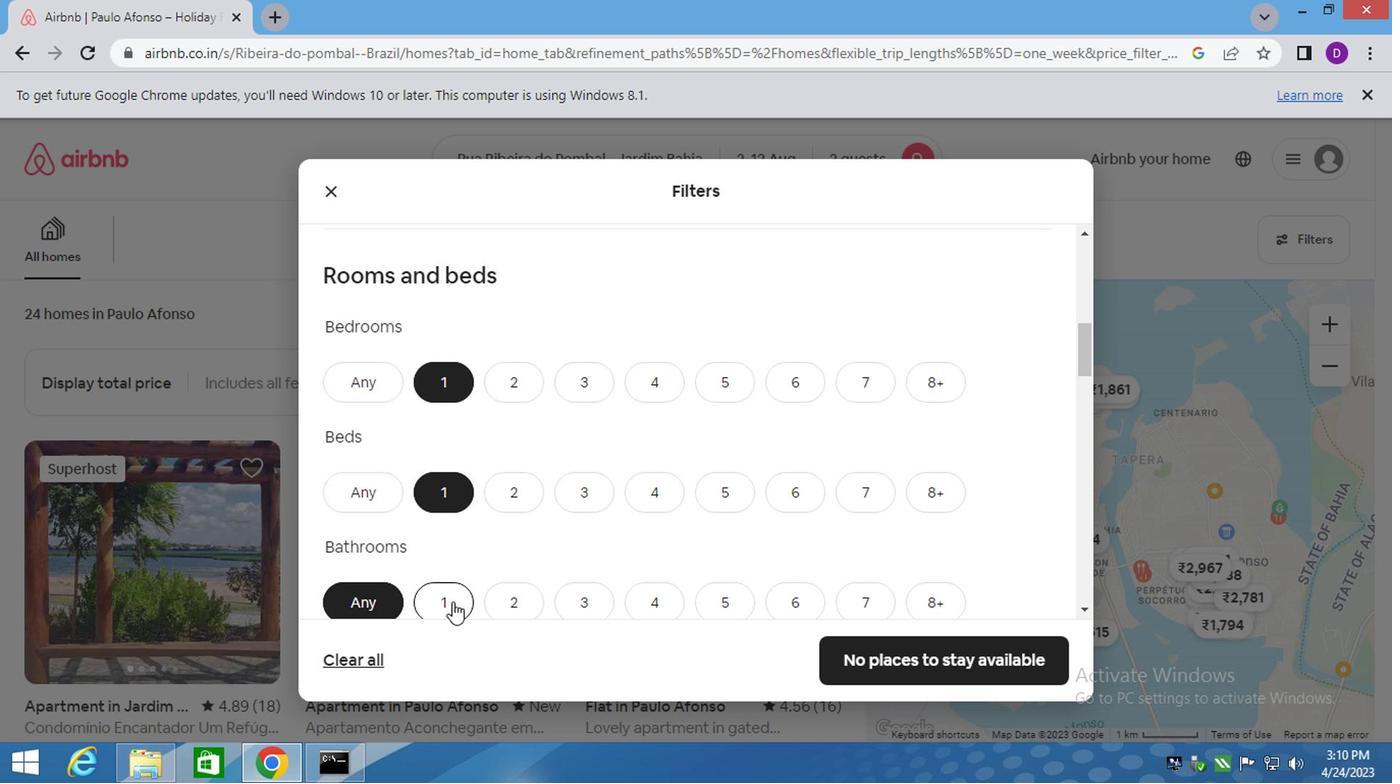 
Action: Mouse scrolled (554, 529) with delta (0, 0)
Screenshot: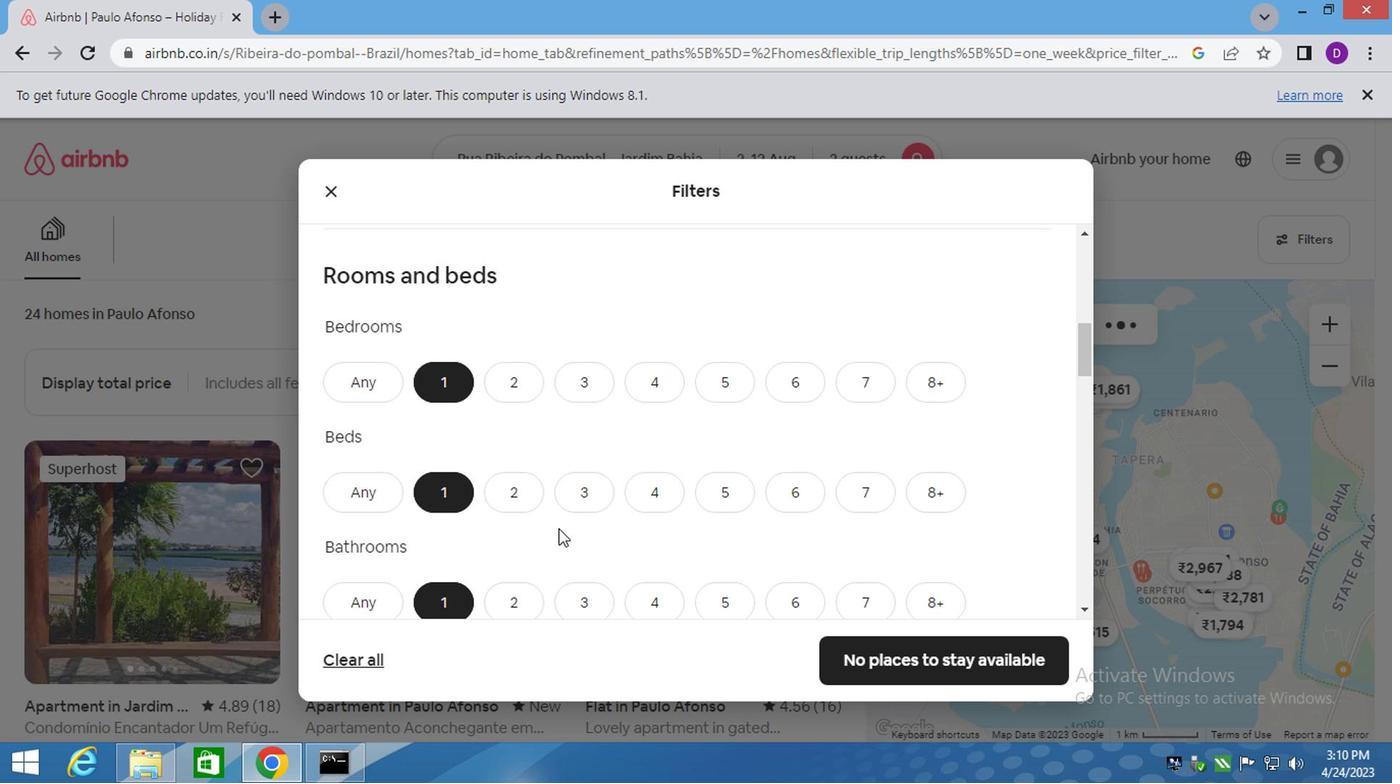 
Action: Mouse scrolled (554, 529) with delta (0, 0)
Screenshot: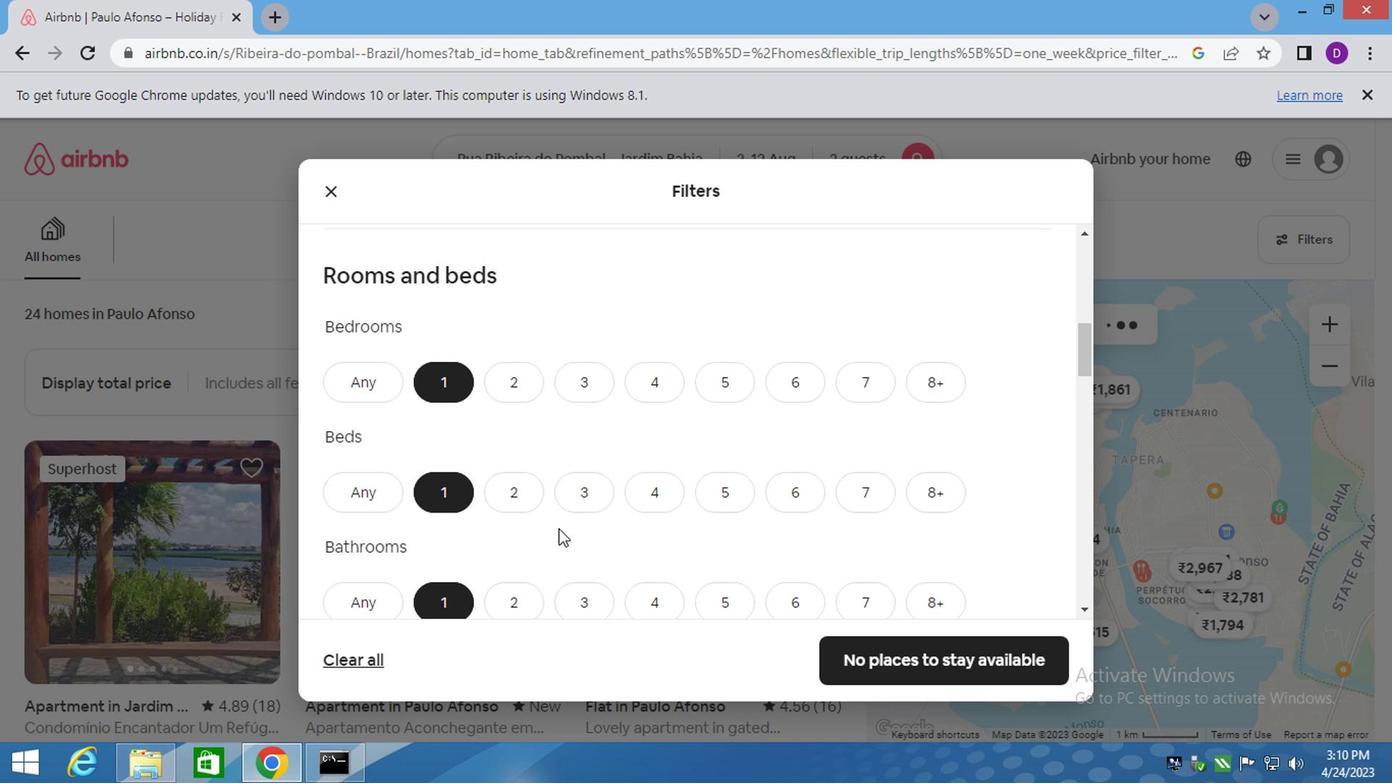 
Action: Mouse scrolled (554, 529) with delta (0, 0)
Screenshot: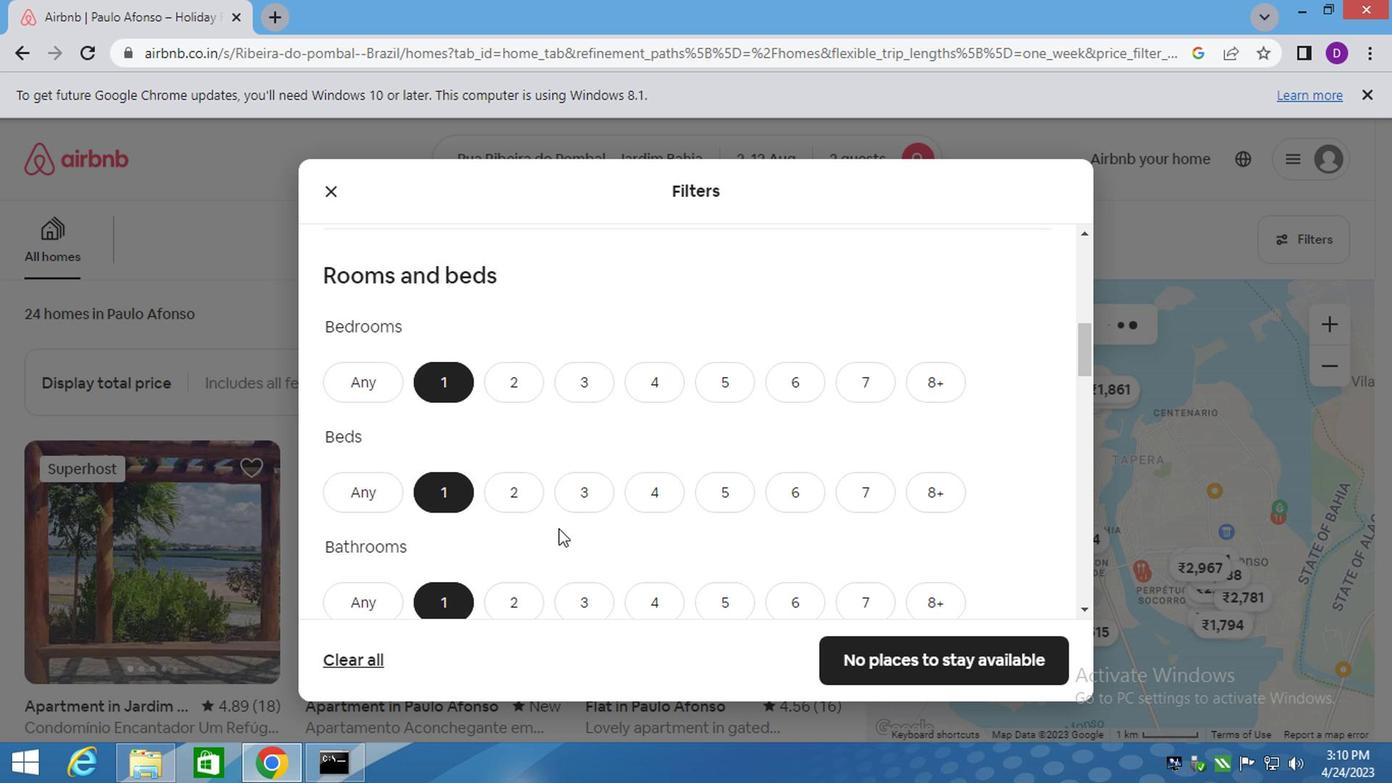 
Action: Mouse scrolled (554, 529) with delta (0, 0)
Screenshot: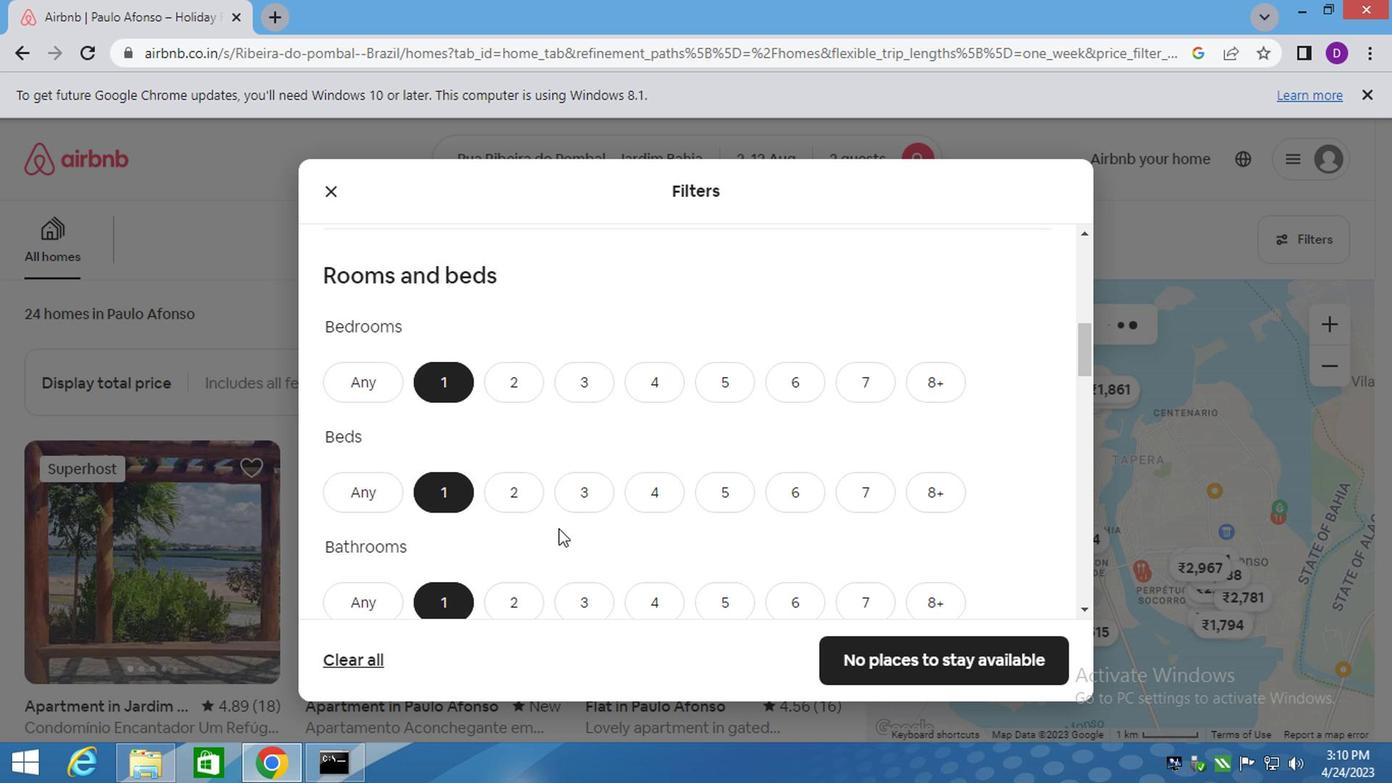 
Action: Mouse moved to (461, 453)
Screenshot: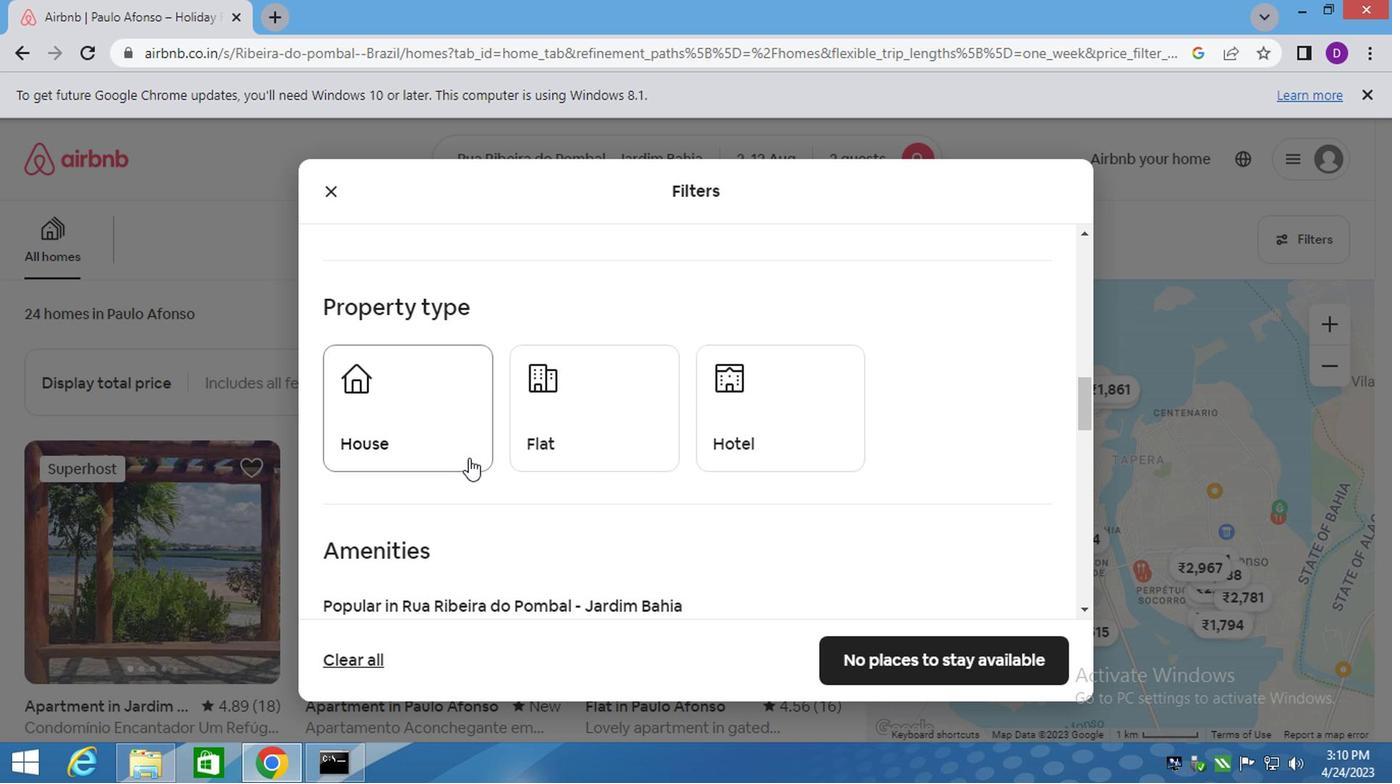 
Action: Mouse pressed left at (461, 453)
Screenshot: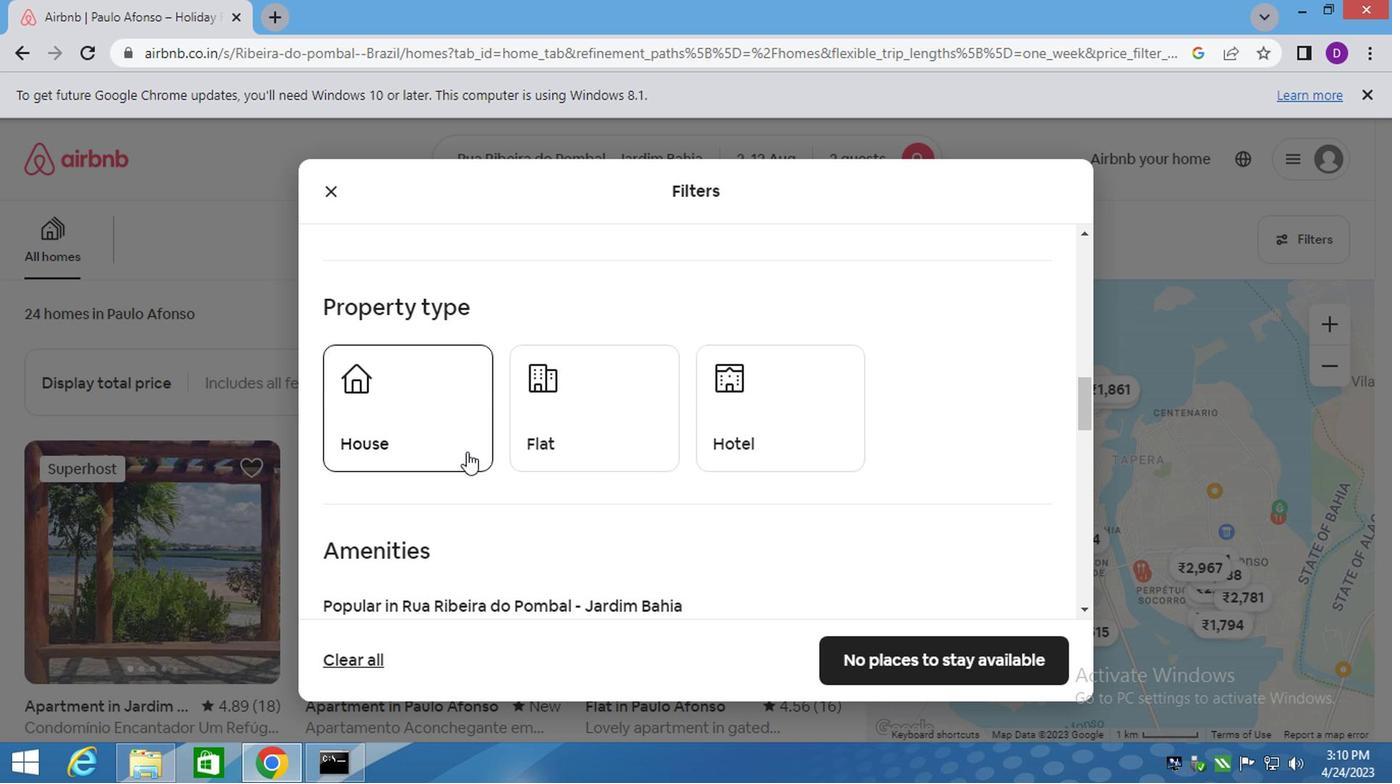 
Action: Mouse moved to (599, 433)
Screenshot: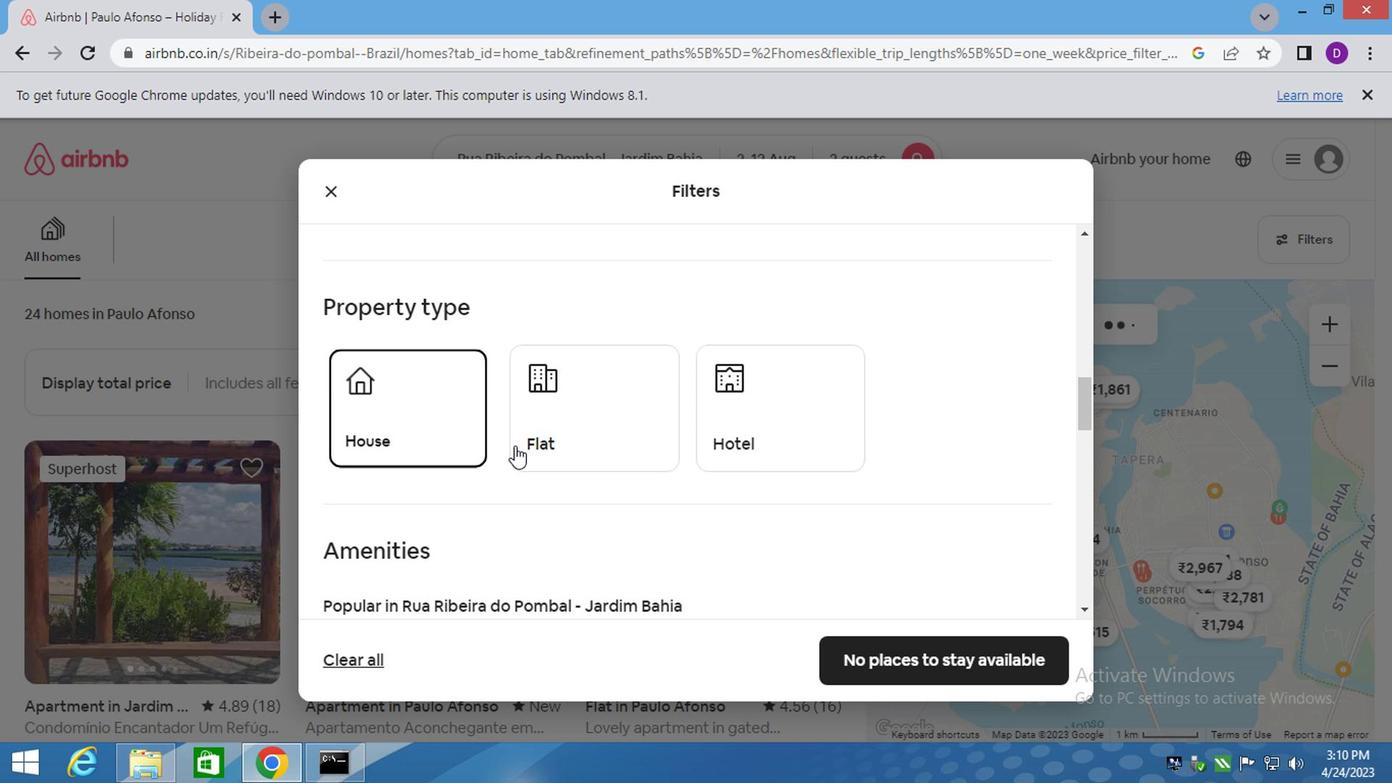 
Action: Mouse pressed left at (599, 433)
Screenshot: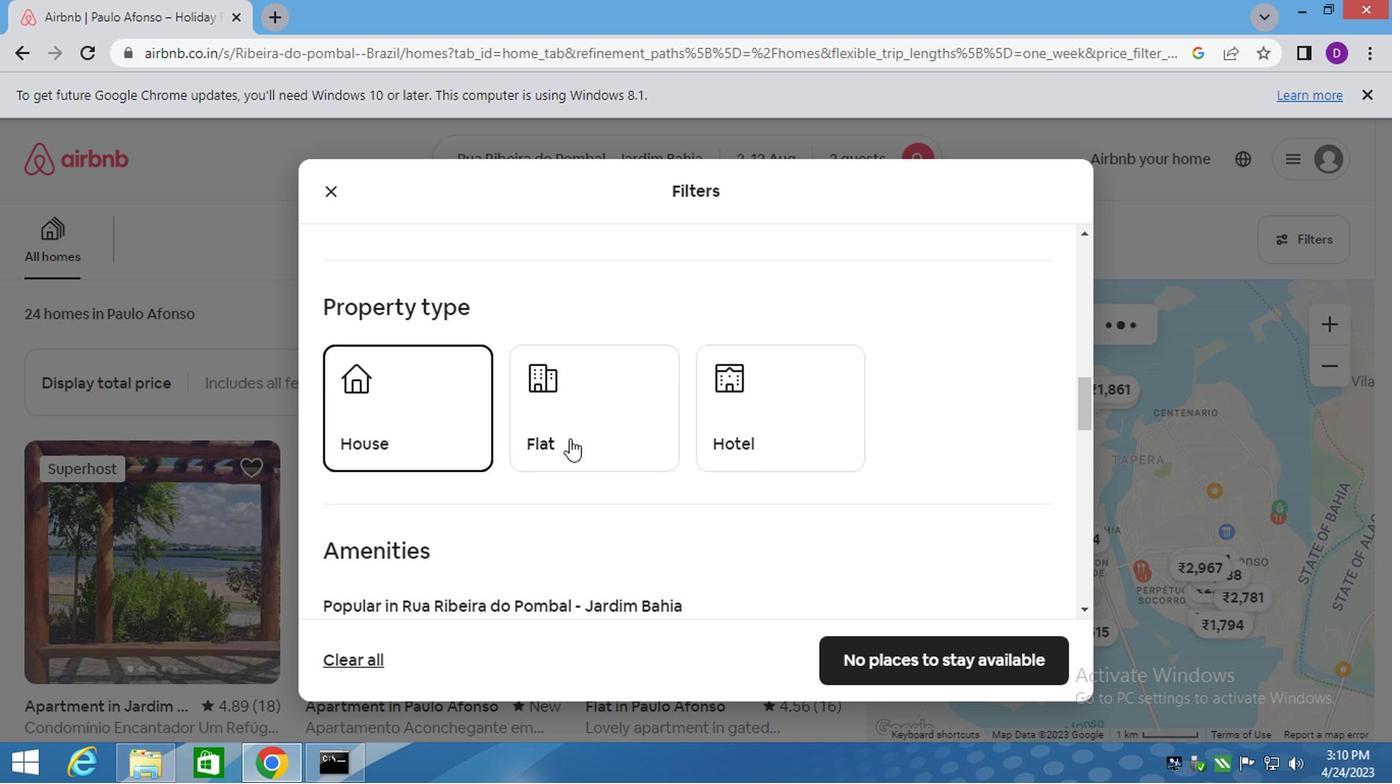 
Action: Mouse moved to (744, 435)
Screenshot: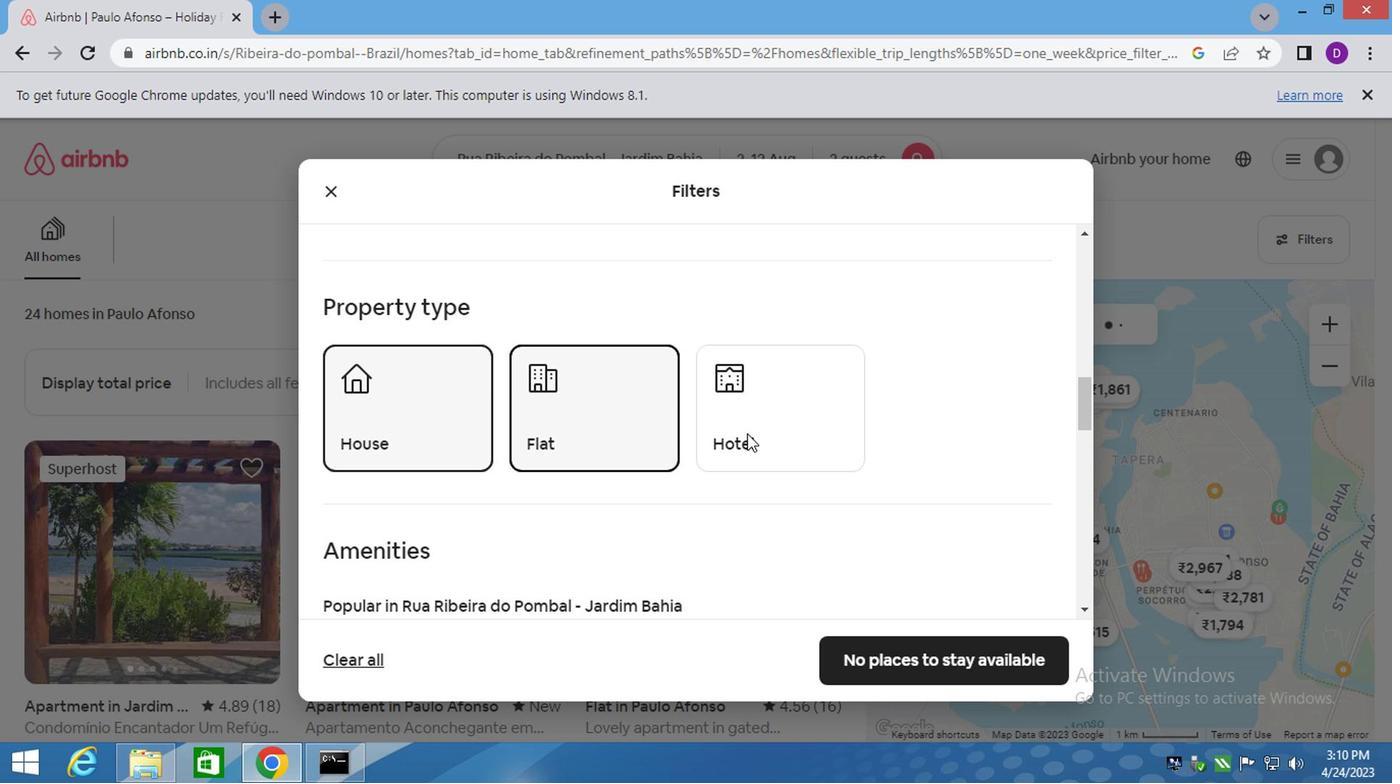 
Action: Mouse pressed left at (744, 435)
Screenshot: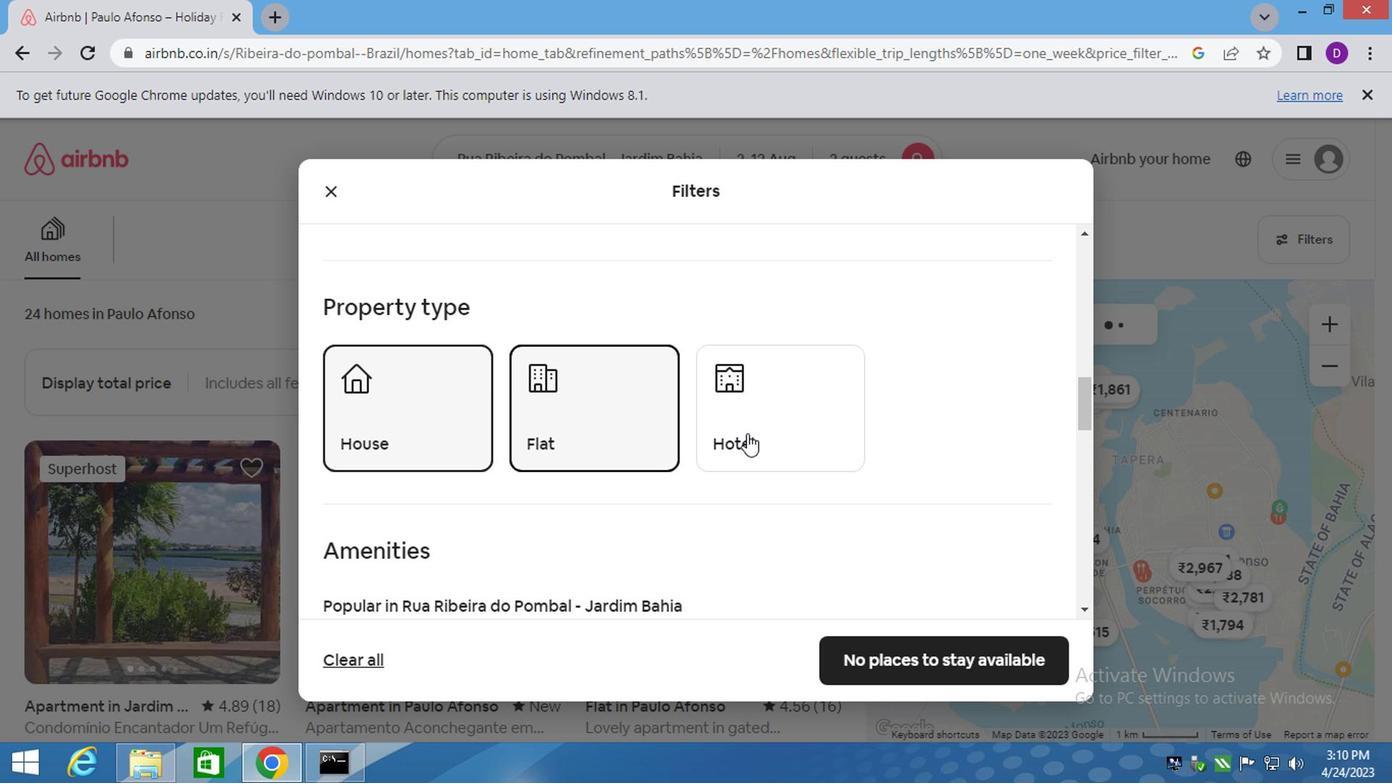
Action: Mouse scrolled (744, 434) with delta (0, -1)
Screenshot: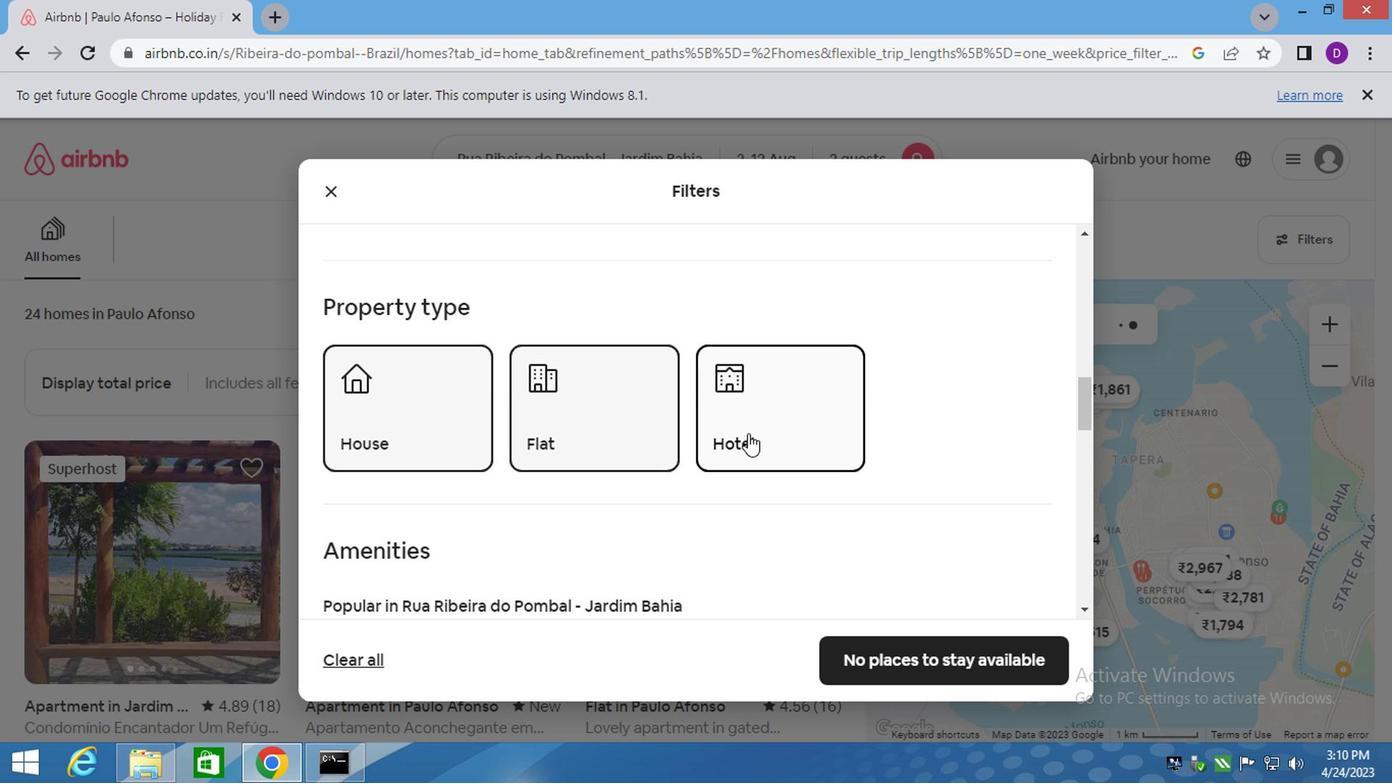 
Action: Mouse scrolled (744, 434) with delta (0, -1)
Screenshot: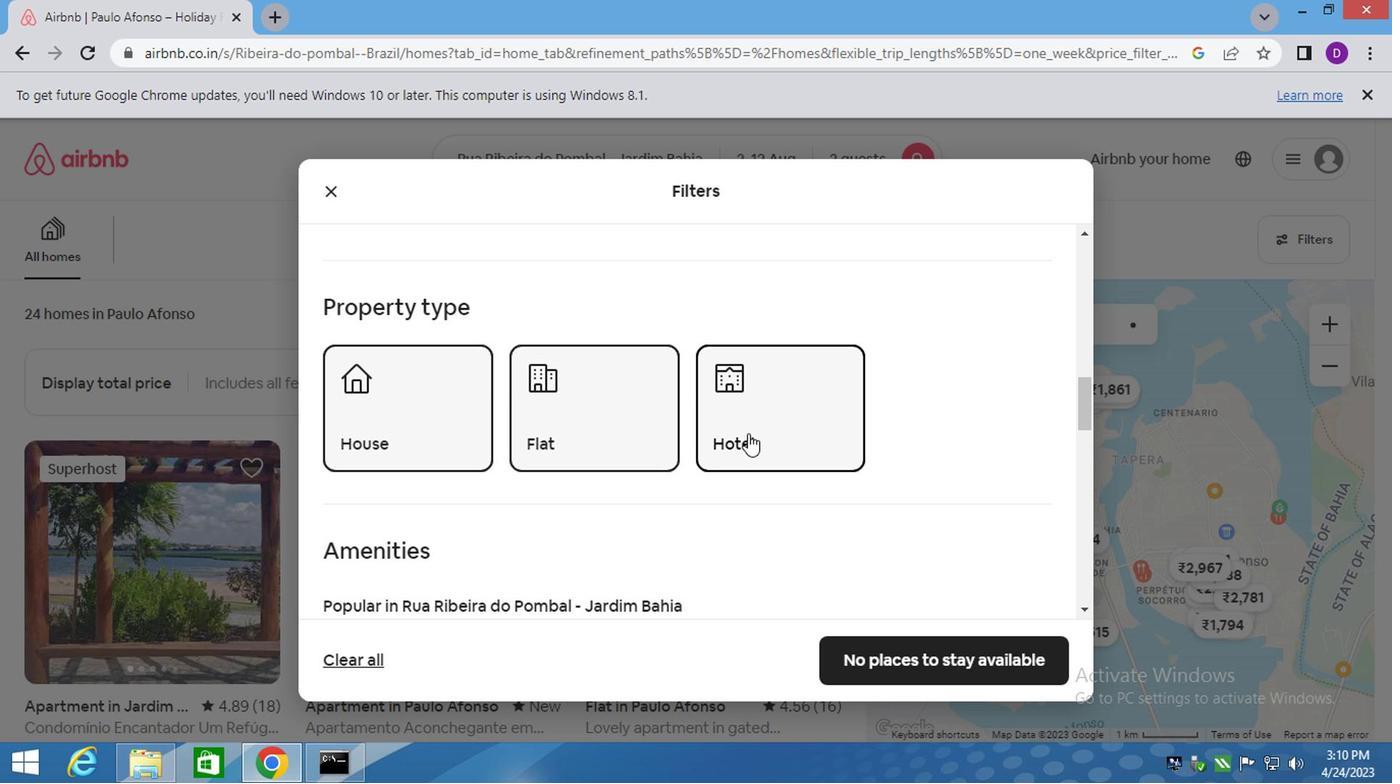 
Action: Mouse scrolled (744, 434) with delta (0, -1)
Screenshot: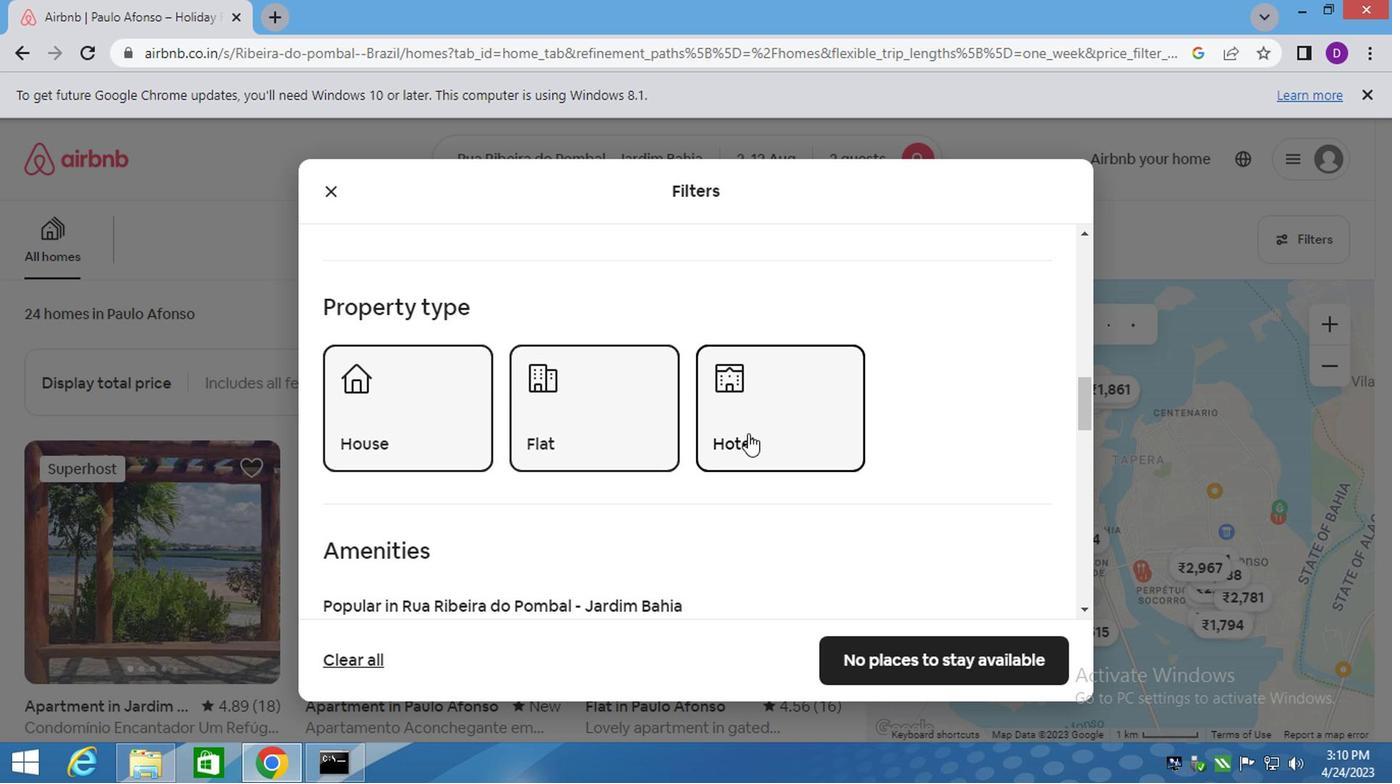 
Action: Mouse moved to (744, 435)
Screenshot: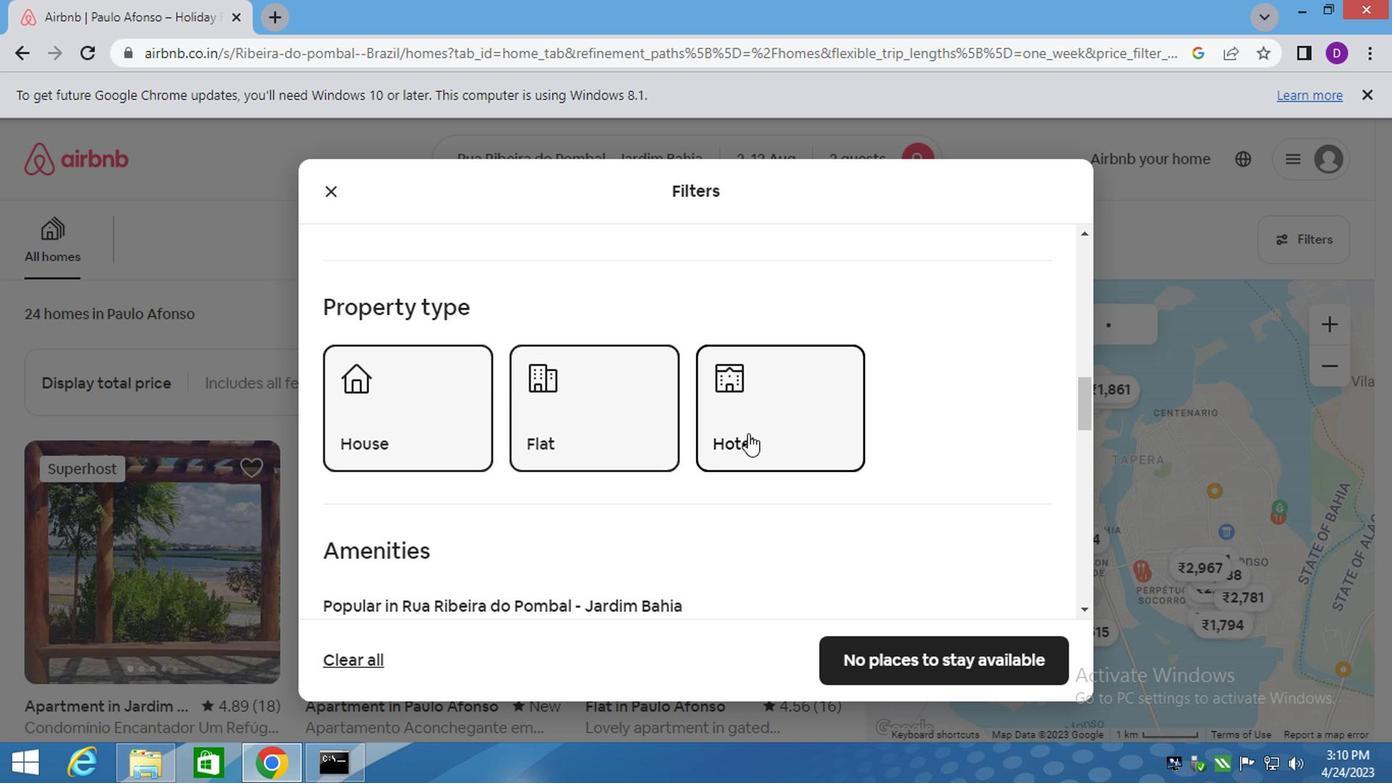 
Action: Mouse scrolled (744, 434) with delta (0, -1)
Screenshot: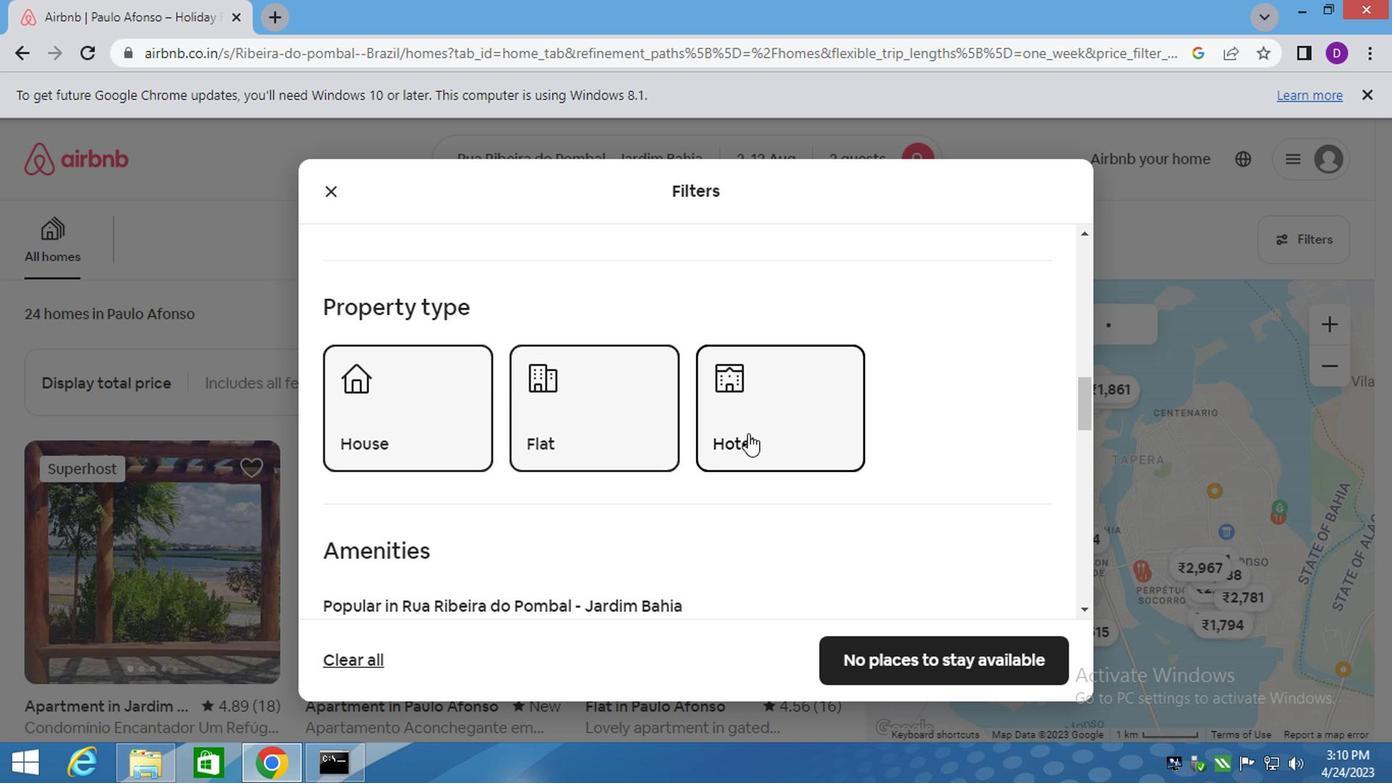 
Action: Mouse moved to (886, 466)
Screenshot: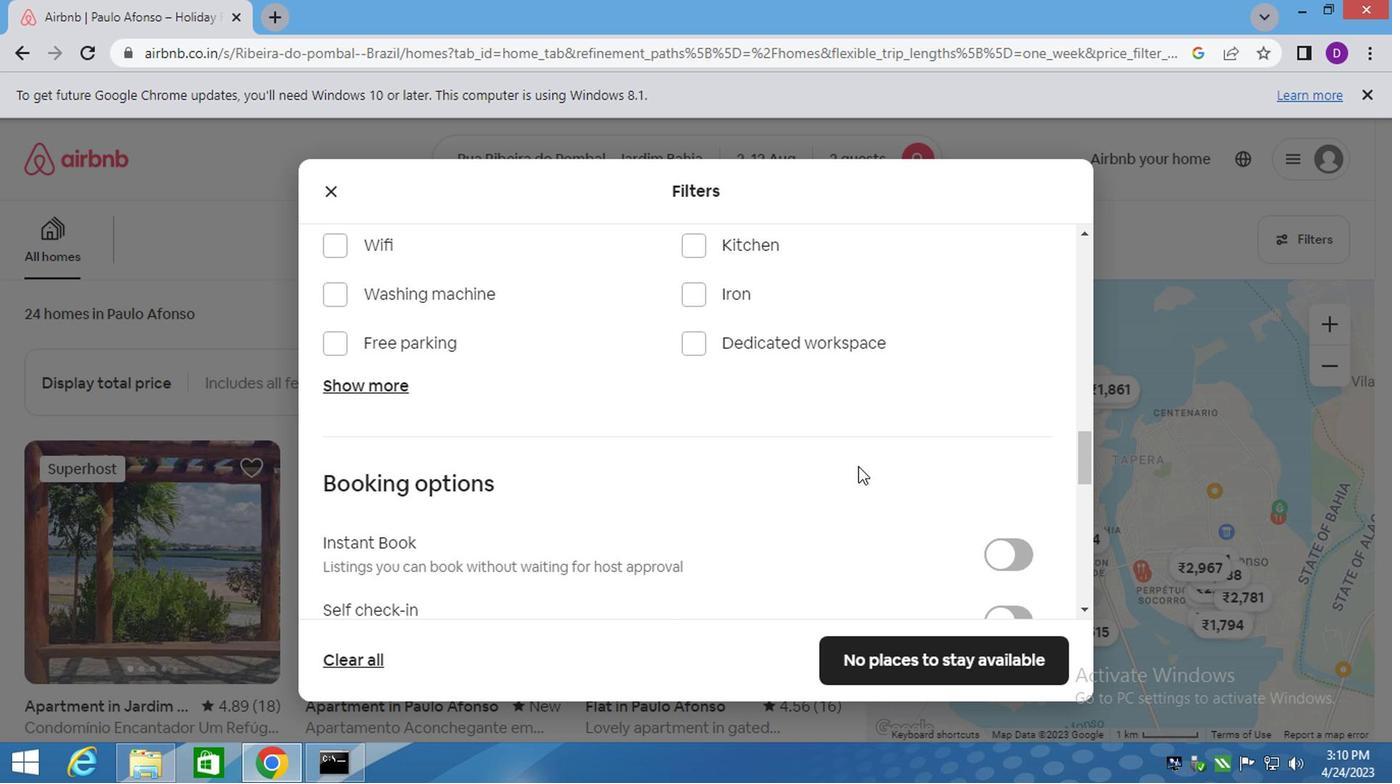 
Action: Mouse scrolled (886, 464) with delta (0, -1)
Screenshot: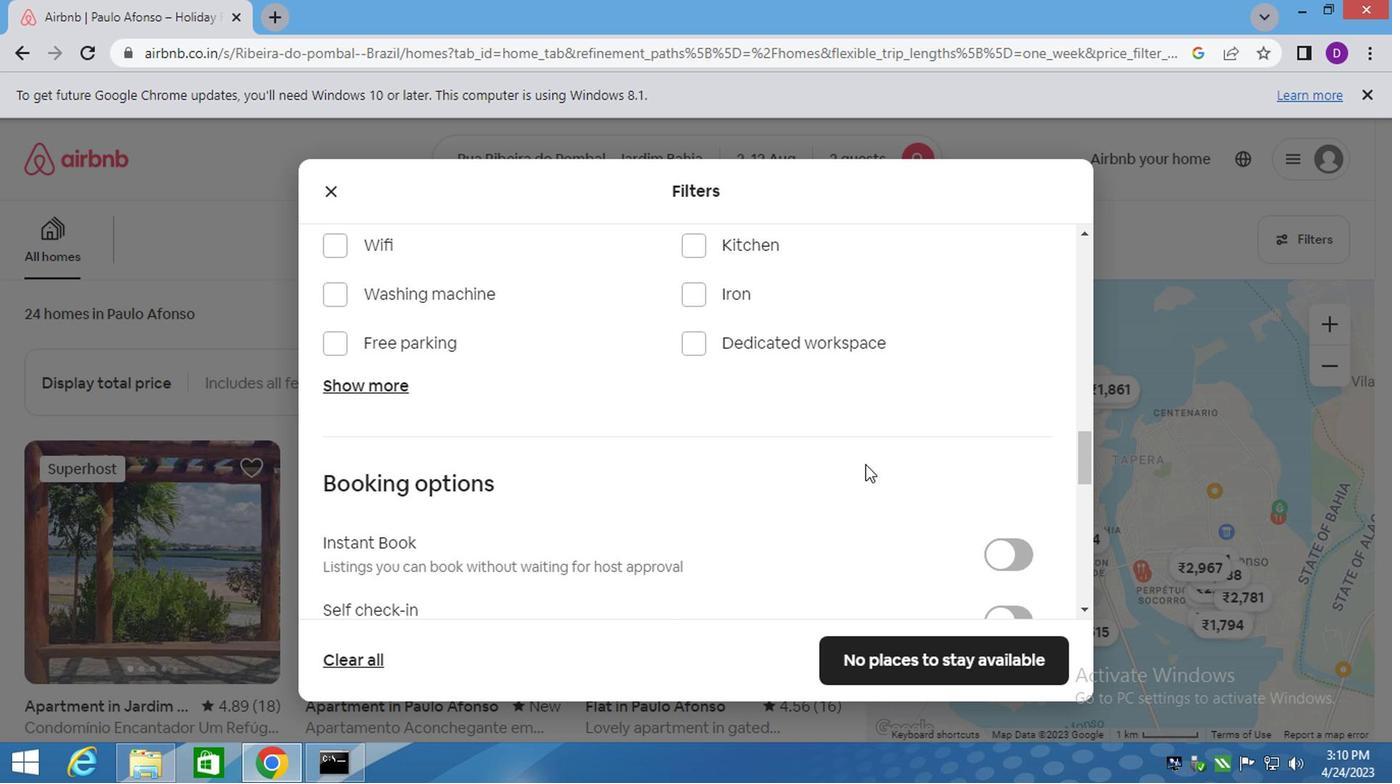 
Action: Mouse moved to (893, 466)
Screenshot: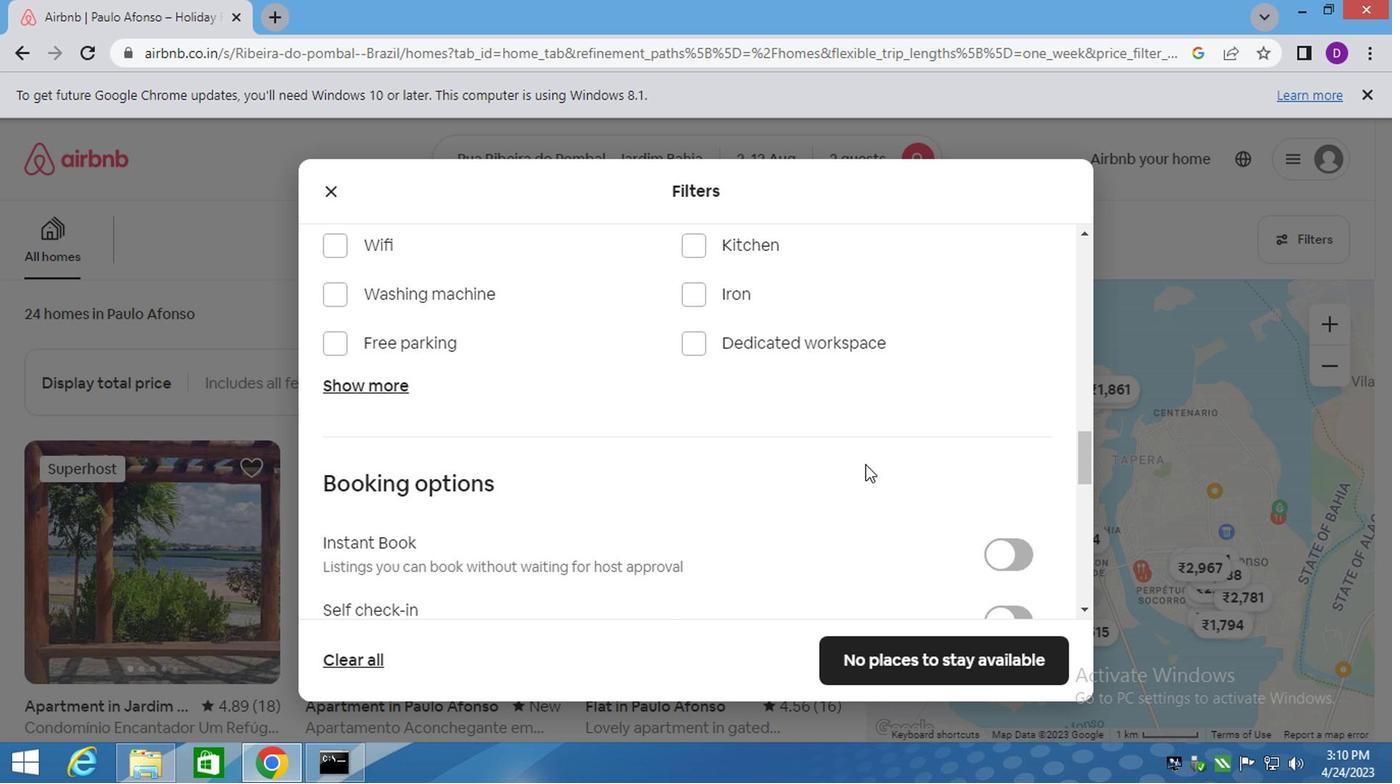
Action: Mouse scrolled (893, 464) with delta (0, -1)
Screenshot: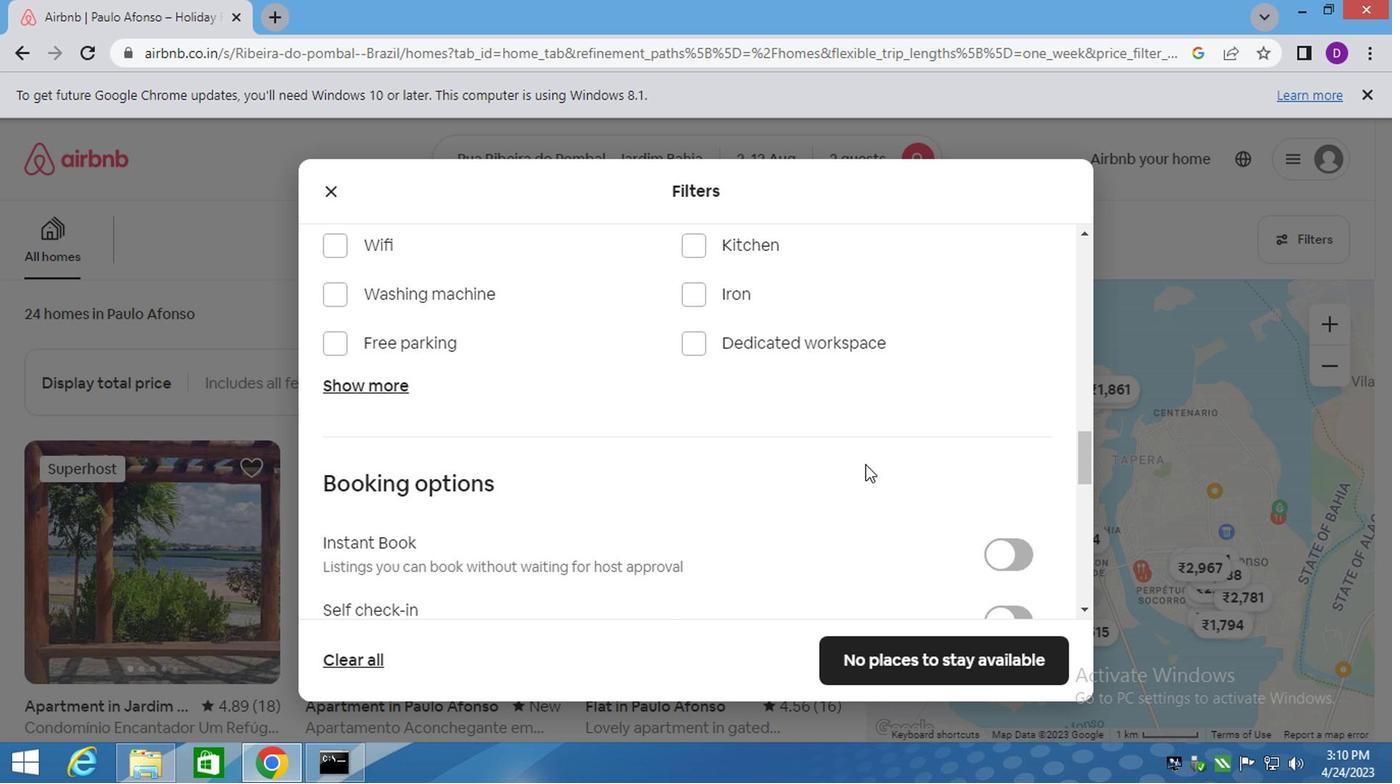 
Action: Mouse moved to (1017, 406)
Screenshot: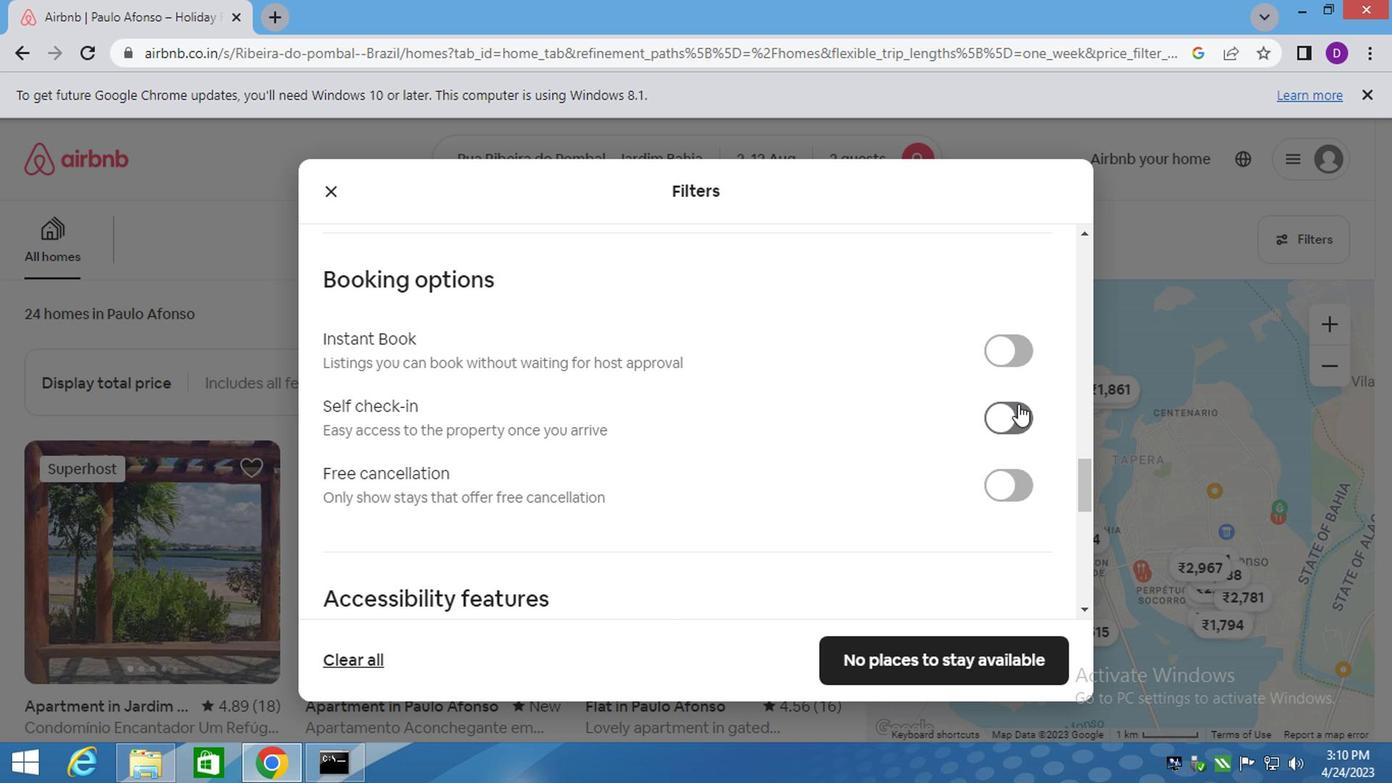 
Action: Mouse pressed left at (1017, 406)
Screenshot: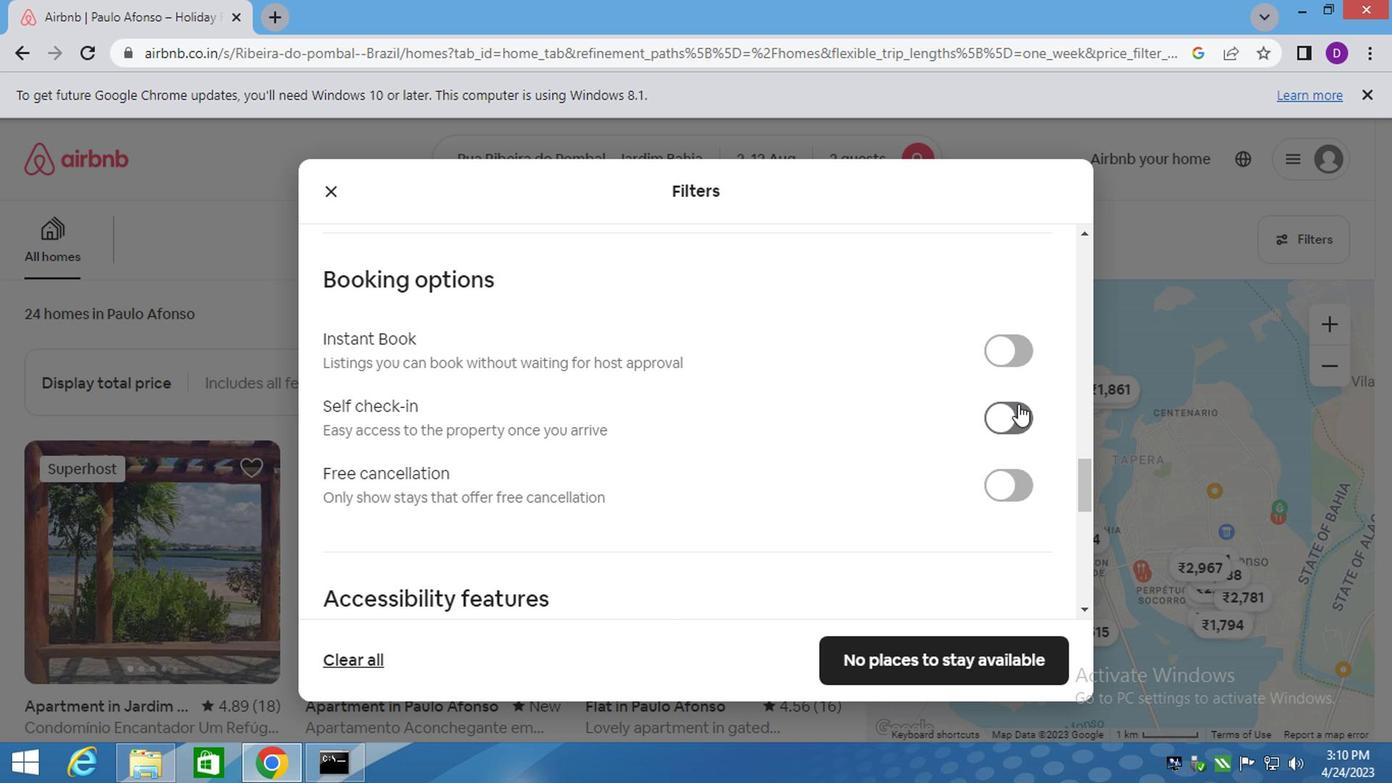 
Action: Mouse moved to (852, 481)
Screenshot: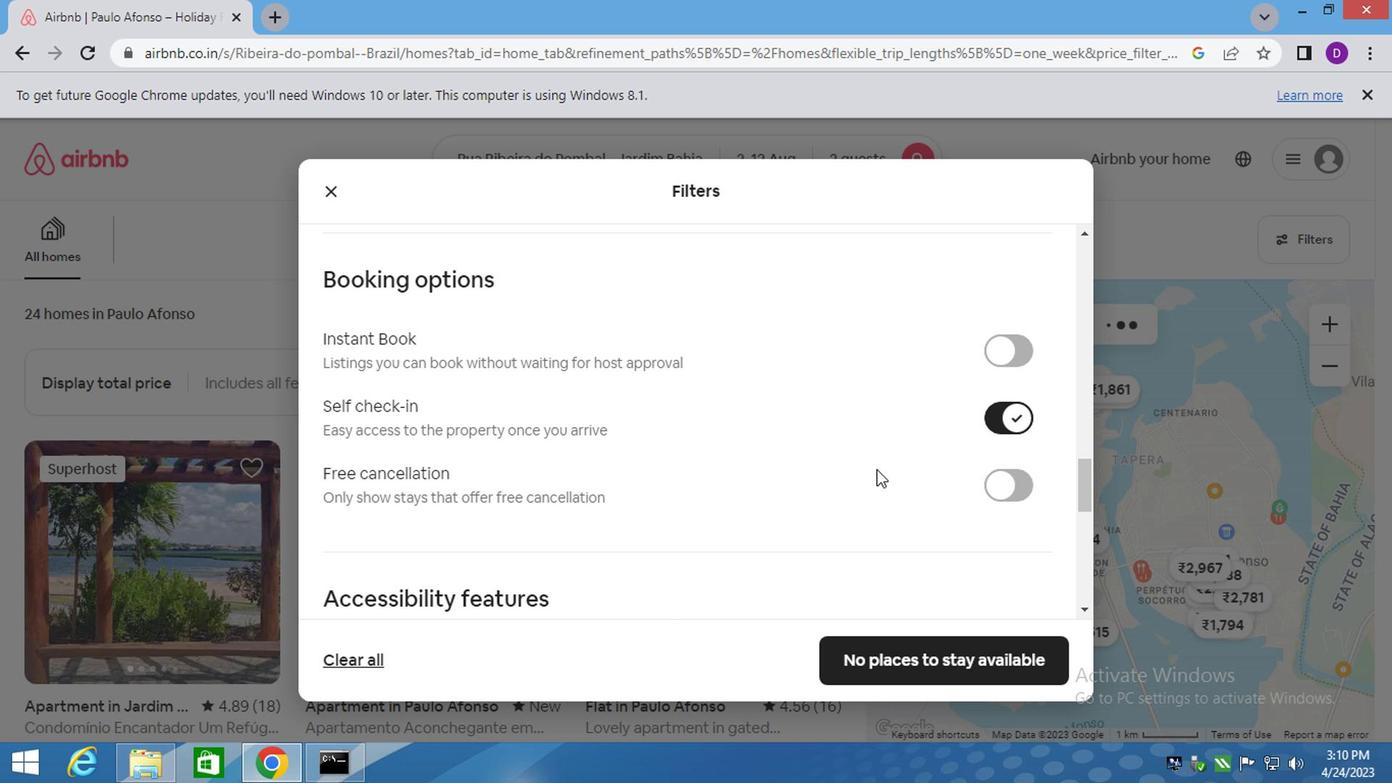 
Action: Mouse scrolled (852, 480) with delta (0, -1)
Screenshot: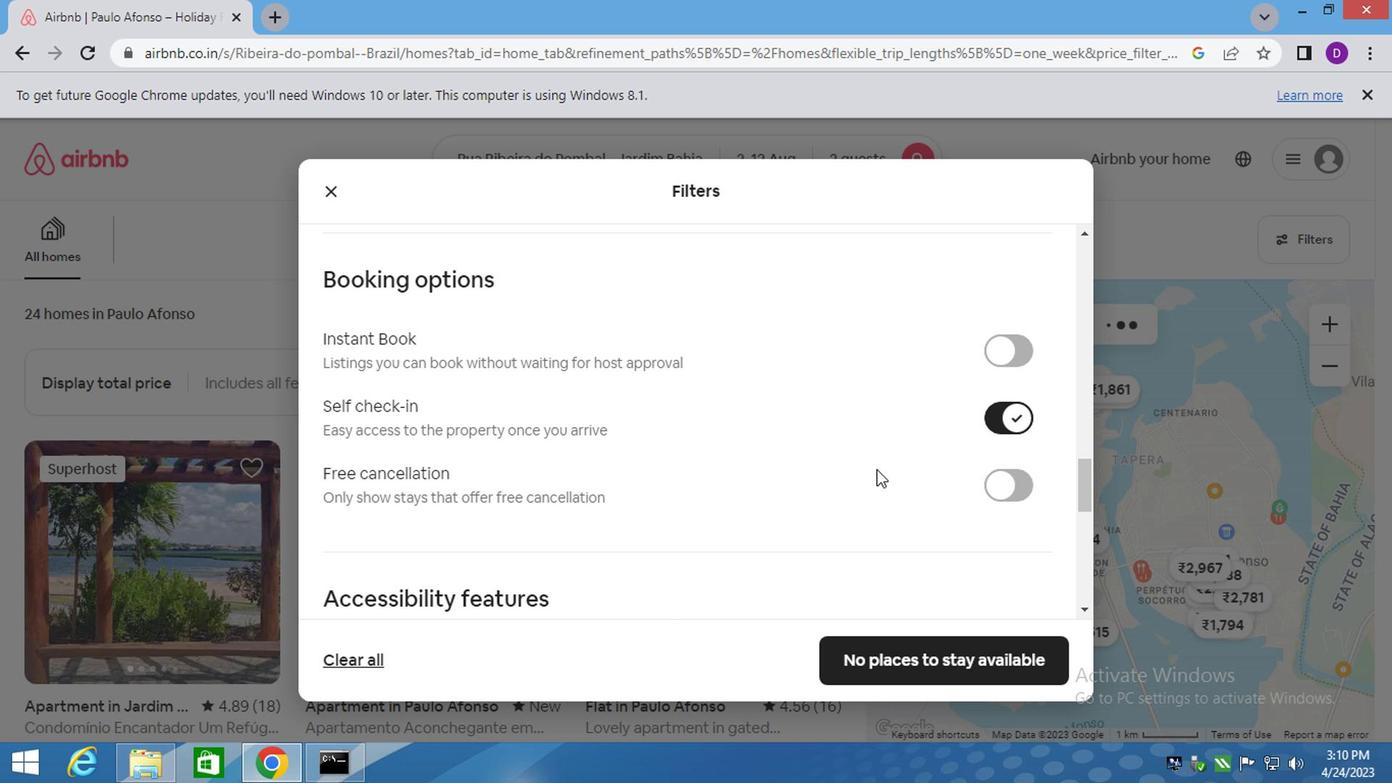 
Action: Mouse moved to (795, 502)
Screenshot: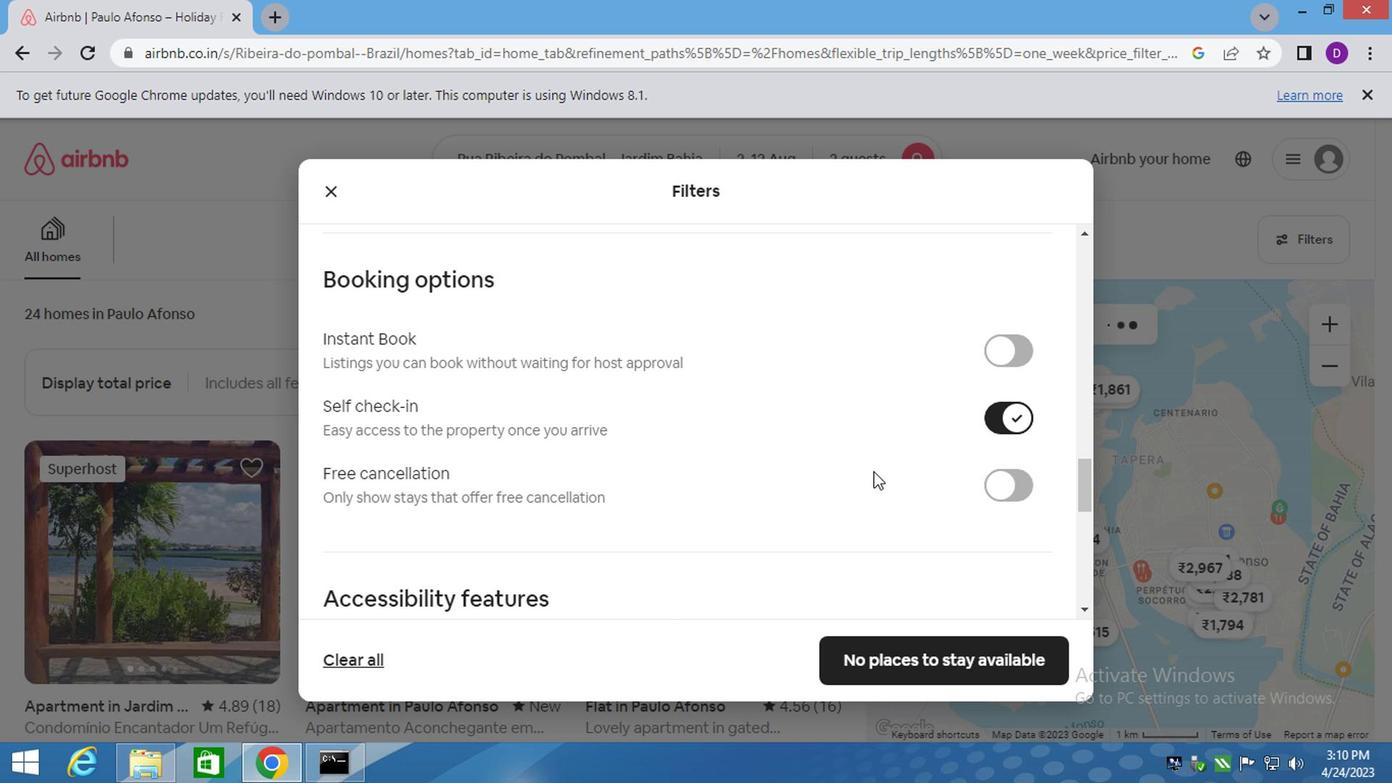 
Action: Mouse scrolled (818, 494) with delta (0, 0)
Screenshot: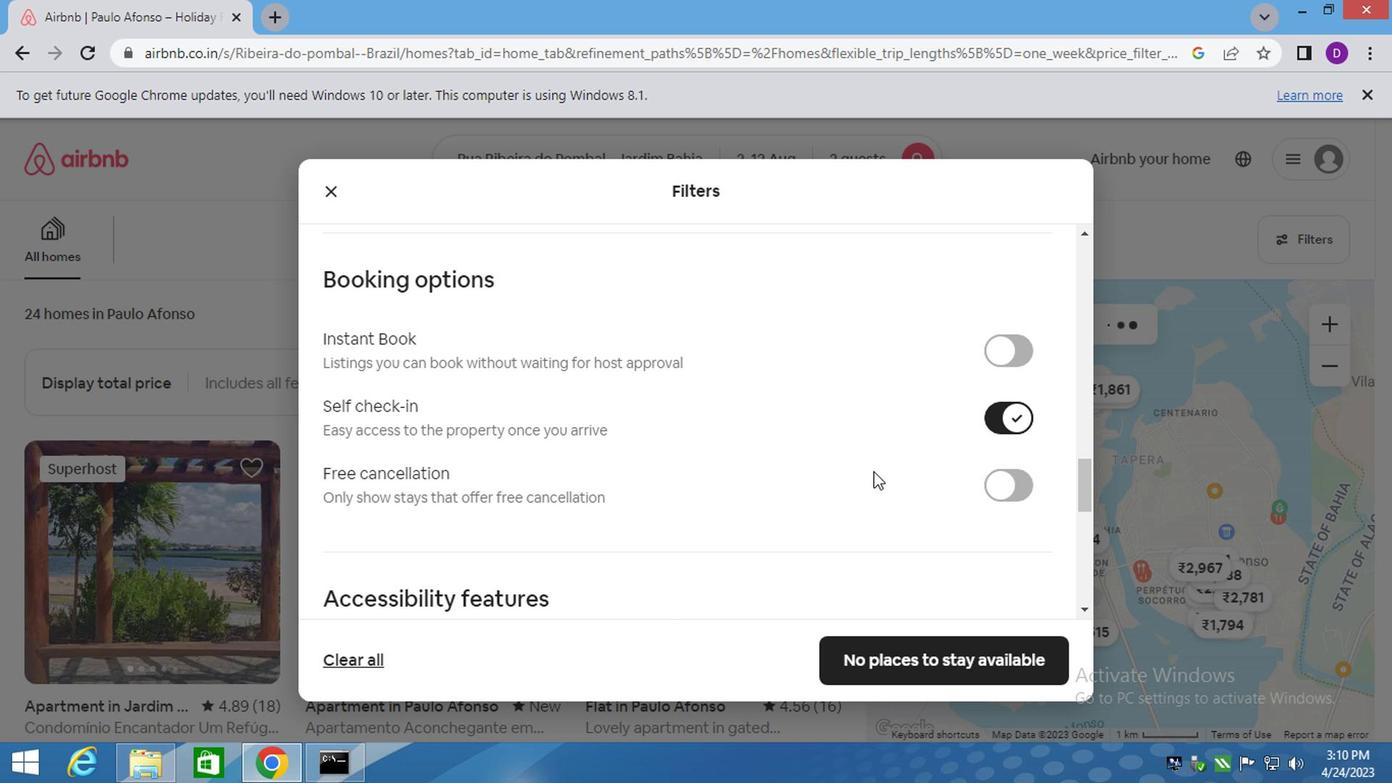 
Action: Mouse moved to (786, 505)
Screenshot: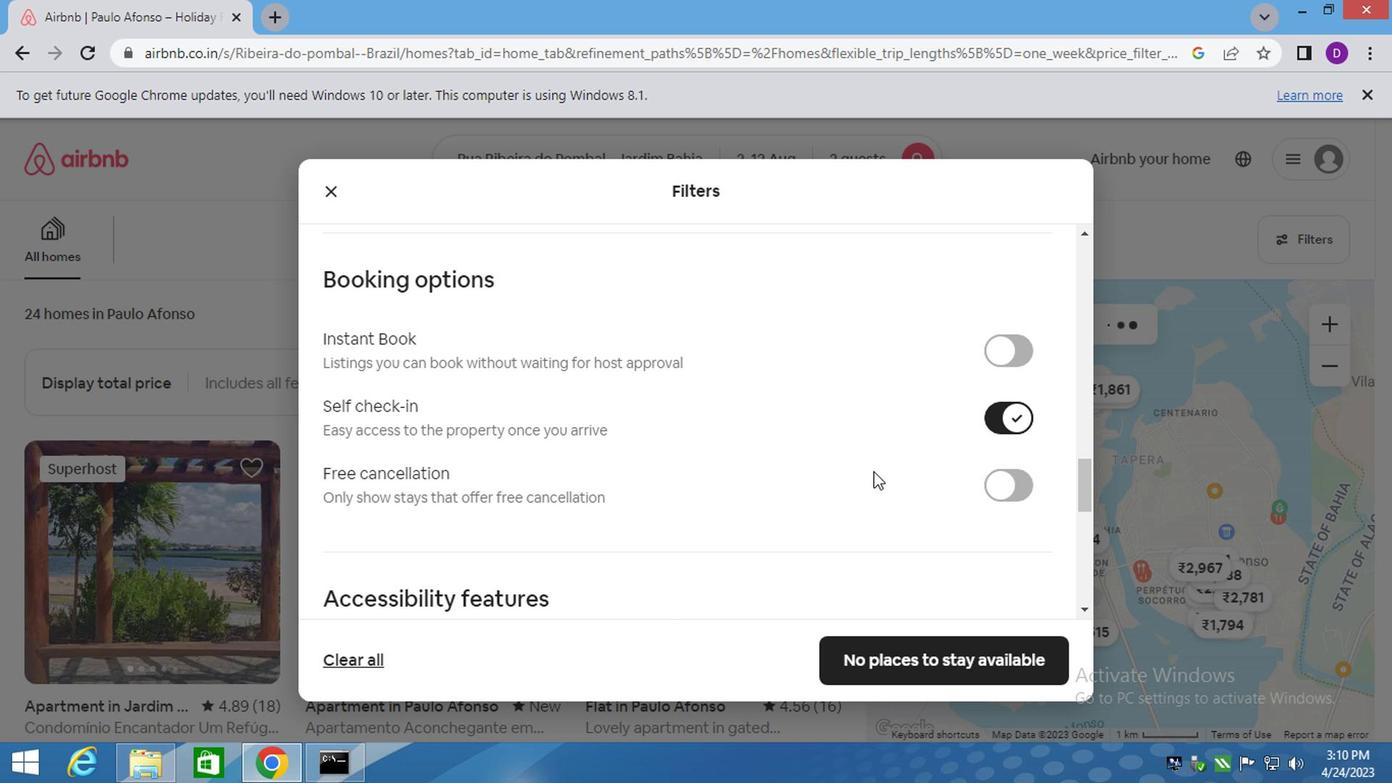 
Action: Mouse scrolled (786, 504) with delta (0, 0)
Screenshot: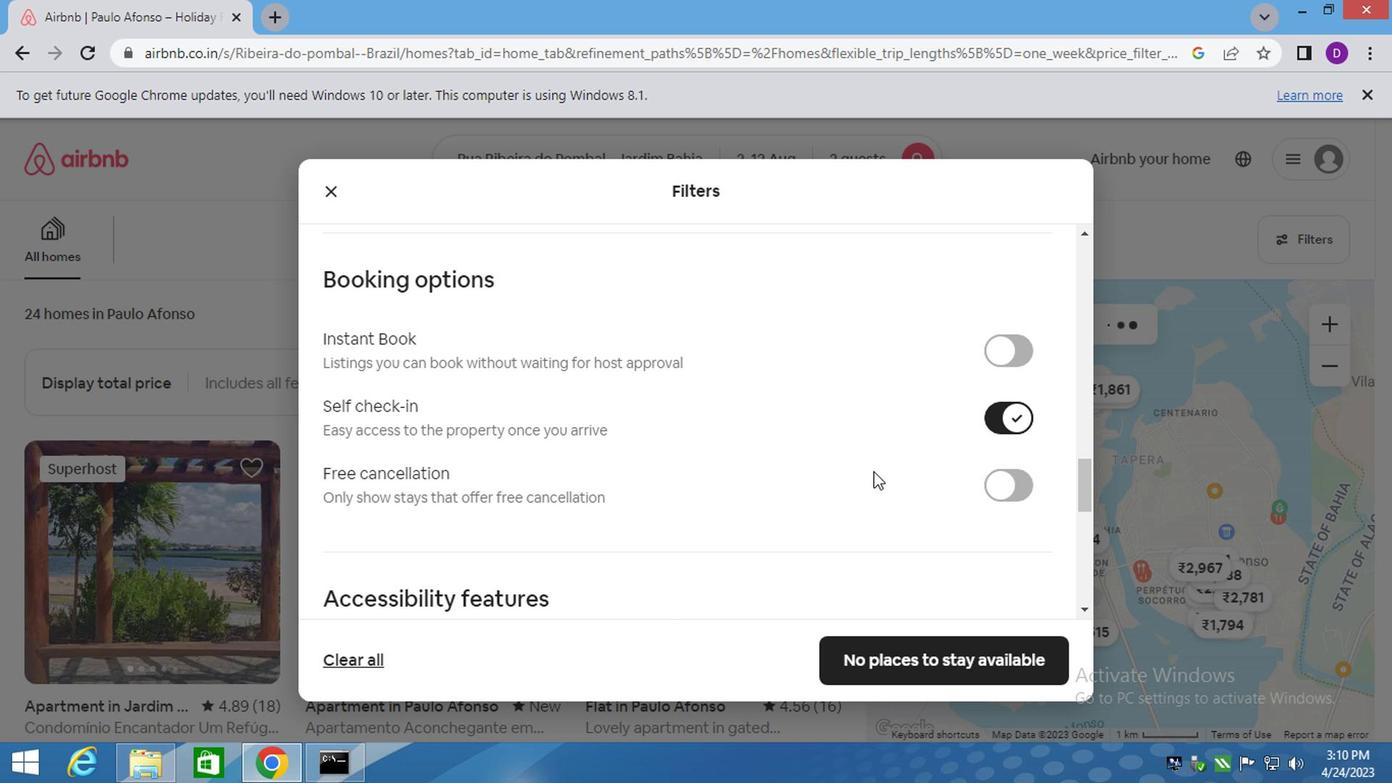 
Action: Mouse moved to (721, 522)
Screenshot: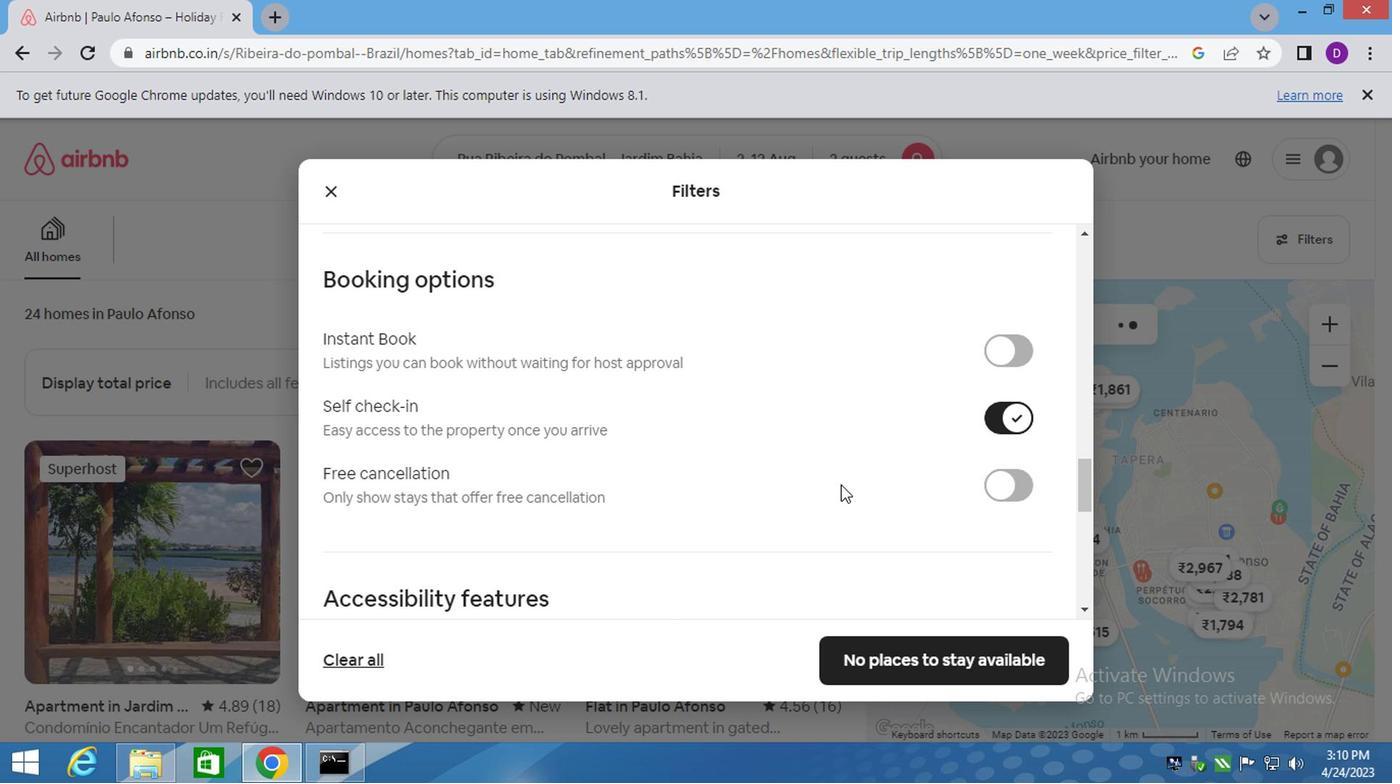 
Action: Mouse scrolled (721, 520) with delta (0, -1)
Screenshot: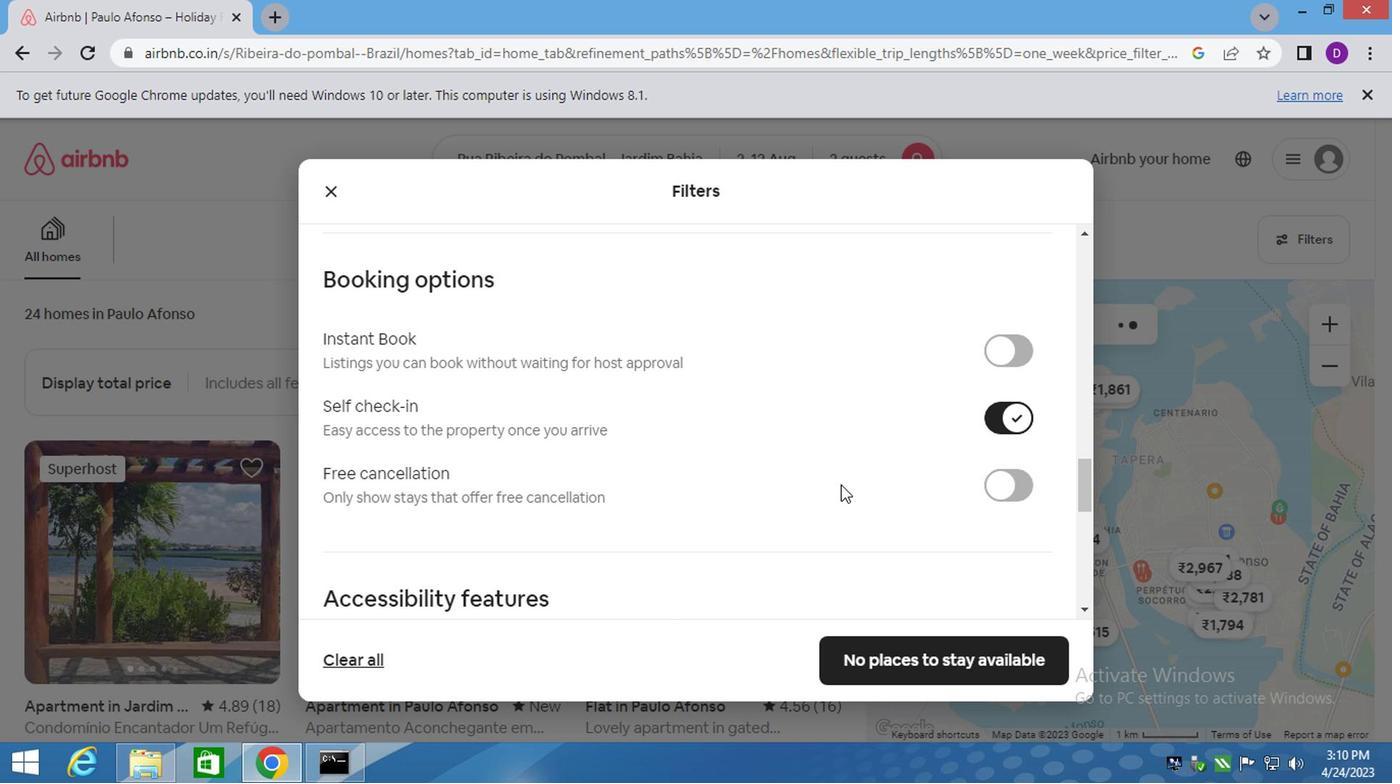 
Action: Mouse moved to (565, 533)
Screenshot: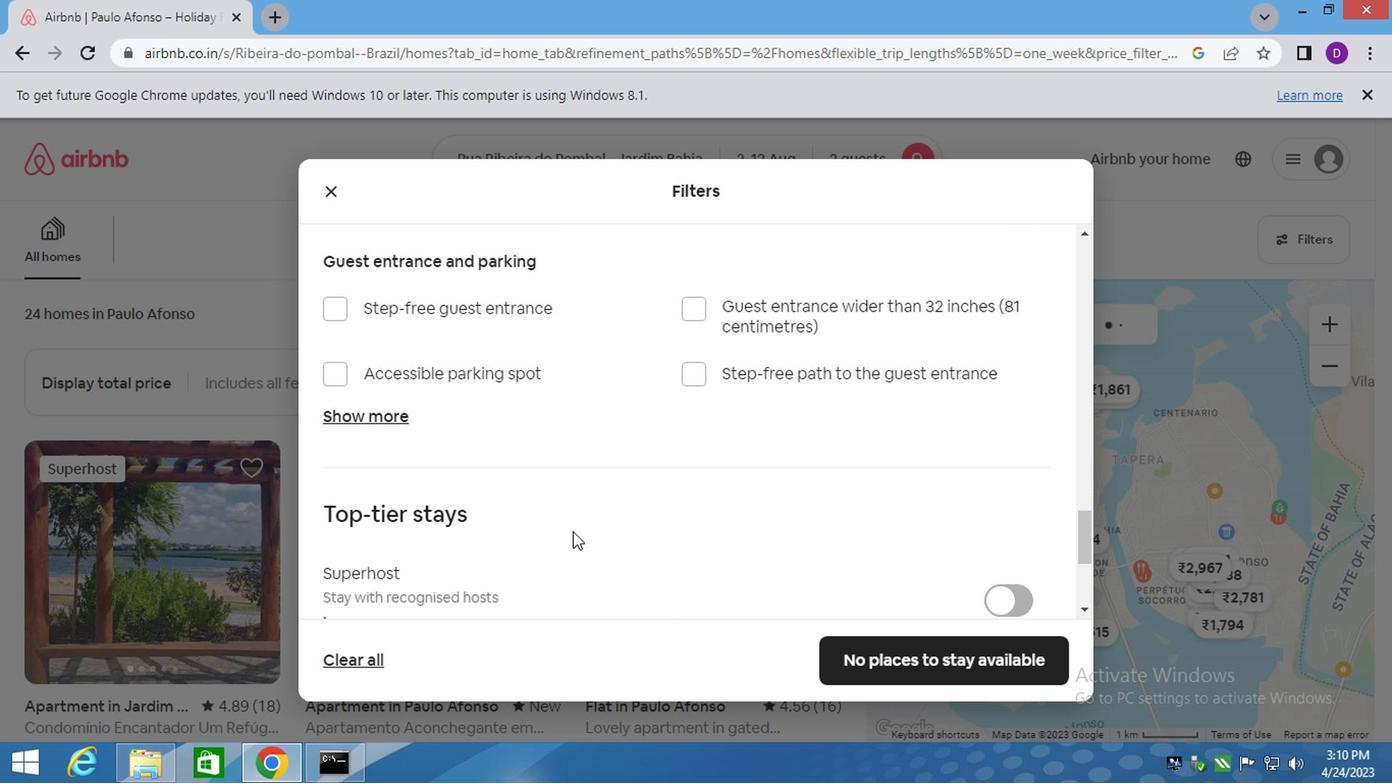 
Action: Mouse scrolled (565, 532) with delta (0, 0)
Screenshot: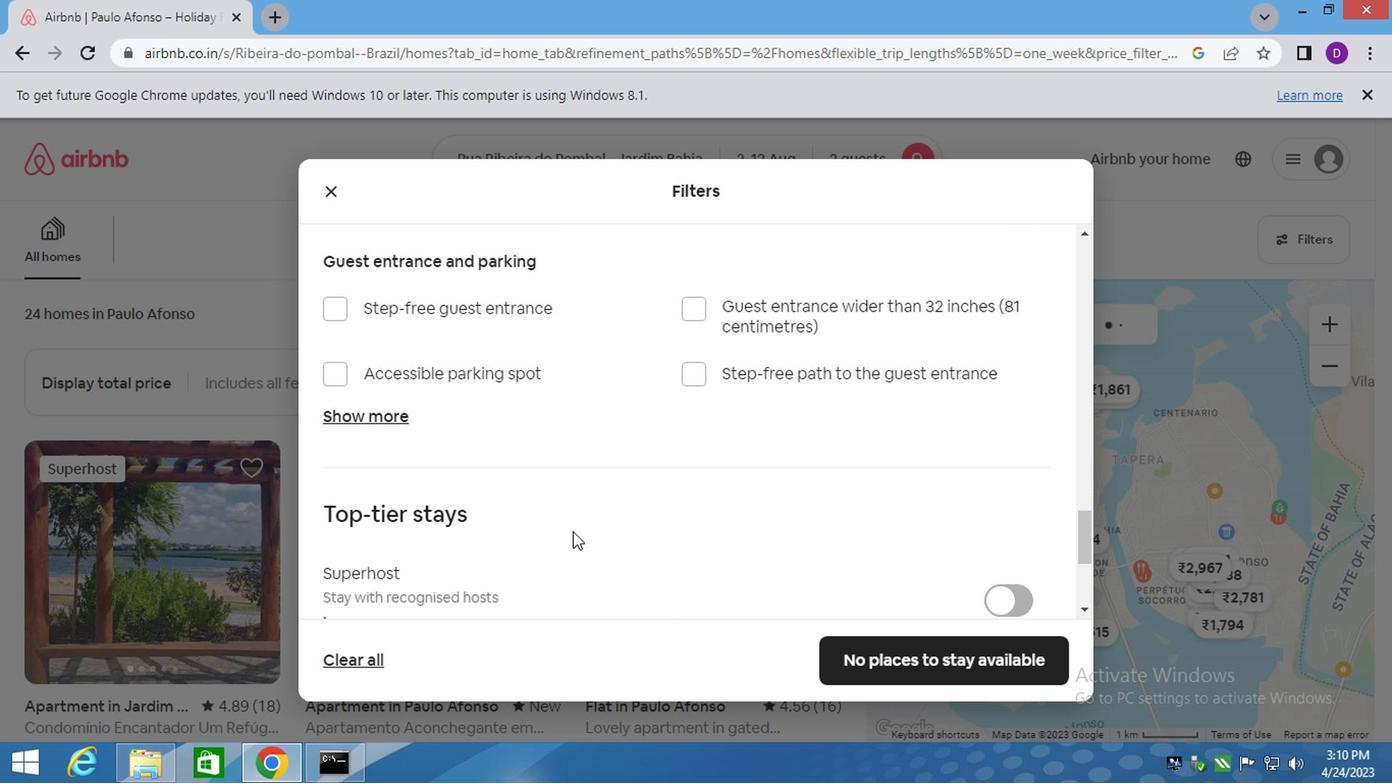 
Action: Mouse scrolled (565, 532) with delta (0, 0)
Screenshot: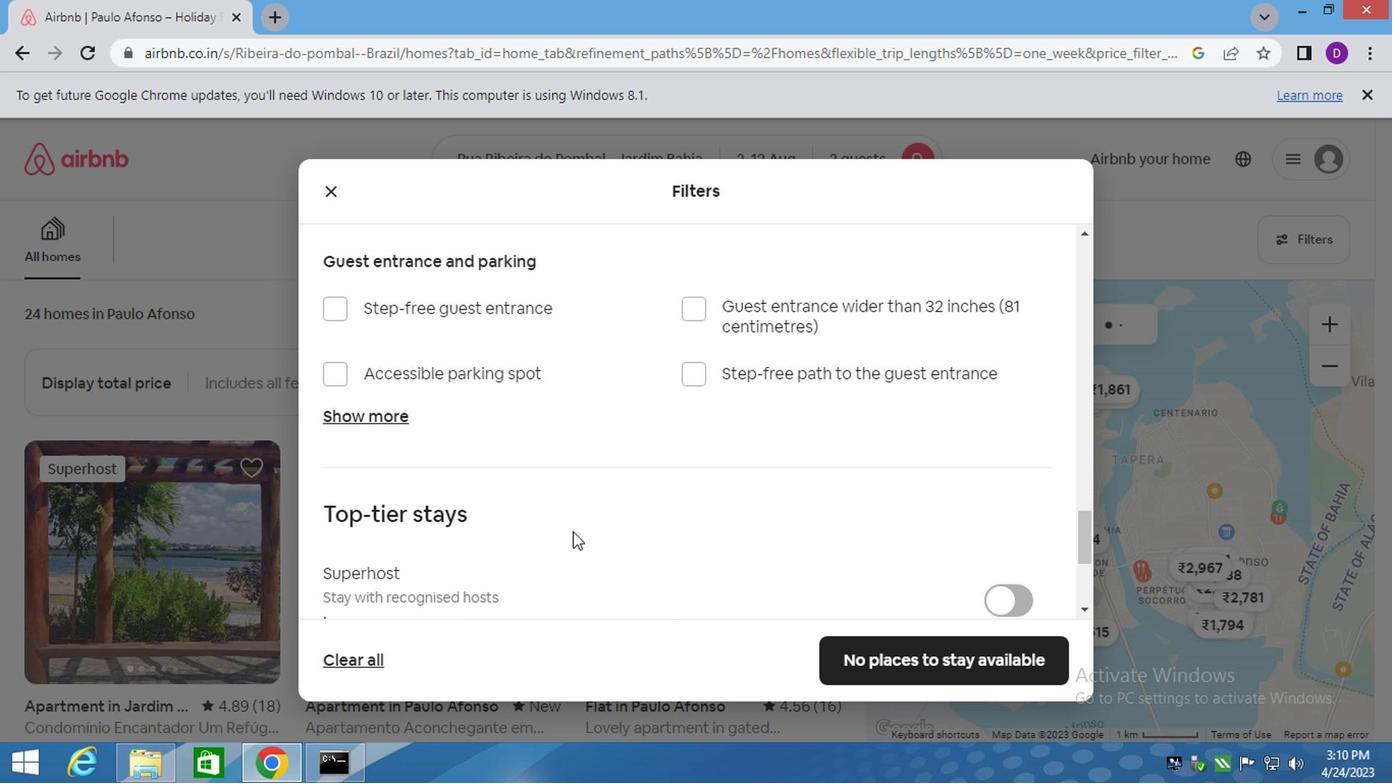 
Action: Mouse scrolled (565, 532) with delta (0, 0)
Screenshot: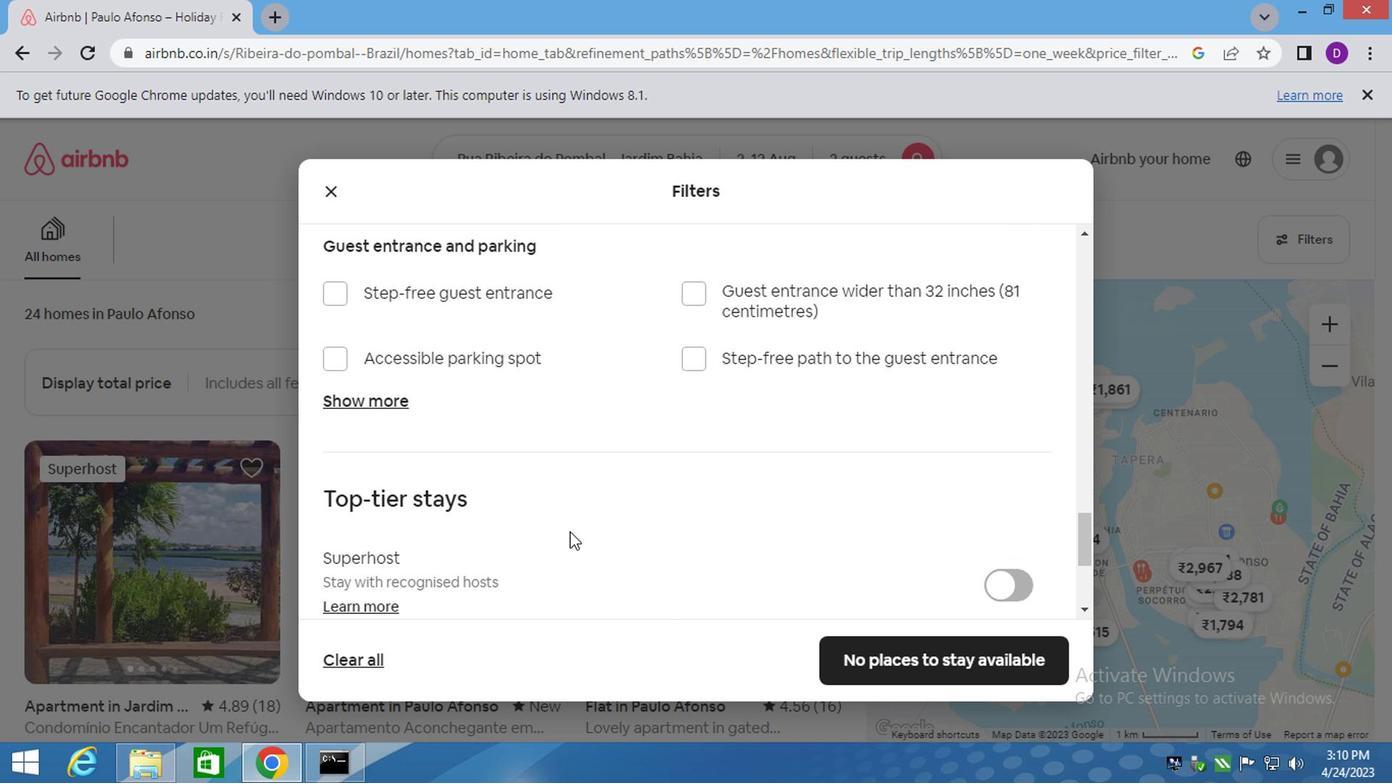 
Action: Mouse scrolled (565, 532) with delta (0, 0)
Screenshot: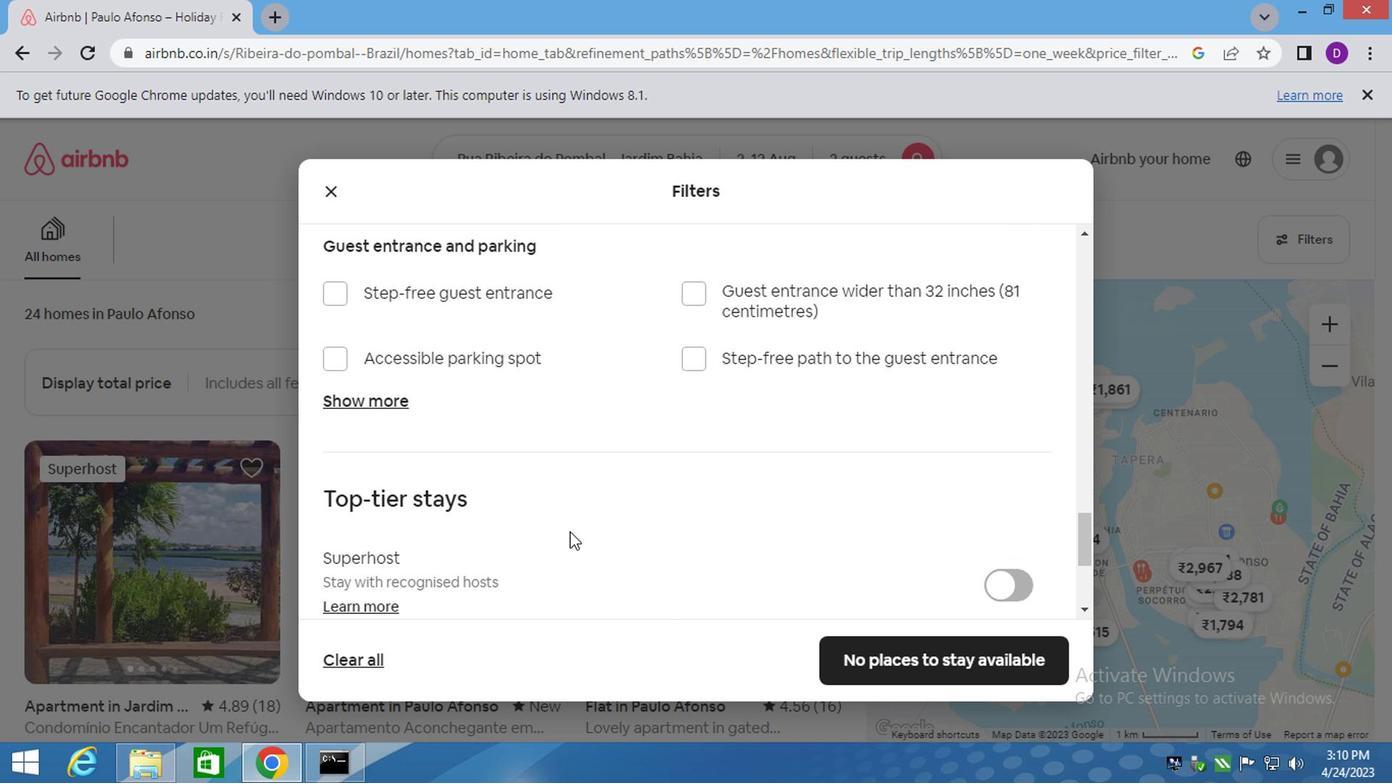 
Action: Mouse moved to (490, 530)
Screenshot: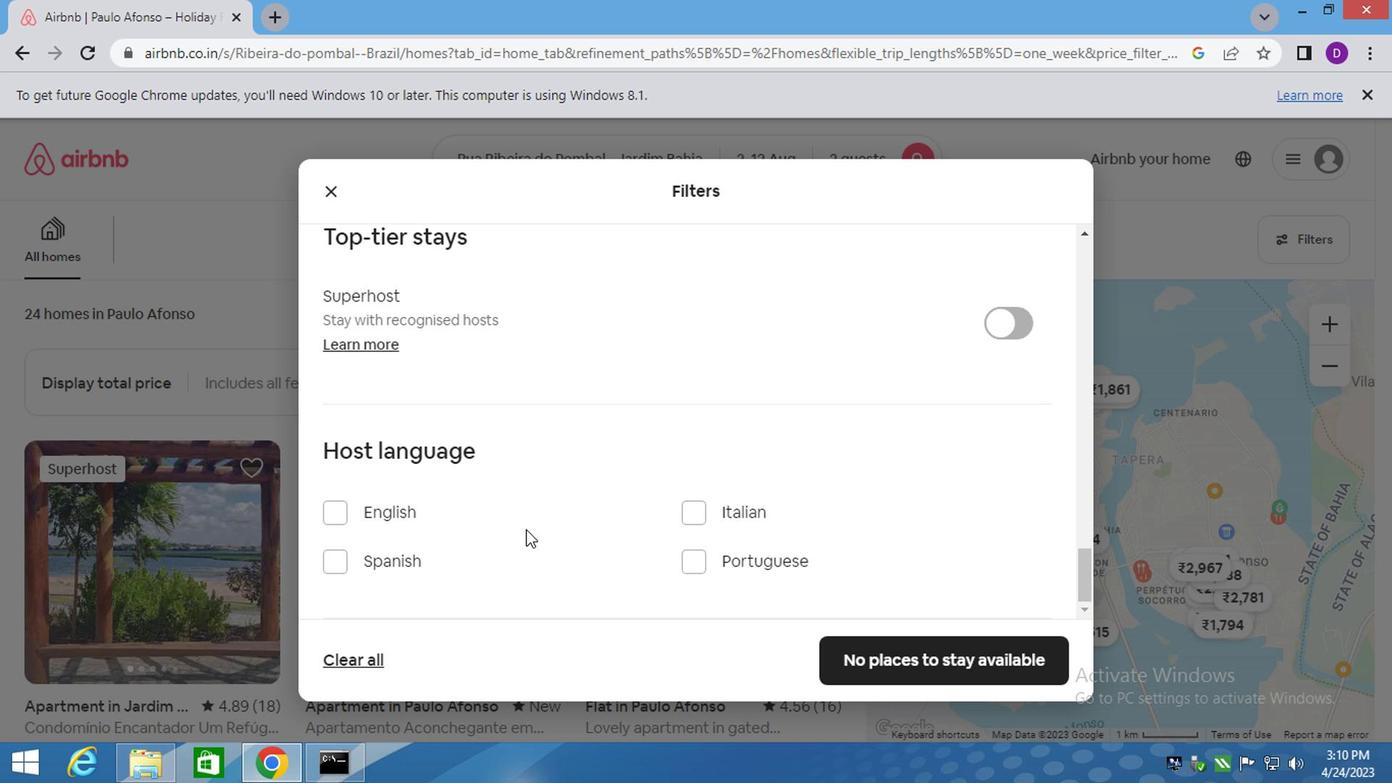 
Action: Mouse scrolled (490, 530) with delta (0, 0)
Screenshot: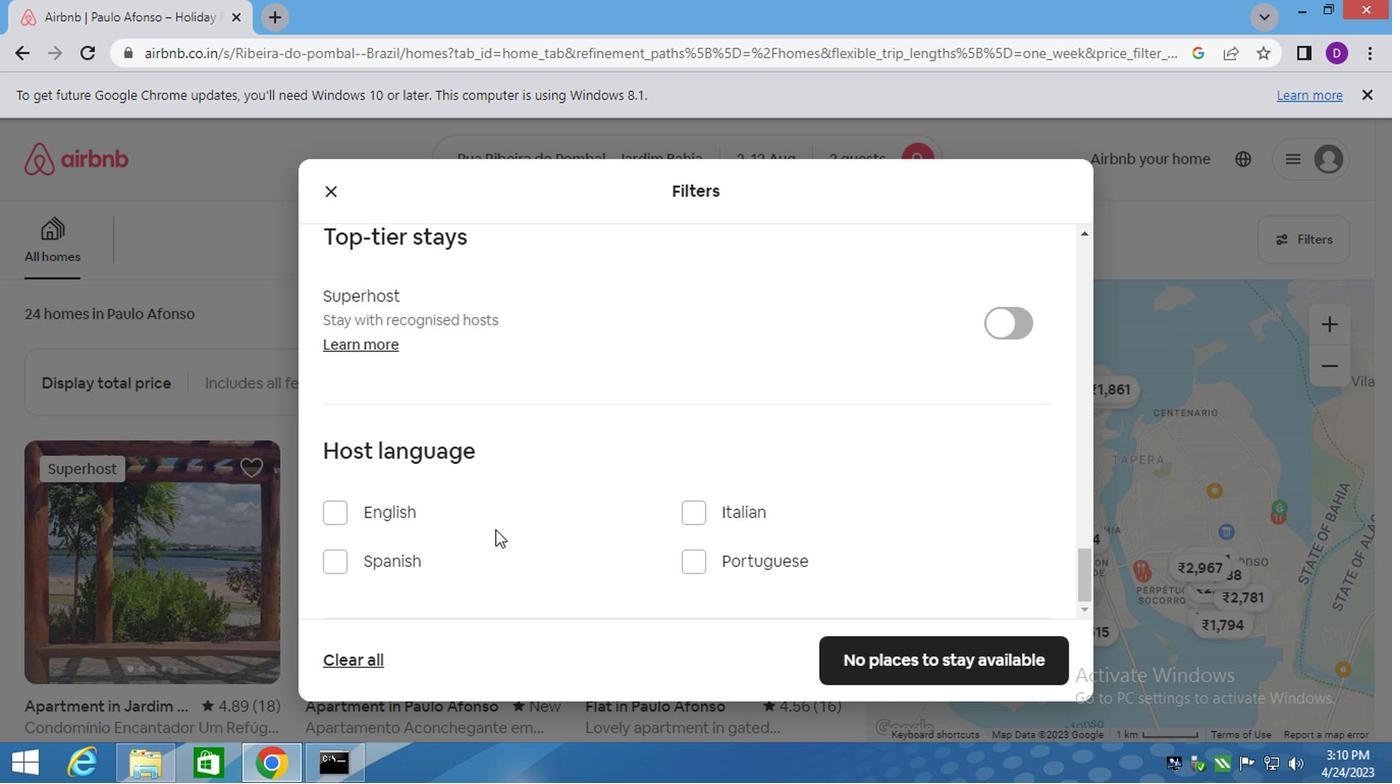 
Action: Mouse moved to (377, 559)
Screenshot: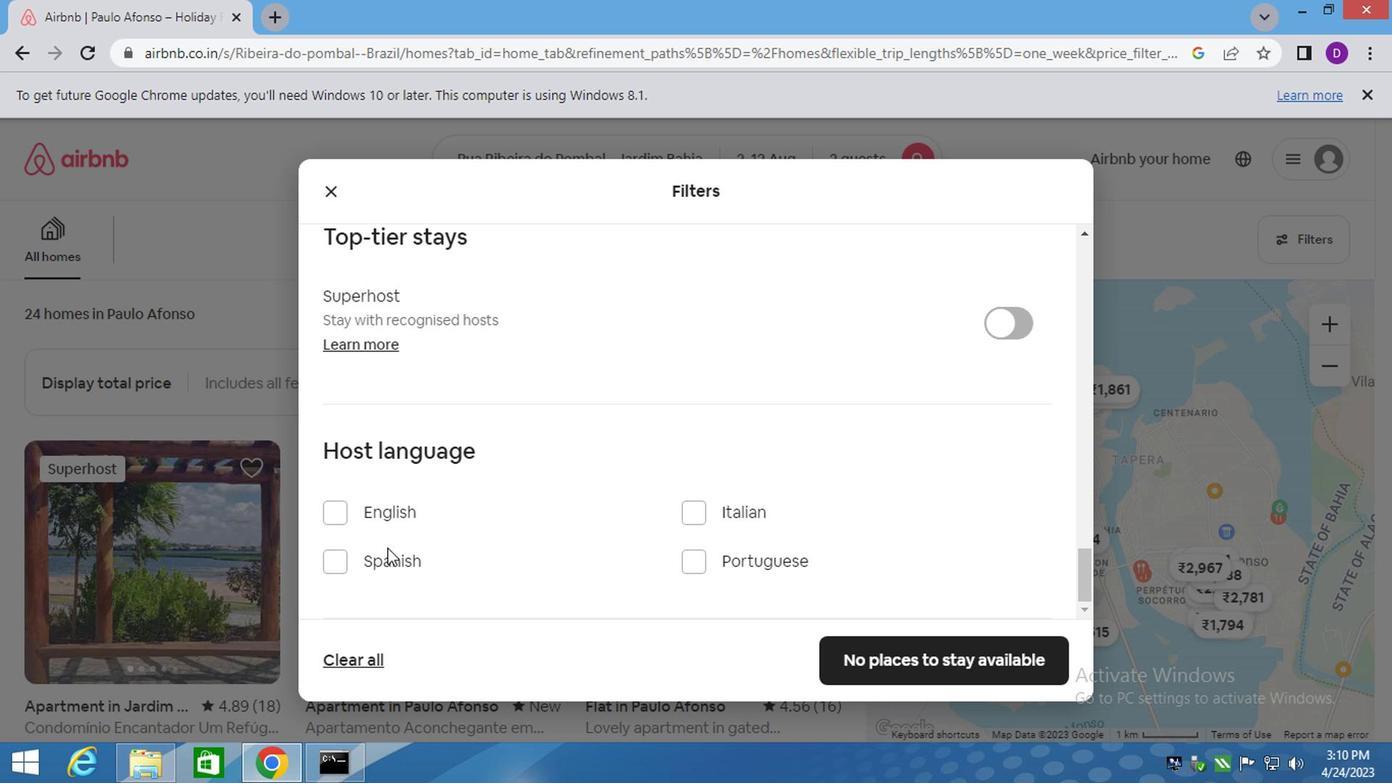 
Action: Mouse pressed left at (377, 559)
Screenshot: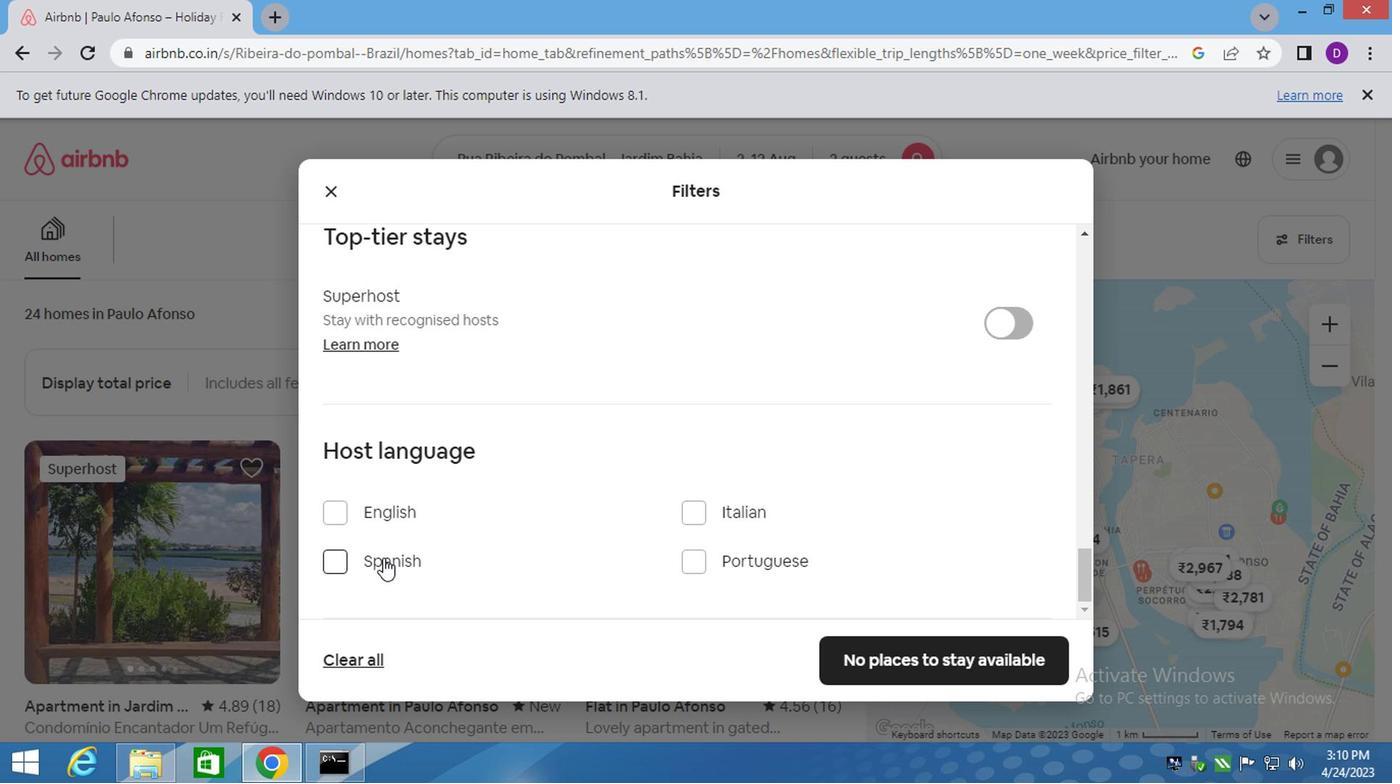 
Action: Mouse moved to (961, 652)
Screenshot: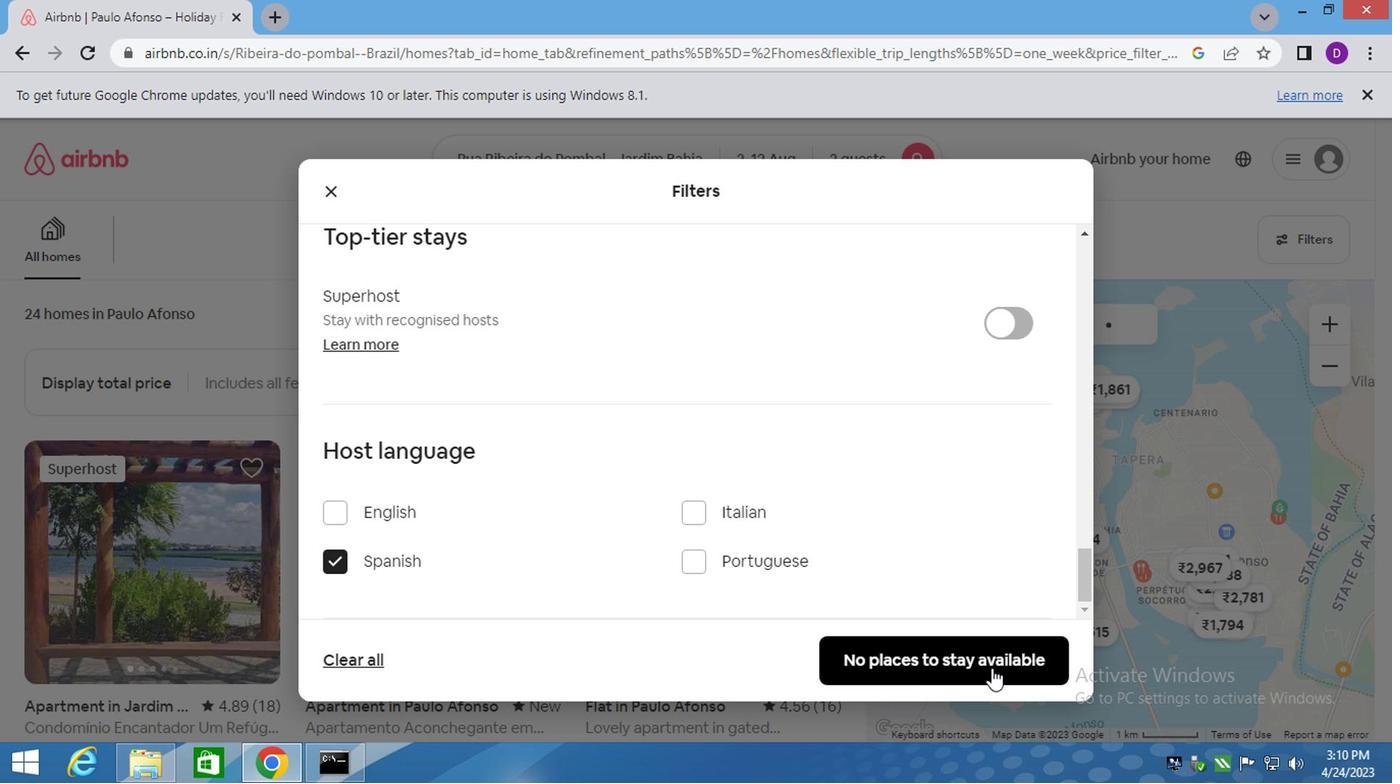 
Action: Mouse pressed left at (961, 652)
Screenshot: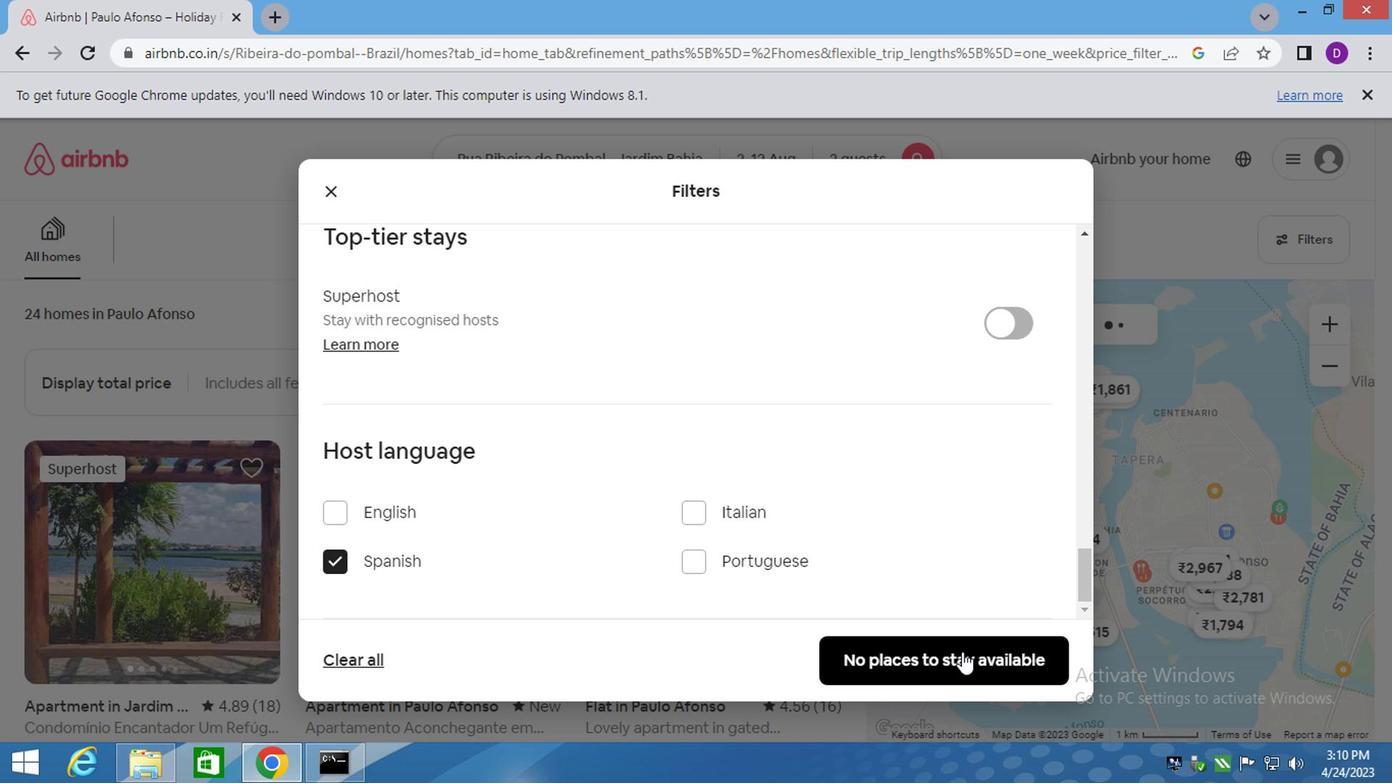 
Action: Mouse moved to (958, 649)
Screenshot: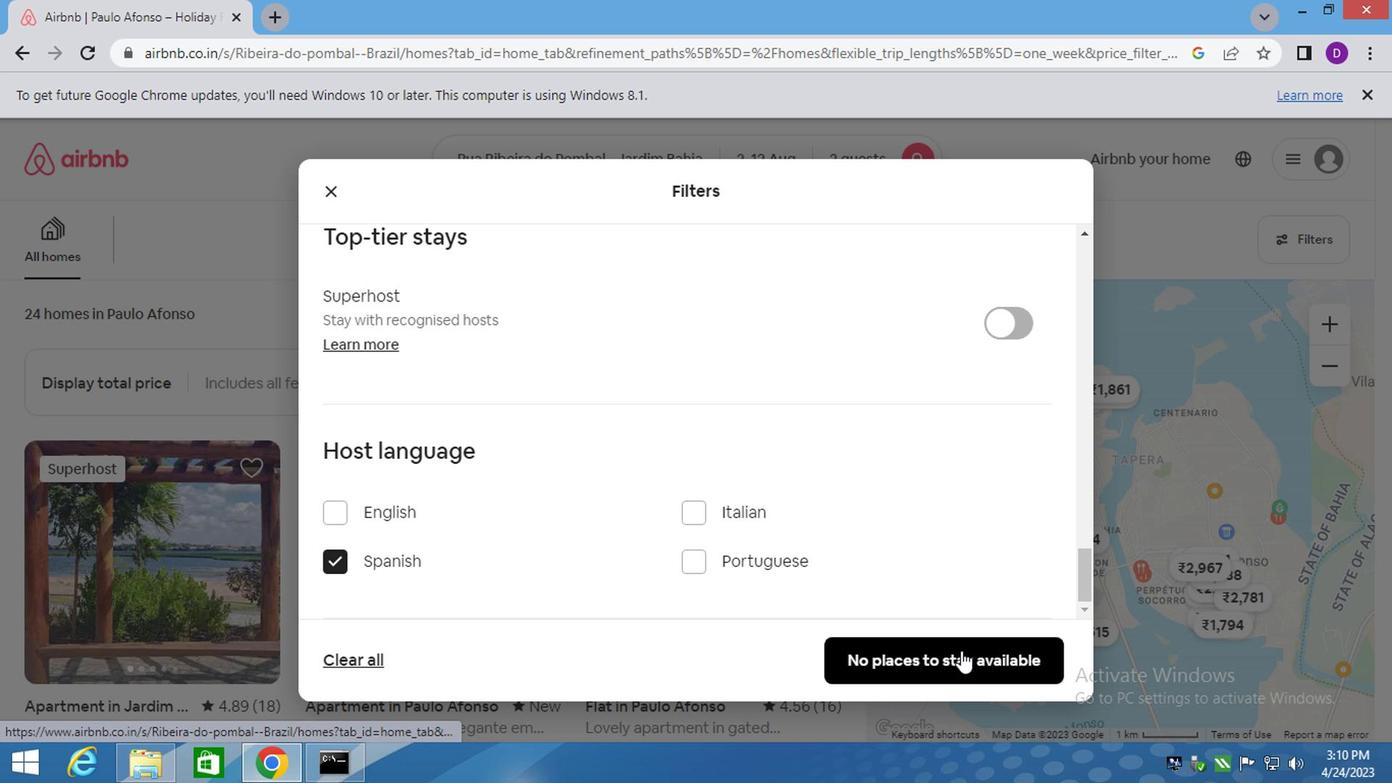 
